 Task: For heading Use Italics Arial with blue  colour, bold & Underline.  font size for heading26,  'Change the font style of data to'Comfortaa and font size to 18,  Change the alignment of both headline & data to Align right In the sheet  DashboardFinRecords
Action: Mouse moved to (49, 132)
Screenshot: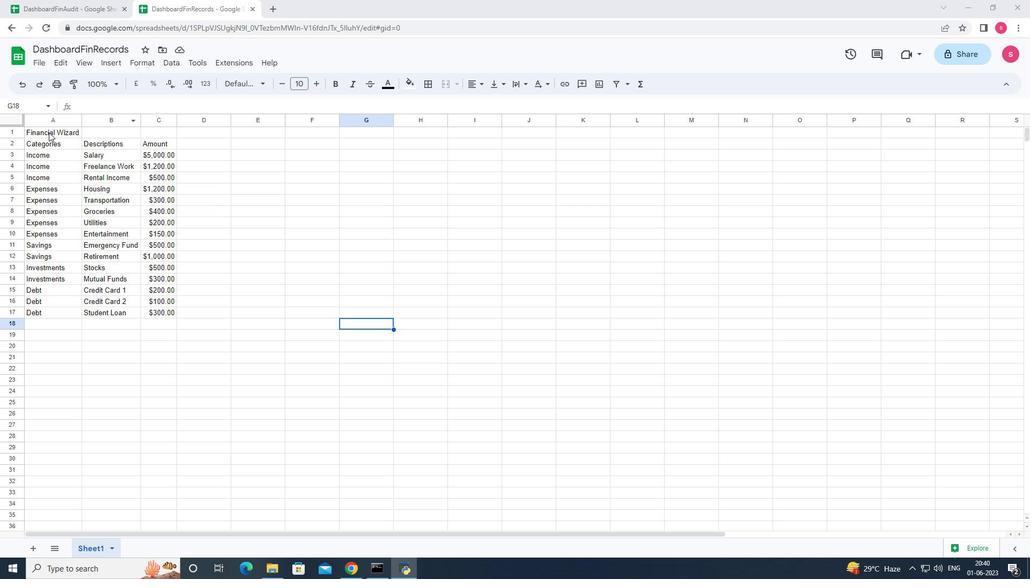 
Action: Mouse pressed left at (49, 132)
Screenshot: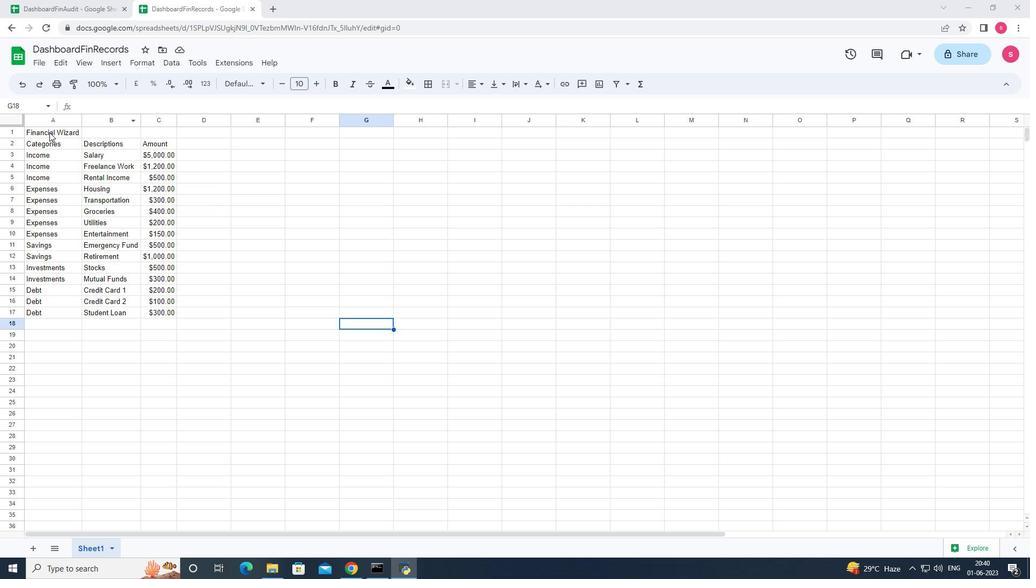 
Action: Mouse moved to (242, 89)
Screenshot: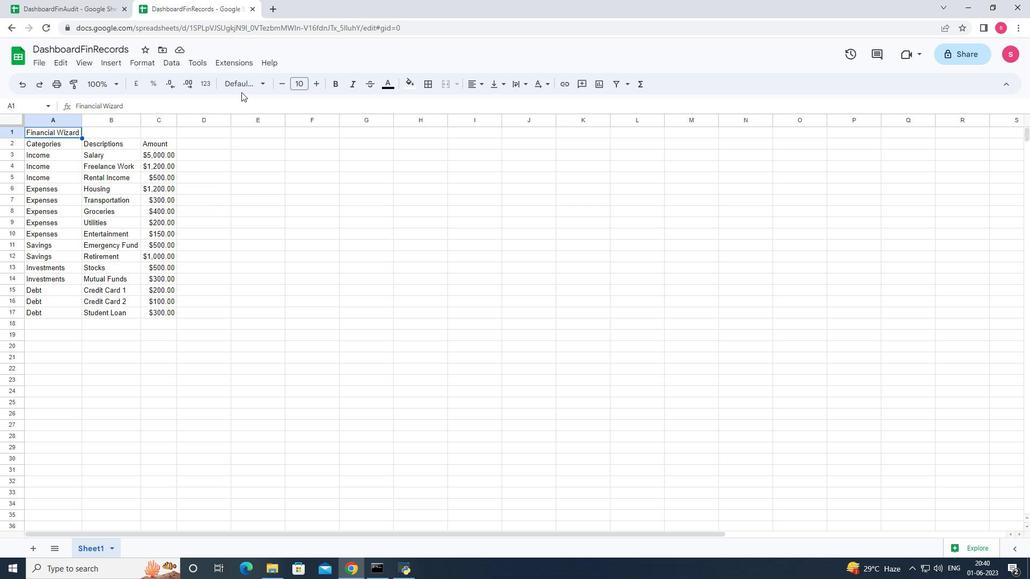 
Action: Mouse pressed left at (242, 89)
Screenshot: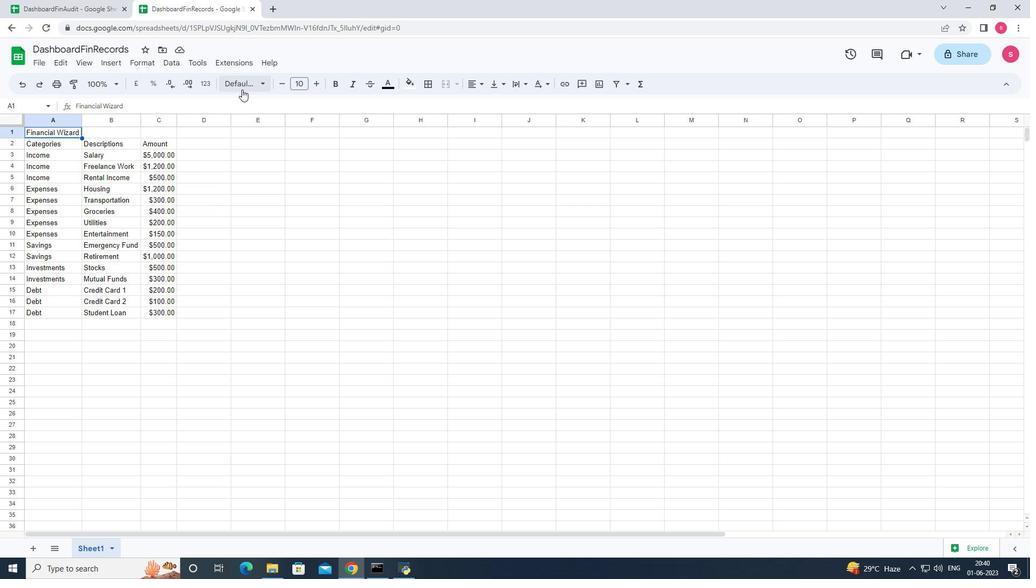 
Action: Mouse moved to (275, 295)
Screenshot: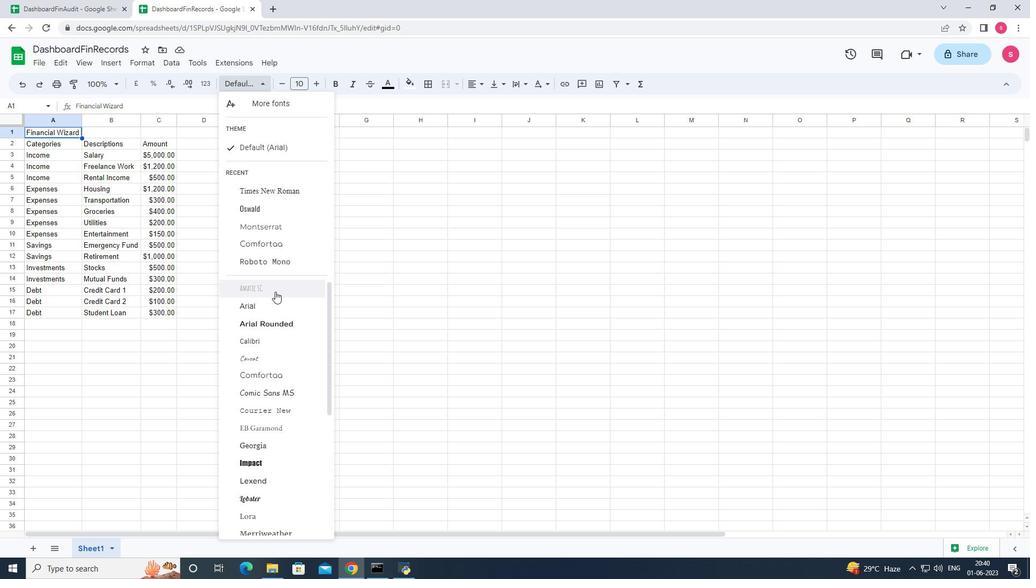 
Action: Mouse scrolled (275, 295) with delta (0, 0)
Screenshot: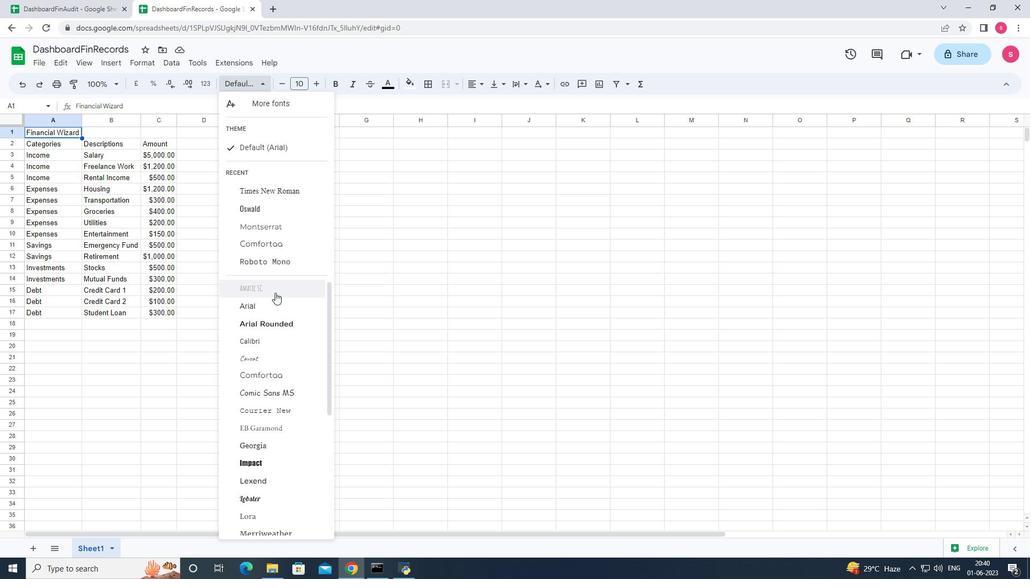 
Action: Mouse moved to (277, 304)
Screenshot: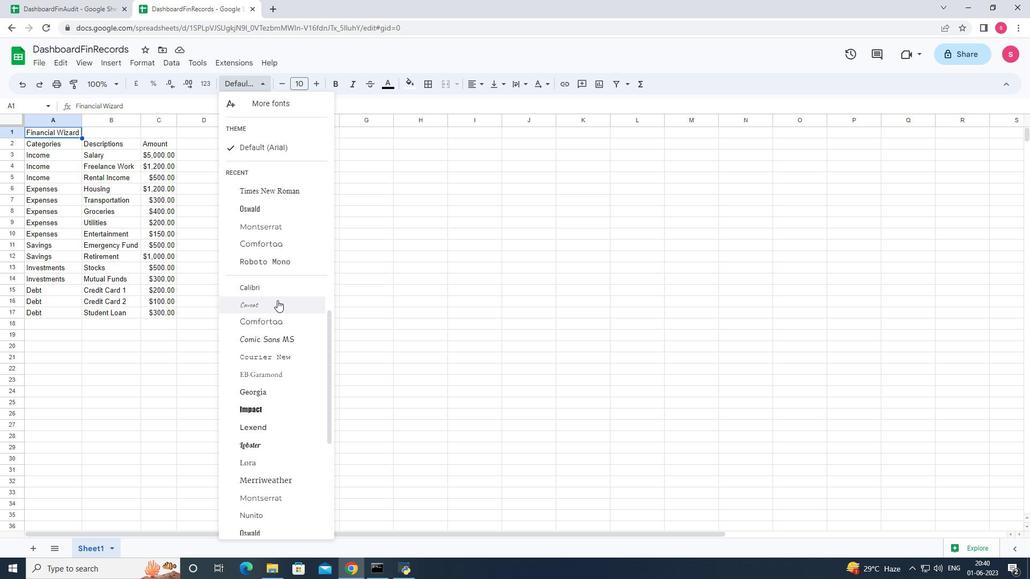 
Action: Mouse scrolled (277, 303) with delta (0, 0)
Screenshot: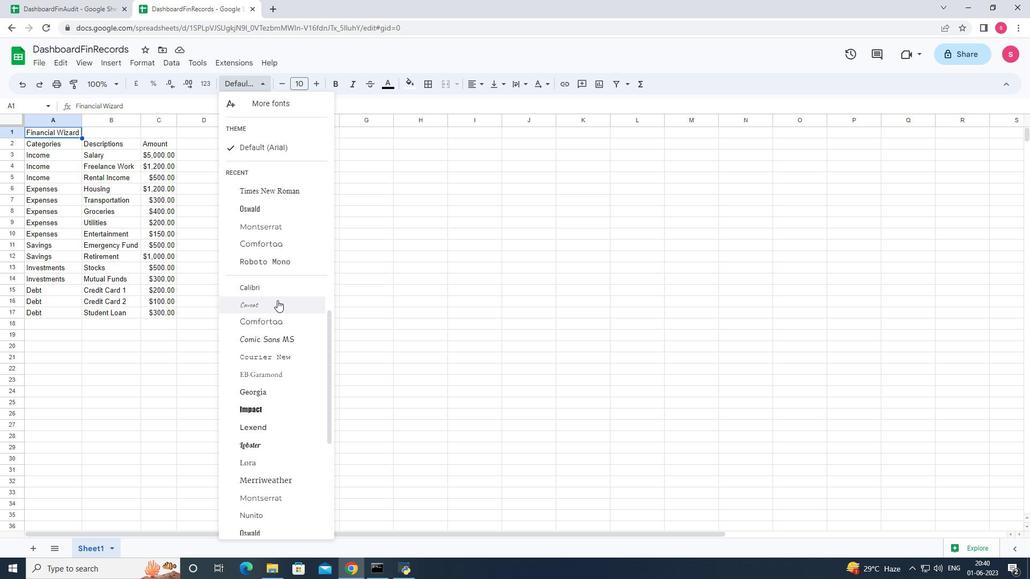 
Action: Mouse moved to (265, 346)
Screenshot: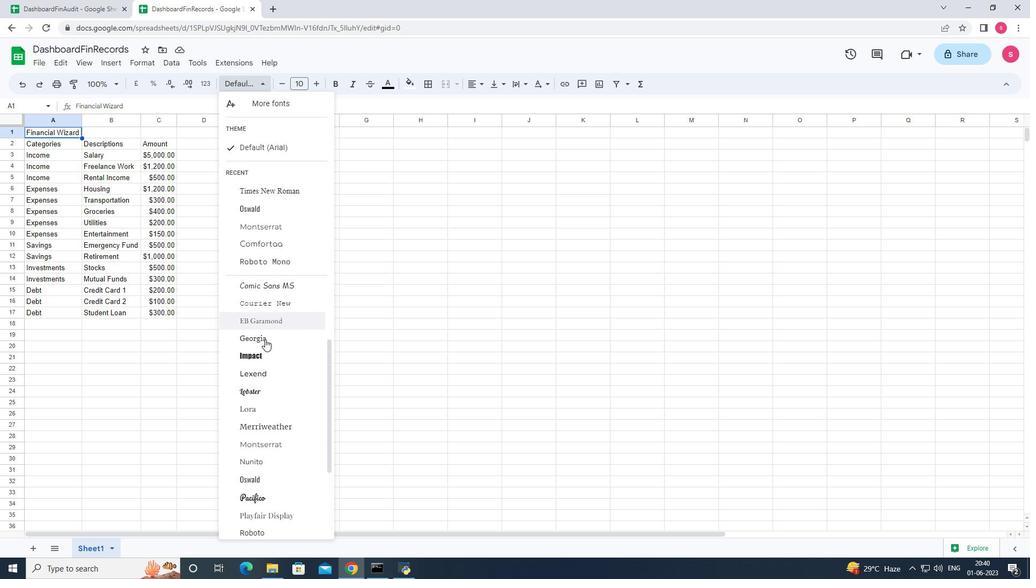 
Action: Mouse scrolled (265, 345) with delta (0, 0)
Screenshot: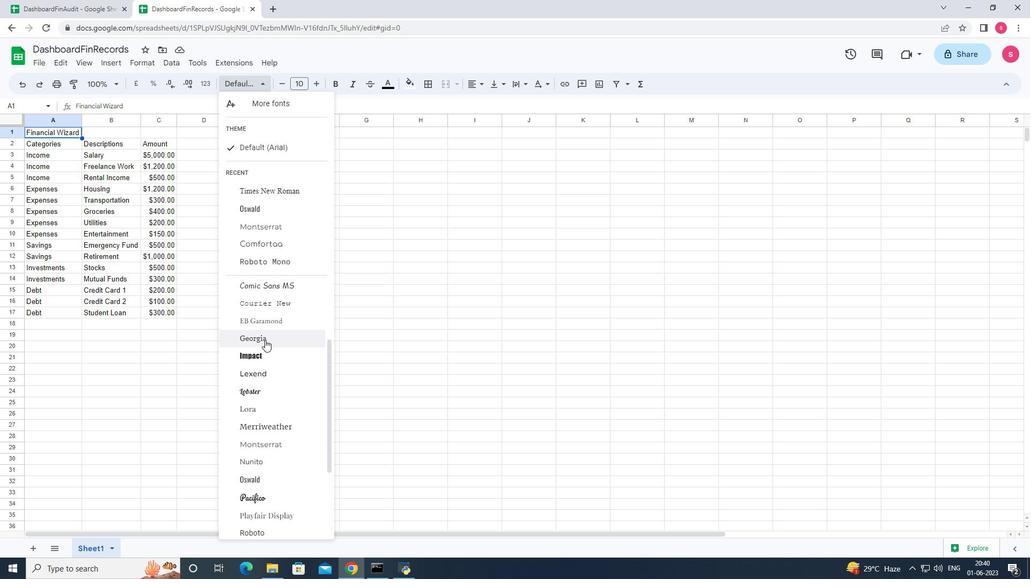 
Action: Mouse moved to (273, 387)
Screenshot: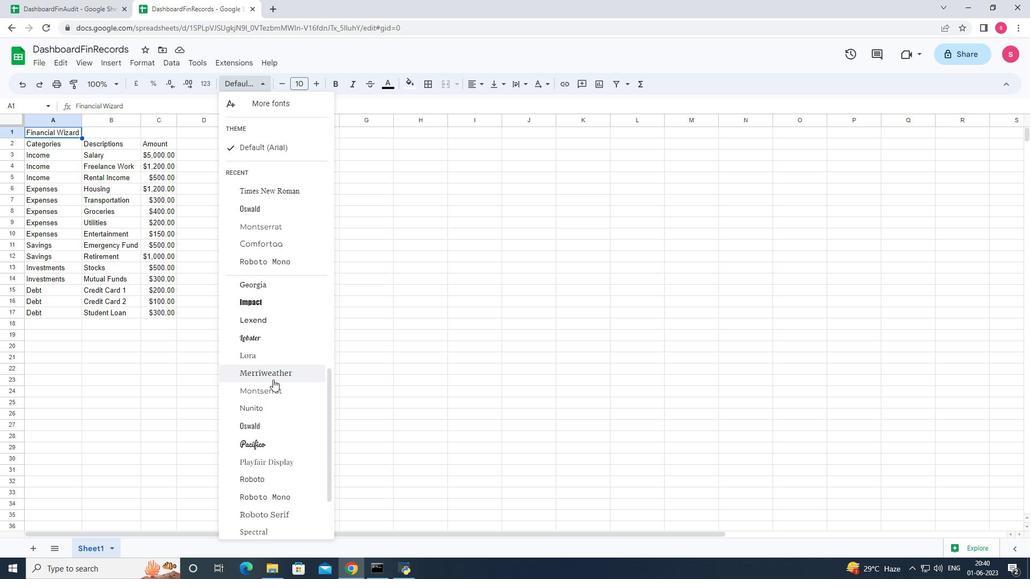 
Action: Mouse scrolled (273, 386) with delta (0, 0)
Screenshot: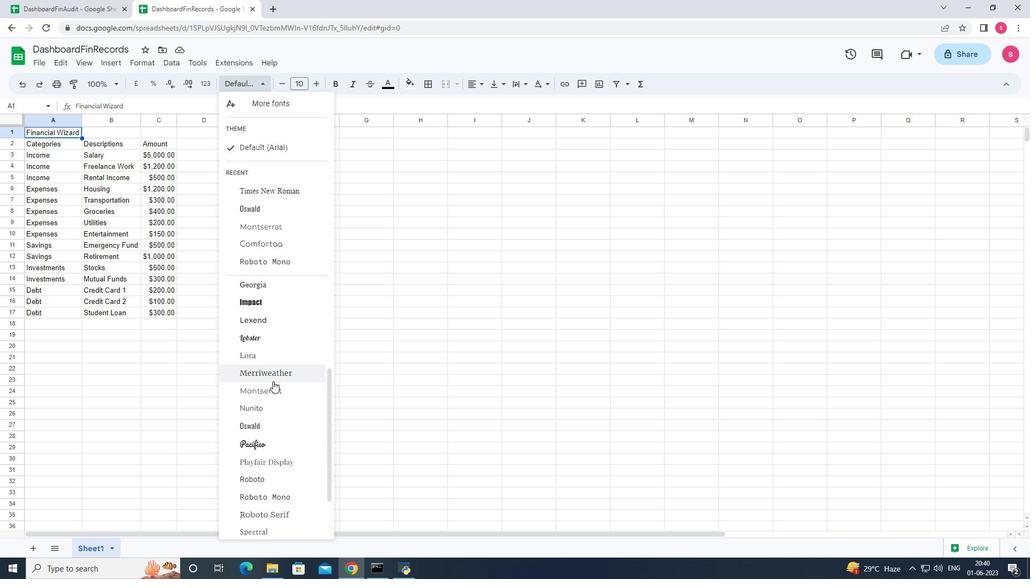 
Action: Mouse moved to (266, 387)
Screenshot: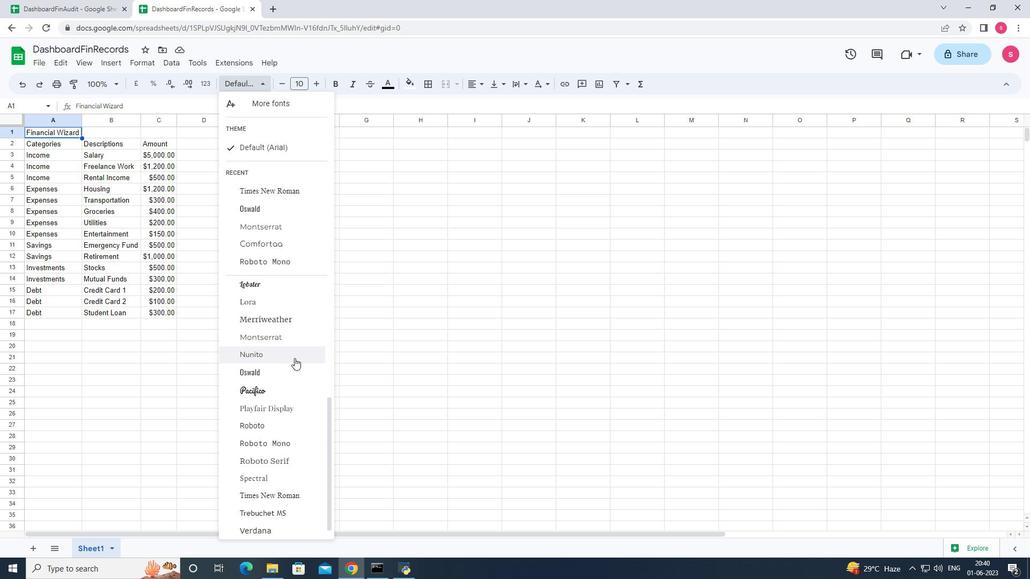 
Action: Mouse scrolled (266, 386) with delta (0, 0)
Screenshot: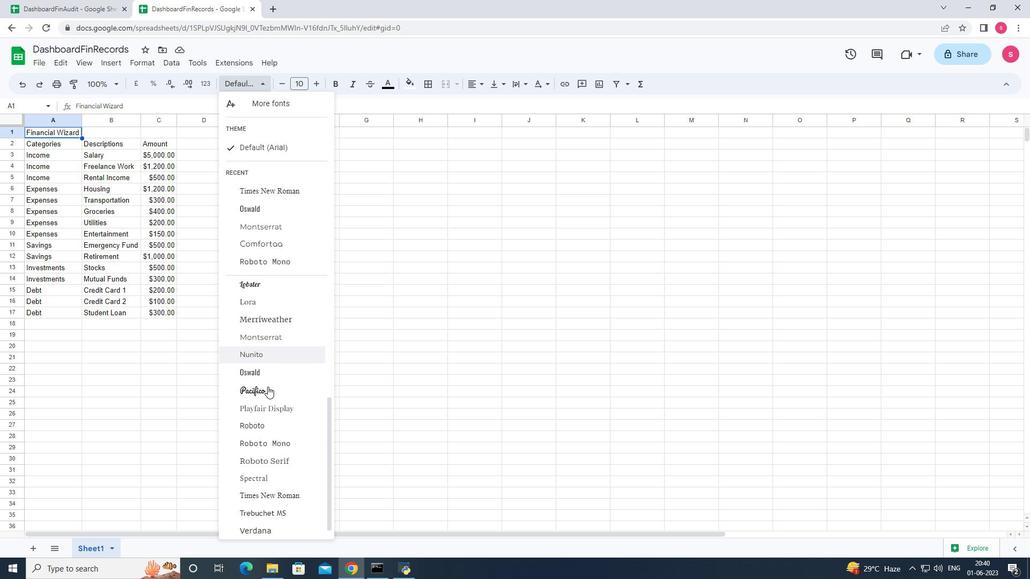 
Action: Mouse moved to (264, 395)
Screenshot: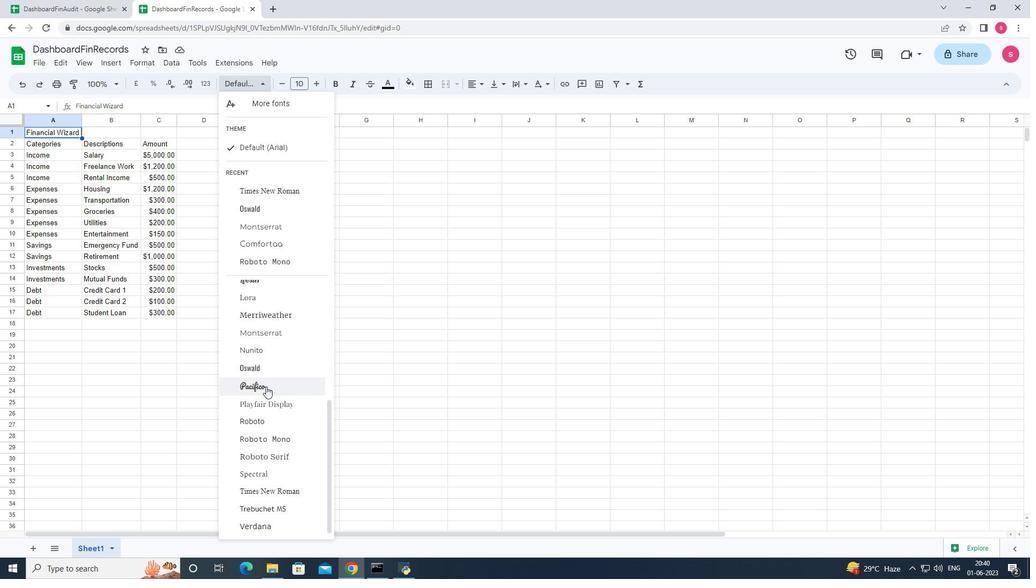 
Action: Mouse scrolled (264, 395) with delta (0, 0)
Screenshot: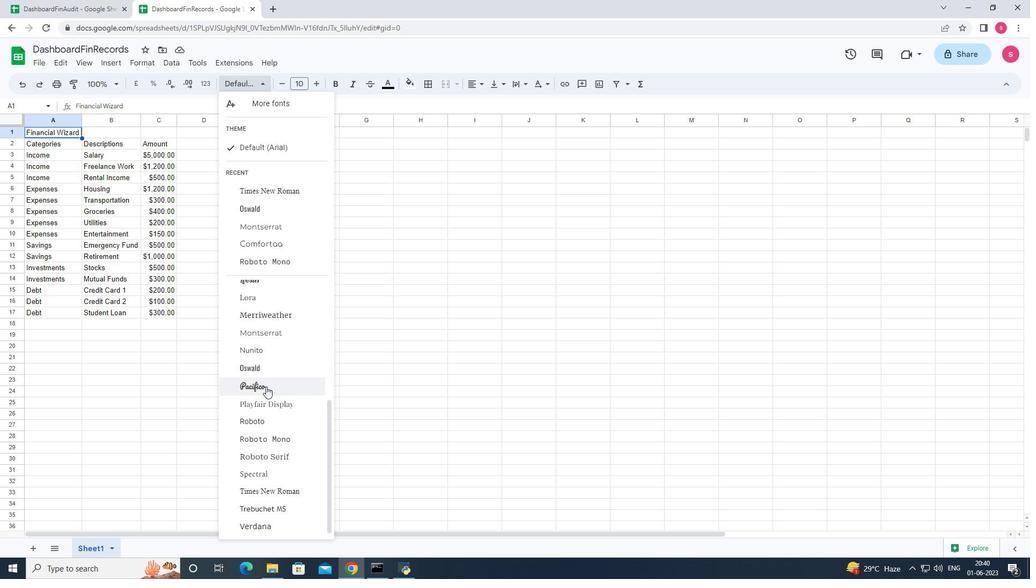 
Action: Mouse moved to (274, 458)
Screenshot: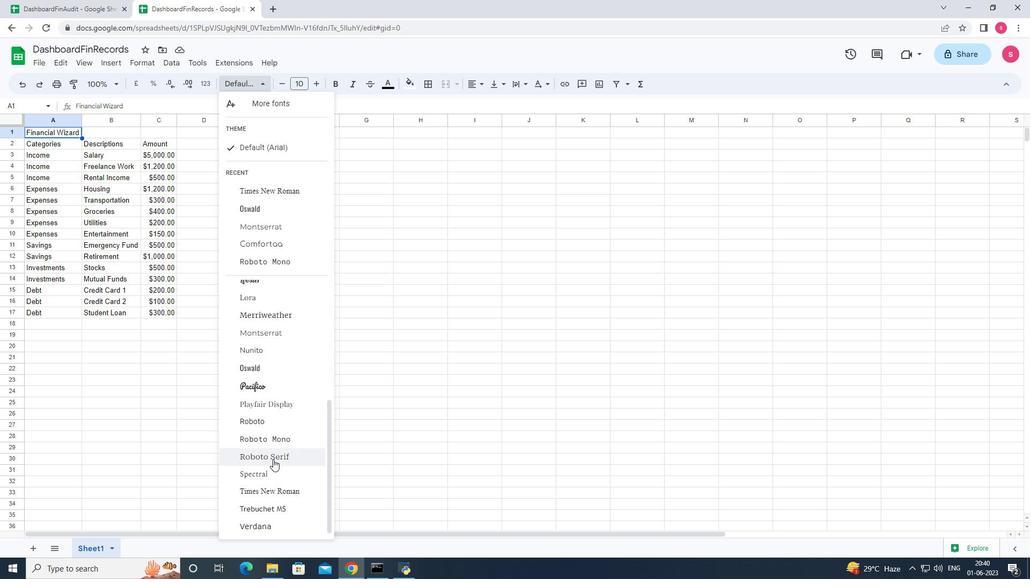 
Action: Mouse scrolled (274, 458) with delta (0, 0)
Screenshot: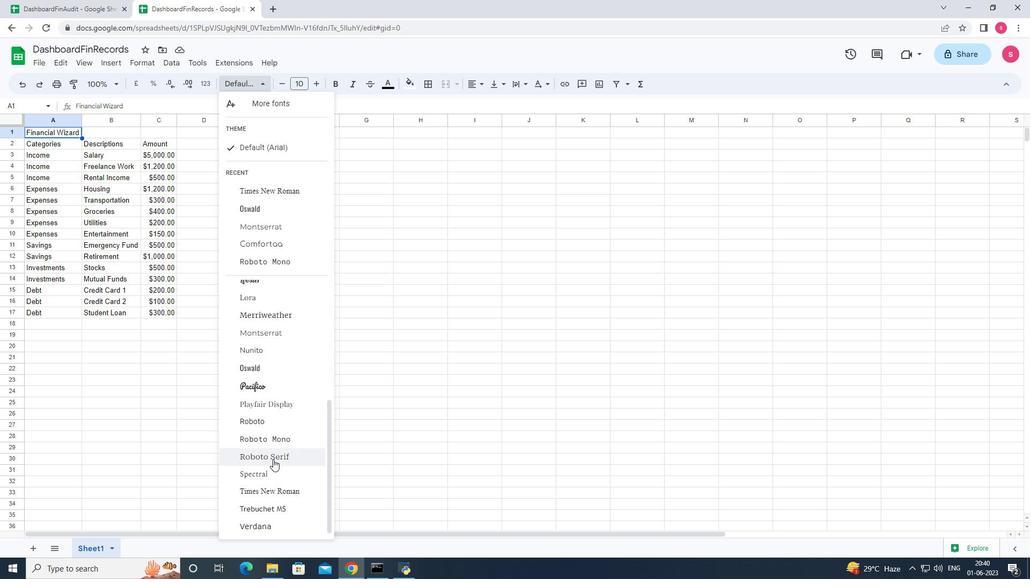
Action: Mouse moved to (278, 455)
Screenshot: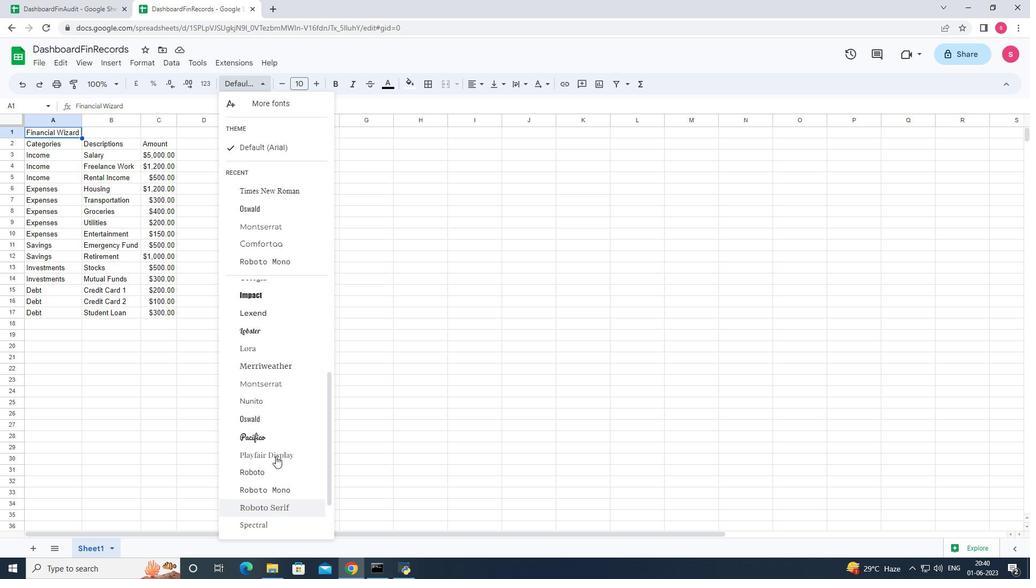 
Action: Mouse scrolled (278, 455) with delta (0, 0)
Screenshot: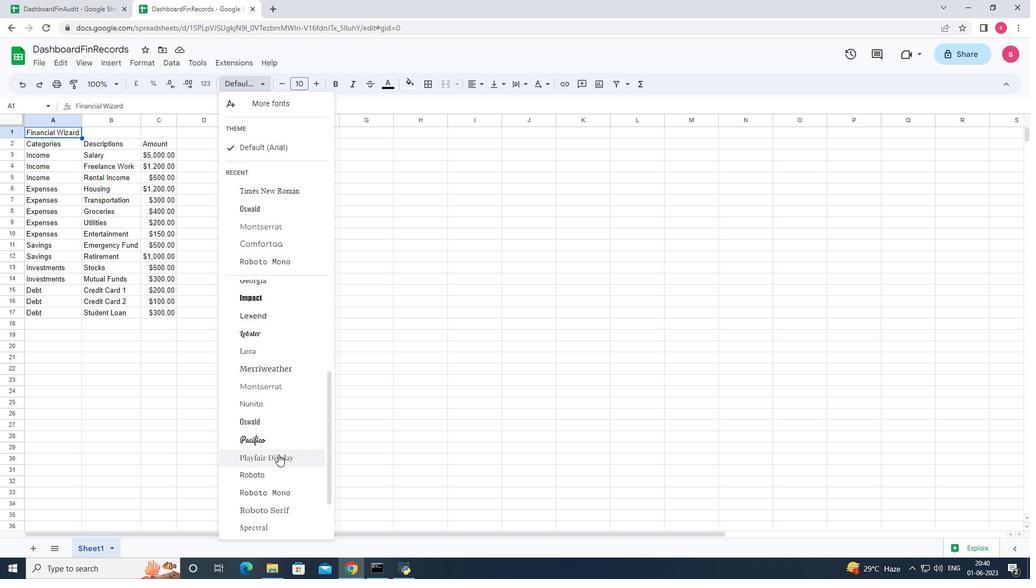 
Action: Mouse scrolled (278, 455) with delta (0, 0)
Screenshot: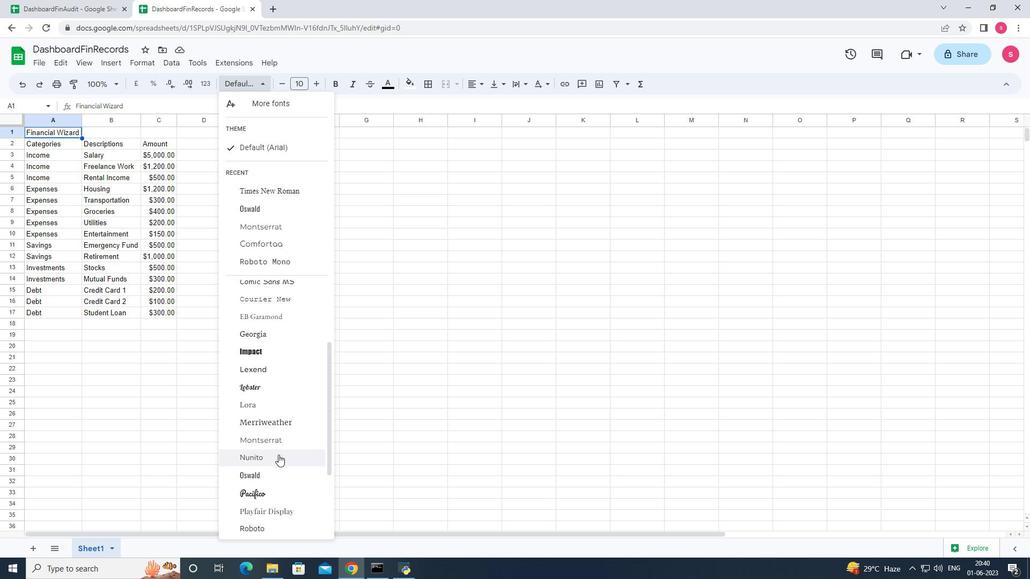
Action: Mouse moved to (272, 336)
Screenshot: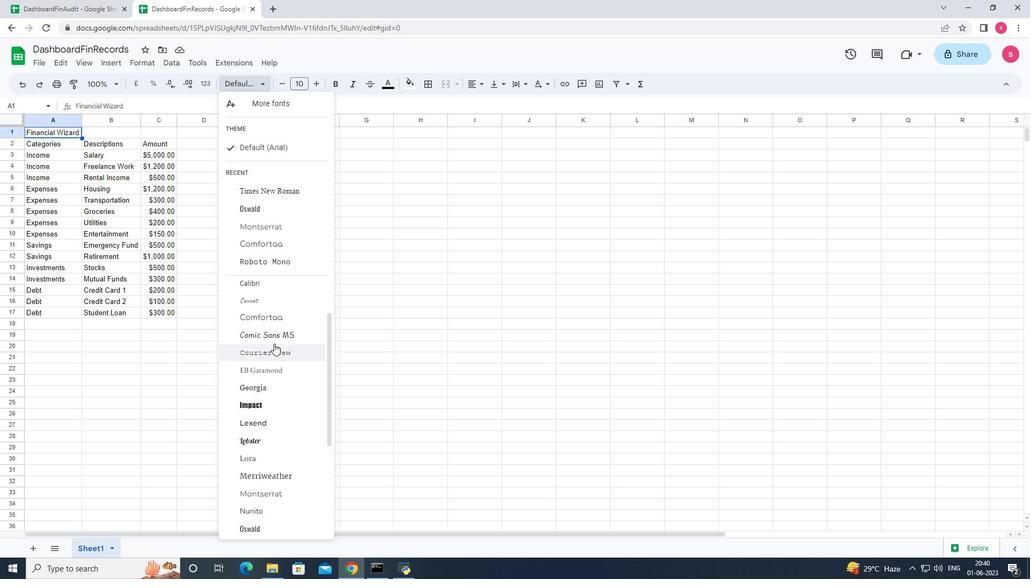 
Action: Mouse scrolled (272, 337) with delta (0, 0)
Screenshot: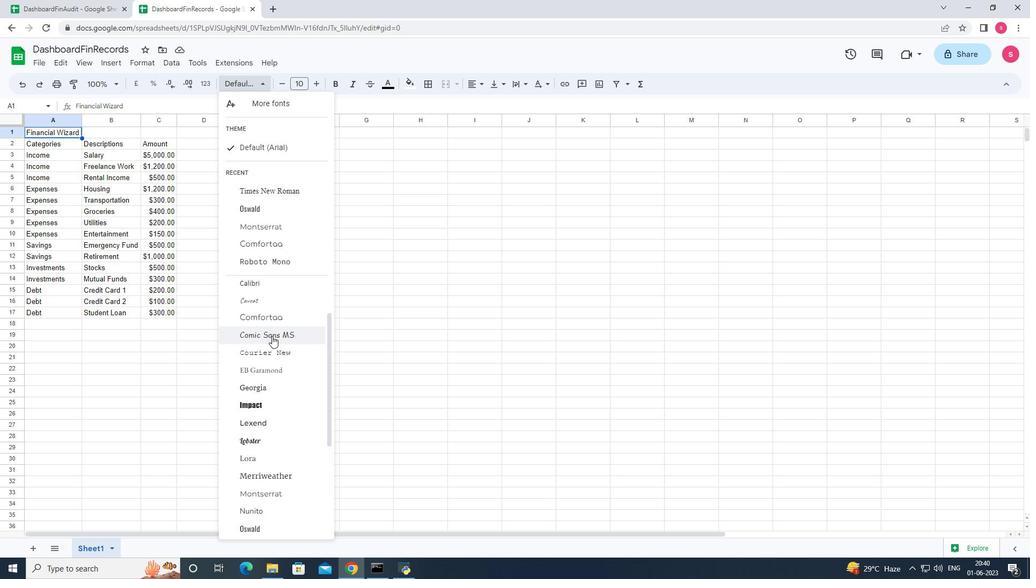 
Action: Mouse scrolled (272, 337) with delta (0, 0)
Screenshot: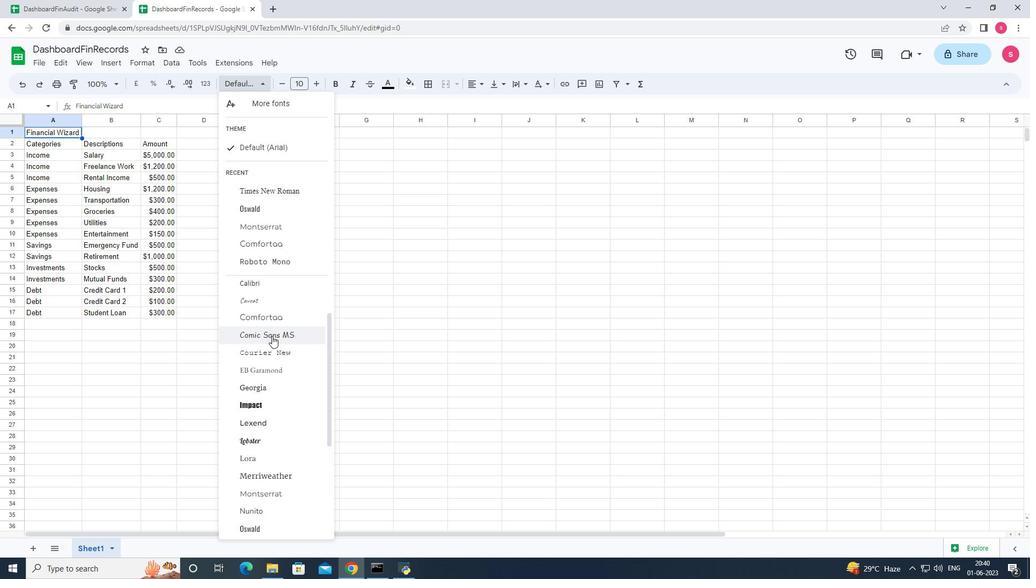 
Action: Mouse scrolled (272, 337) with delta (0, 0)
Screenshot: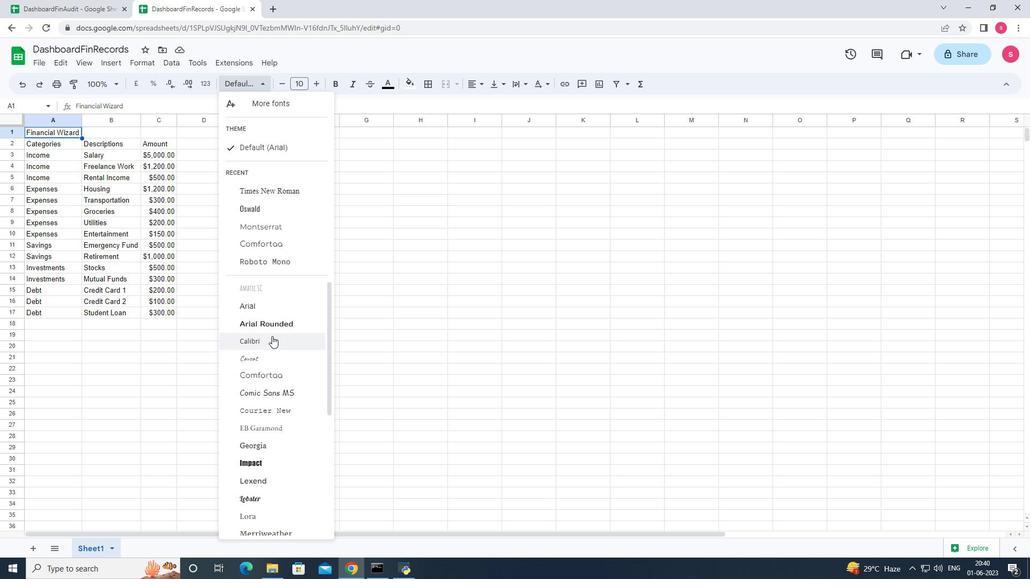 
Action: Mouse moved to (271, 310)
Screenshot: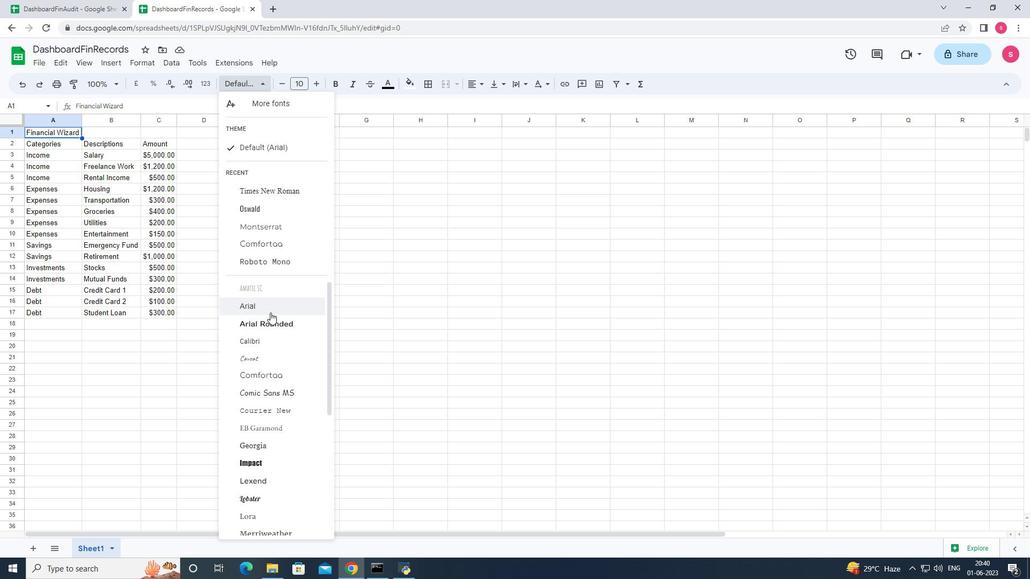 
Action: Mouse pressed left at (271, 310)
Screenshot: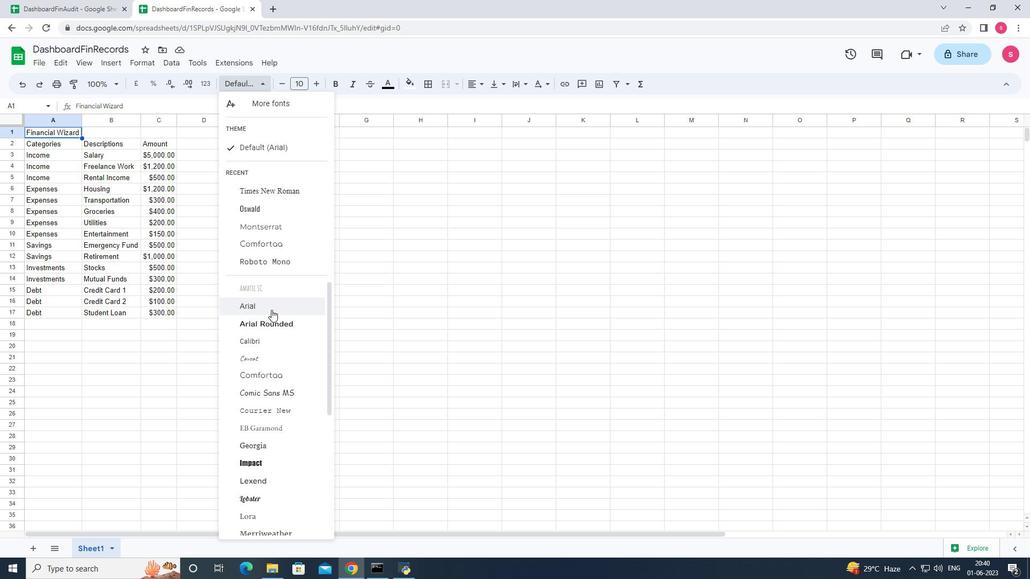 
Action: Mouse moved to (391, 87)
Screenshot: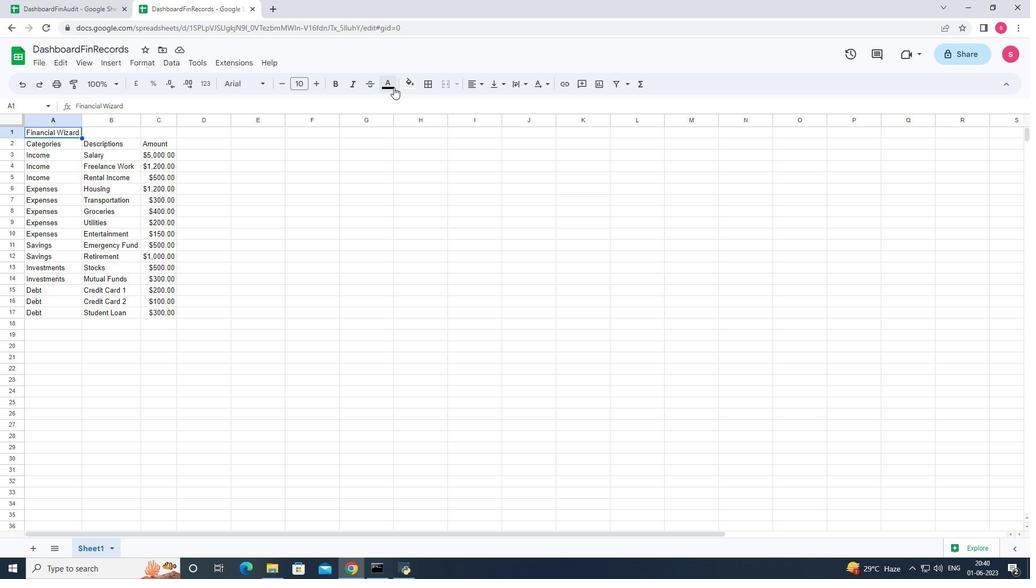 
Action: Mouse pressed left at (391, 87)
Screenshot: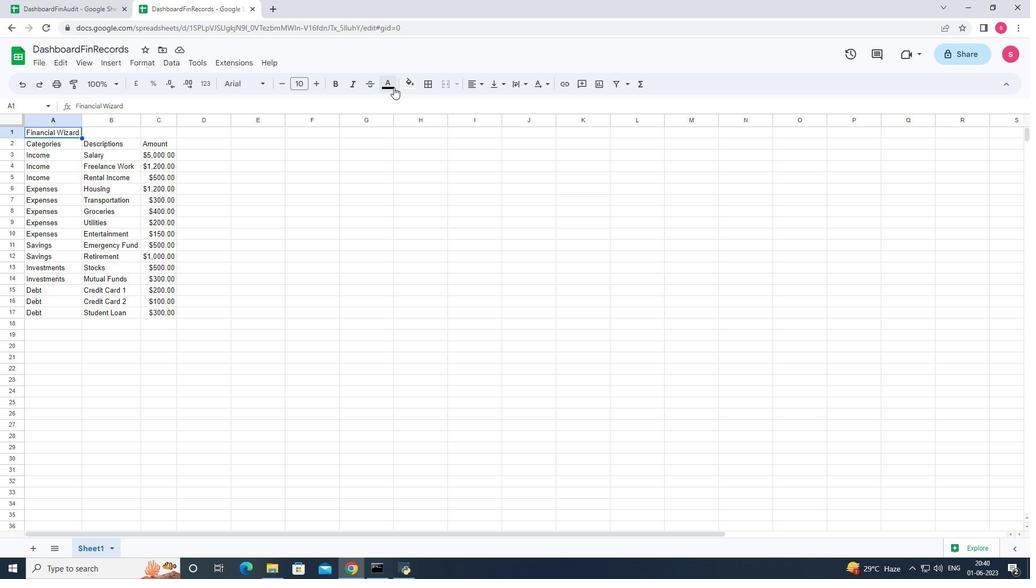 
Action: Mouse moved to (470, 132)
Screenshot: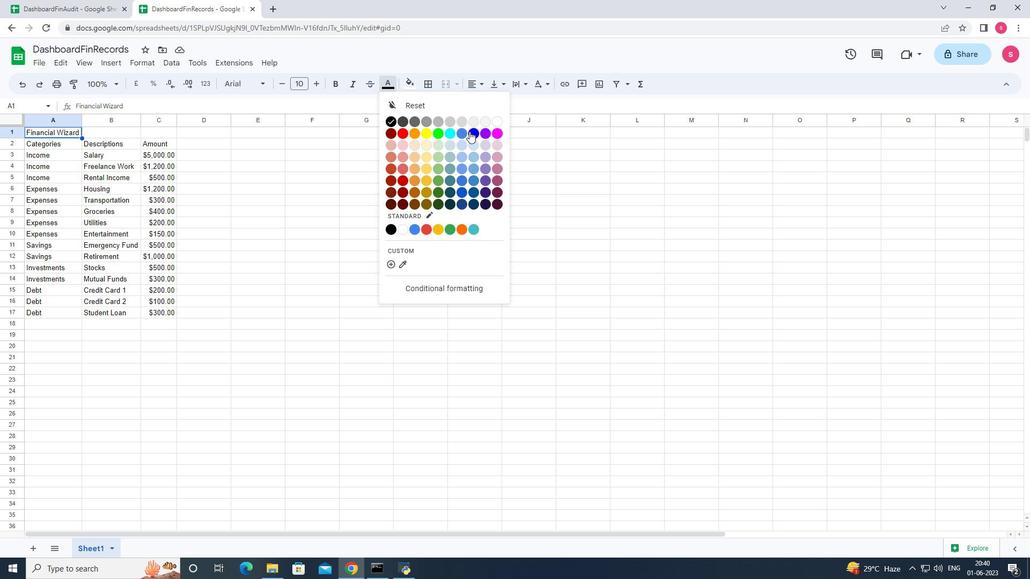 
Action: Mouse pressed left at (470, 132)
Screenshot: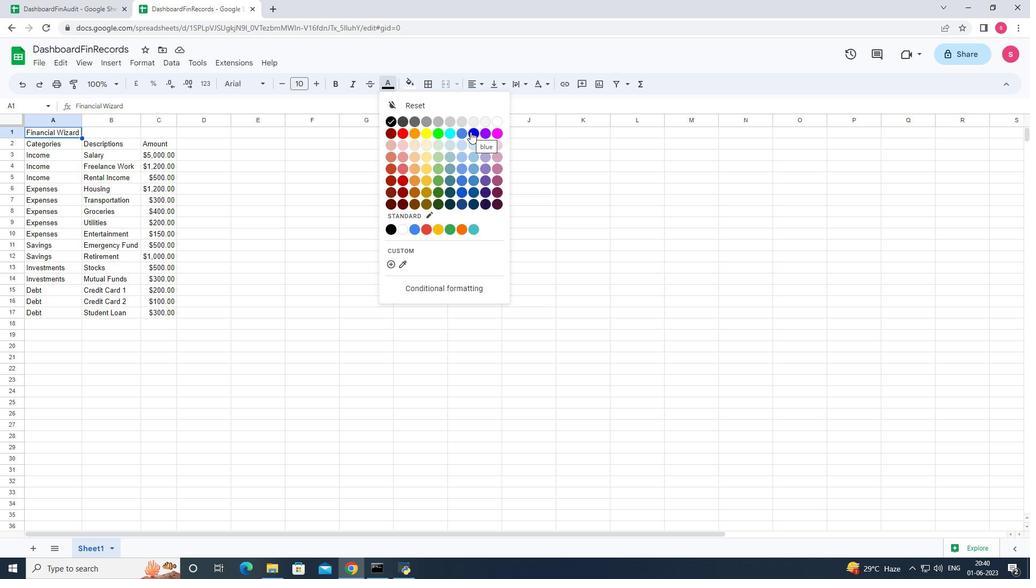 
Action: Mouse moved to (339, 88)
Screenshot: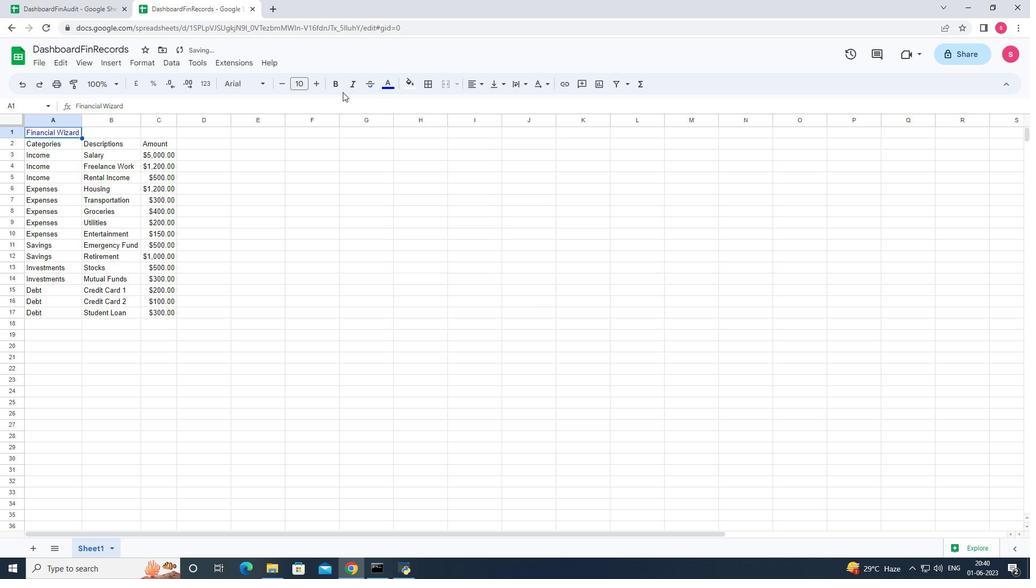 
Action: Mouse pressed left at (339, 88)
Screenshot: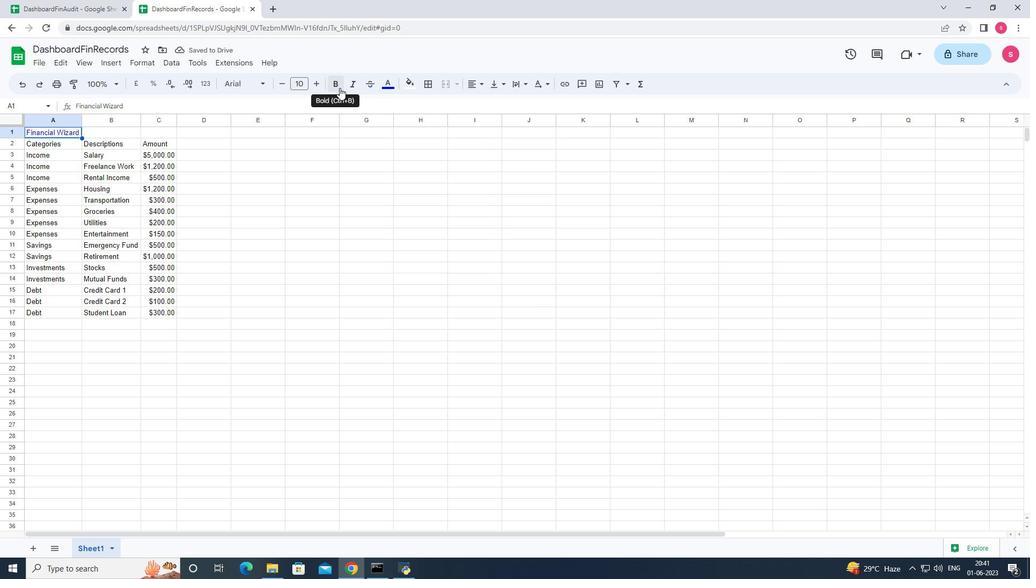 
Action: Mouse moved to (342, 85)
Screenshot: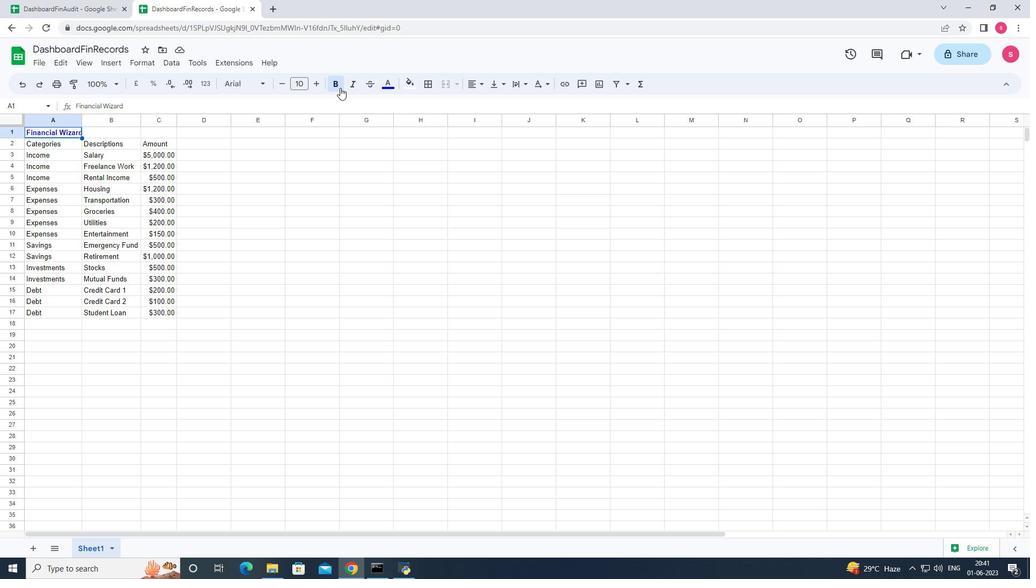 
Action: Mouse pressed left at (342, 85)
Screenshot: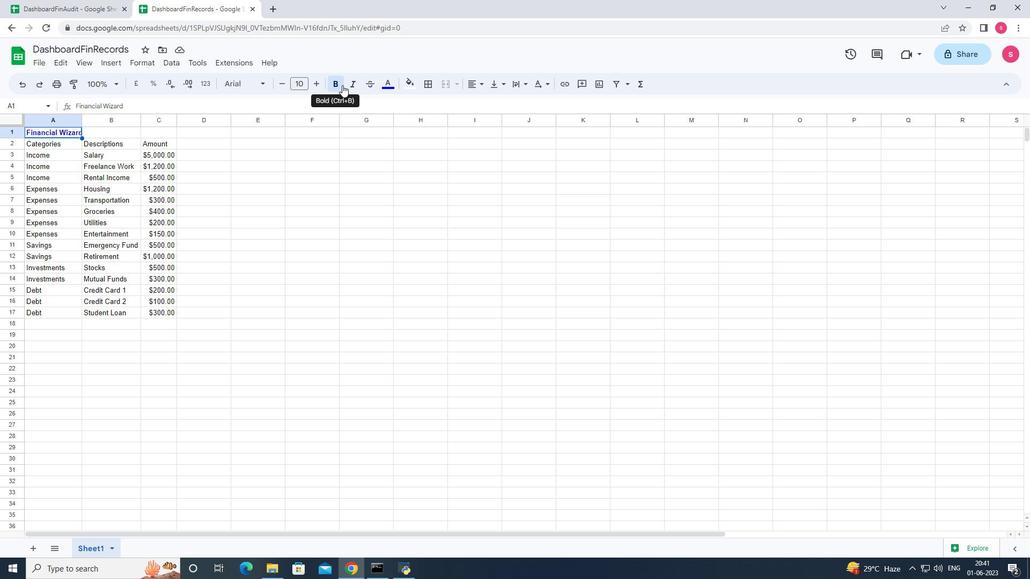 
Action: Mouse moved to (330, 90)
Screenshot: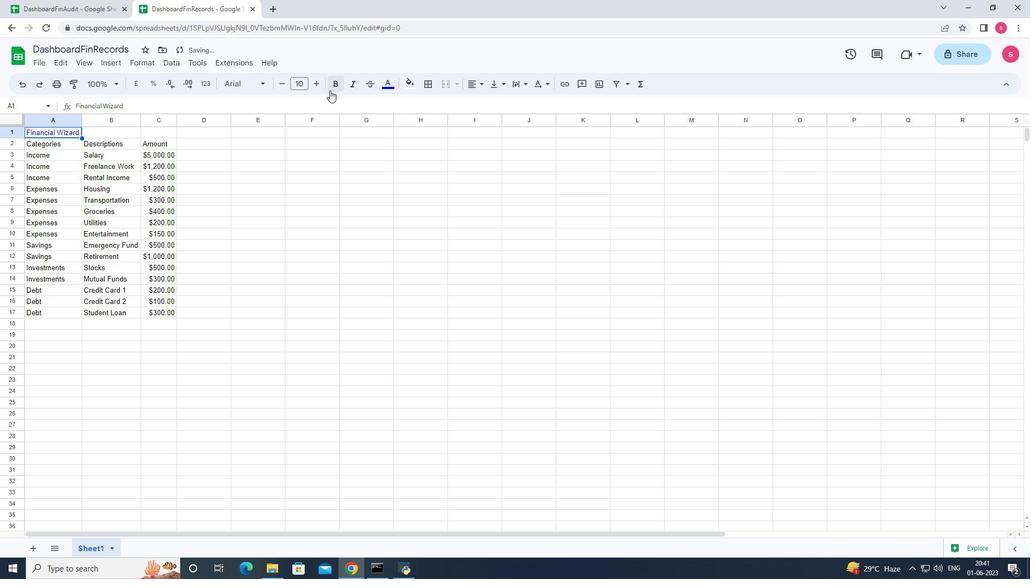 
Action: Mouse pressed left at (330, 90)
Screenshot: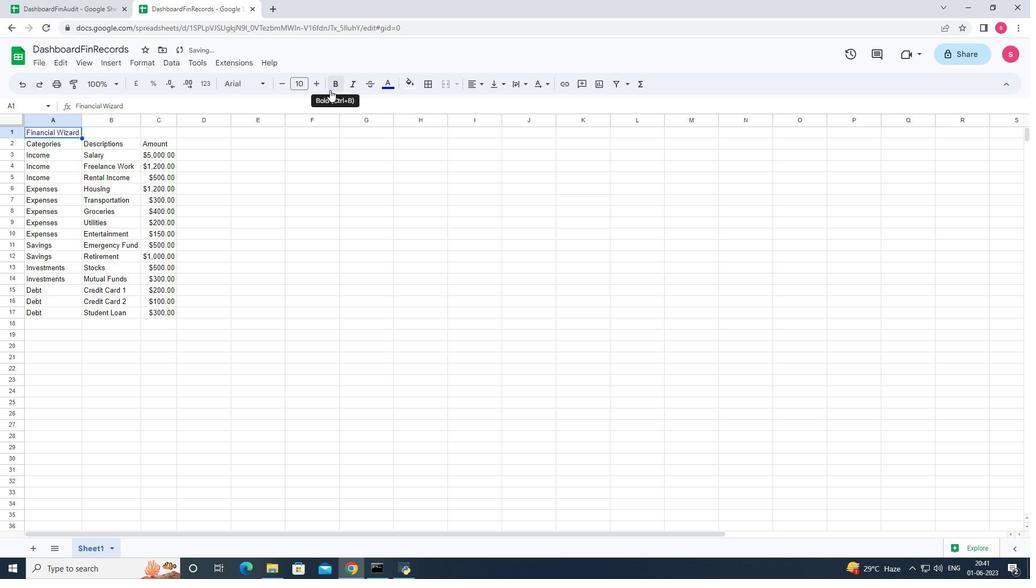 
Action: Mouse moved to (151, 66)
Screenshot: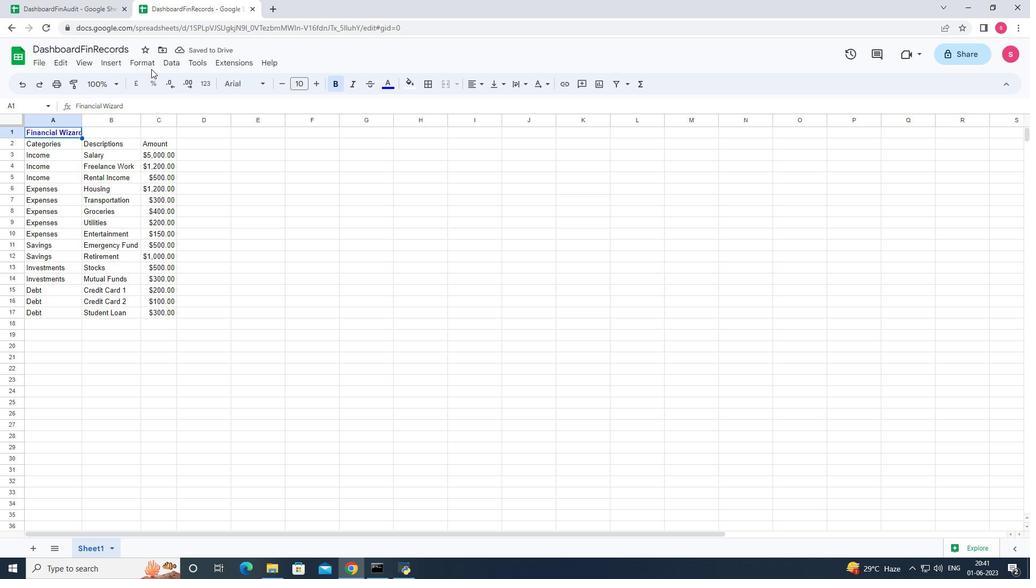 
Action: Mouse pressed left at (151, 66)
Screenshot: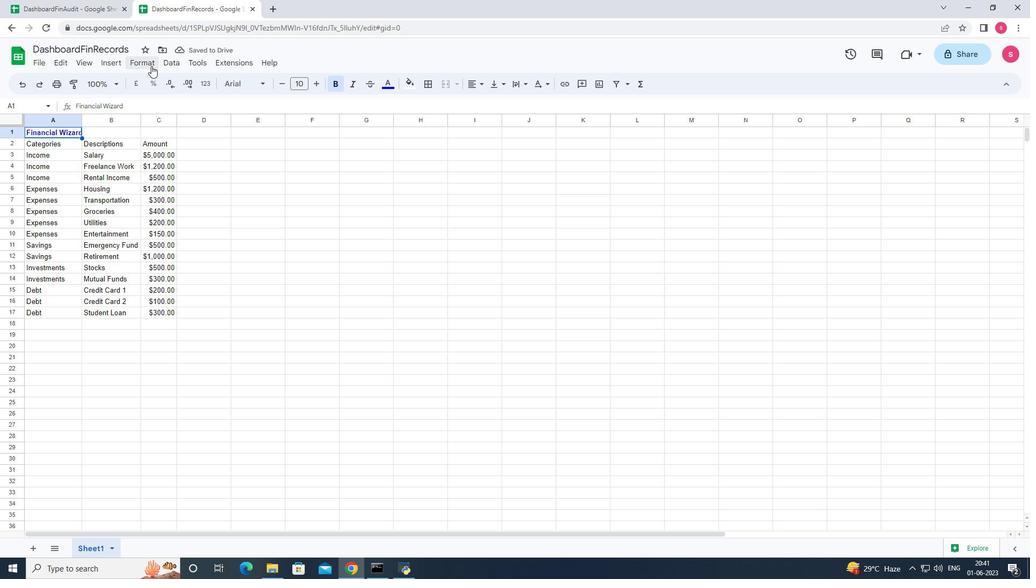 
Action: Mouse moved to (172, 125)
Screenshot: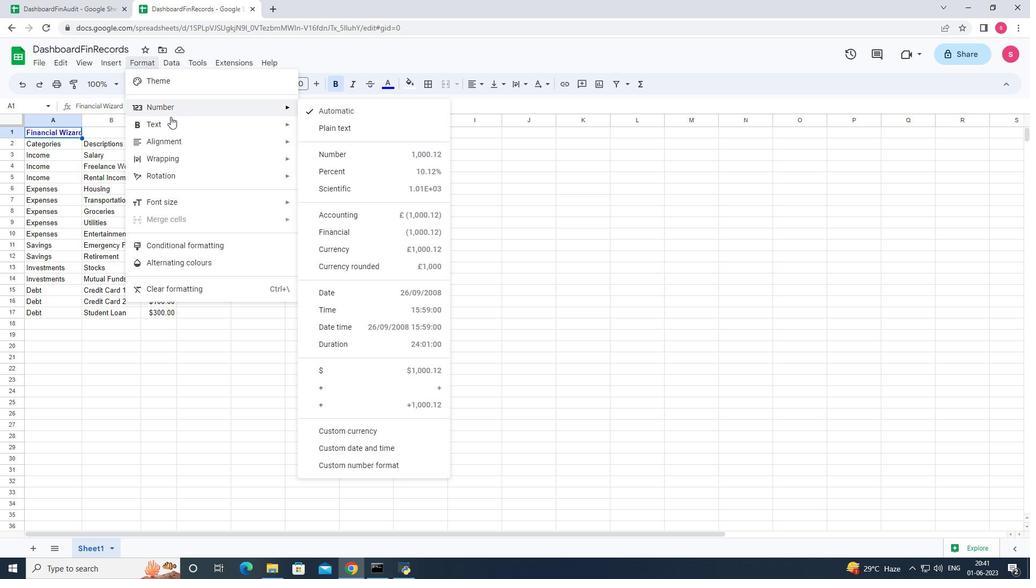 
Action: Mouse pressed left at (172, 125)
Screenshot: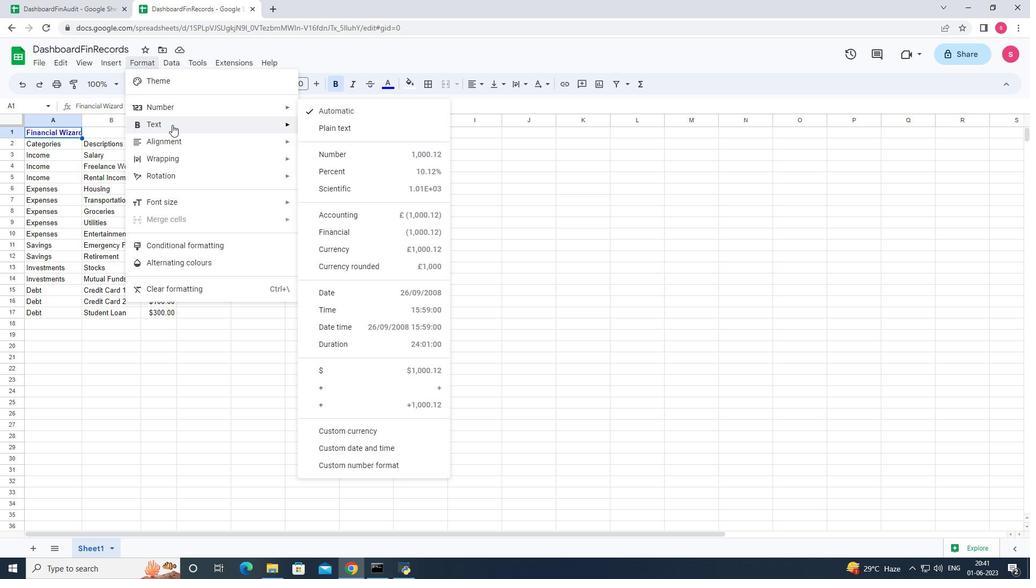 
Action: Mouse moved to (322, 160)
Screenshot: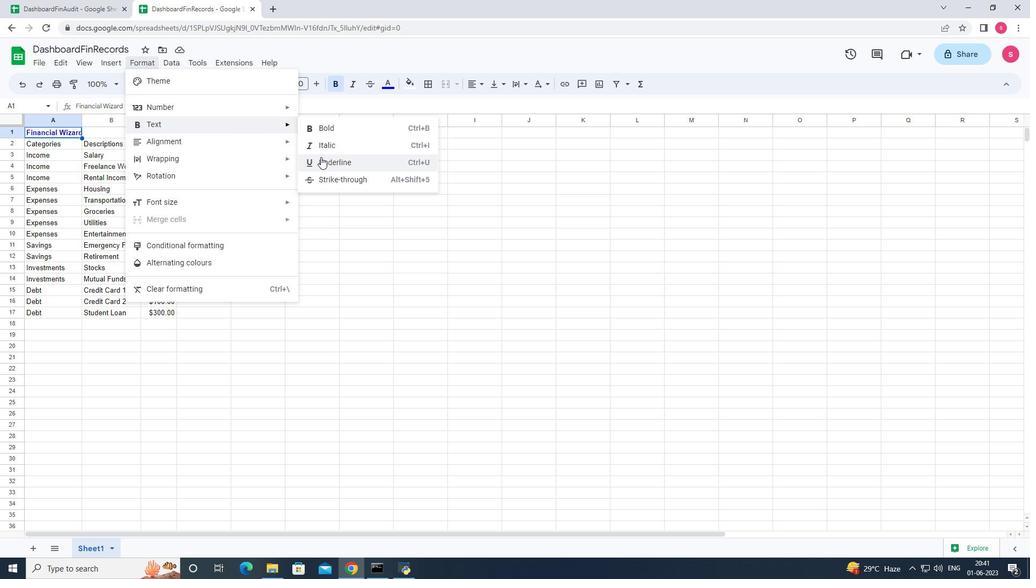 
Action: Mouse pressed left at (322, 160)
Screenshot: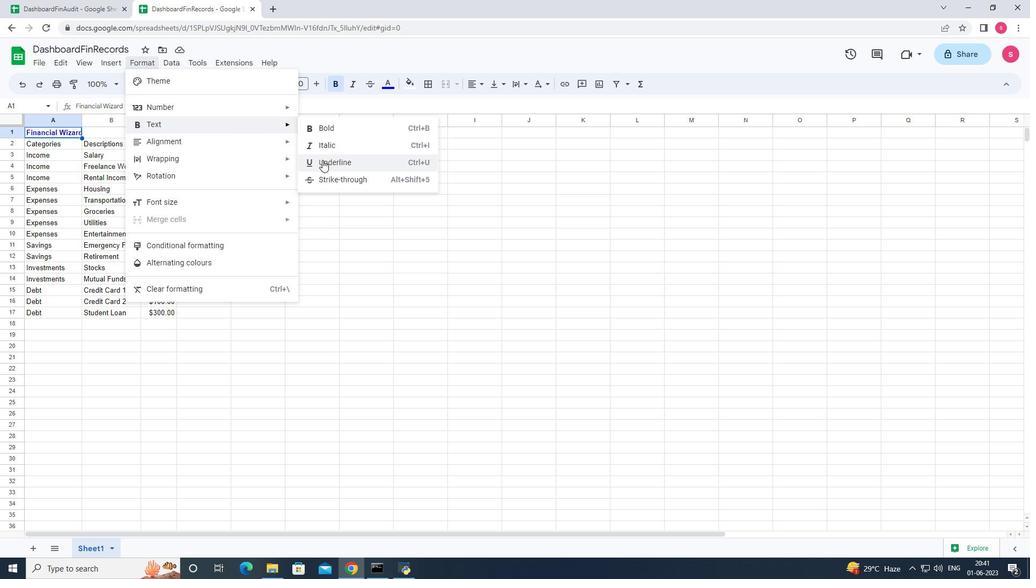 
Action: Mouse moved to (315, 90)
Screenshot: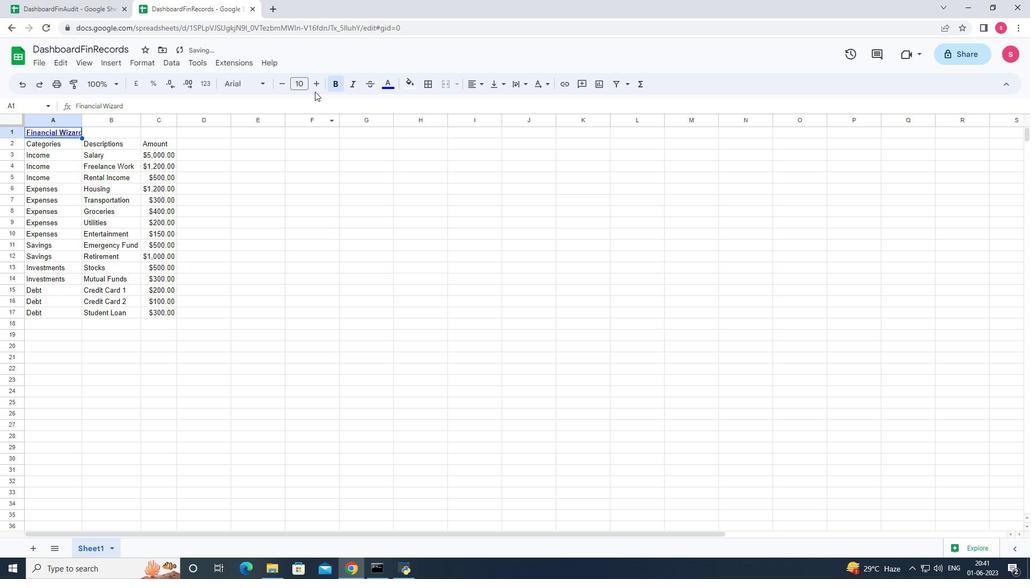 
Action: Mouse pressed left at (315, 90)
Screenshot: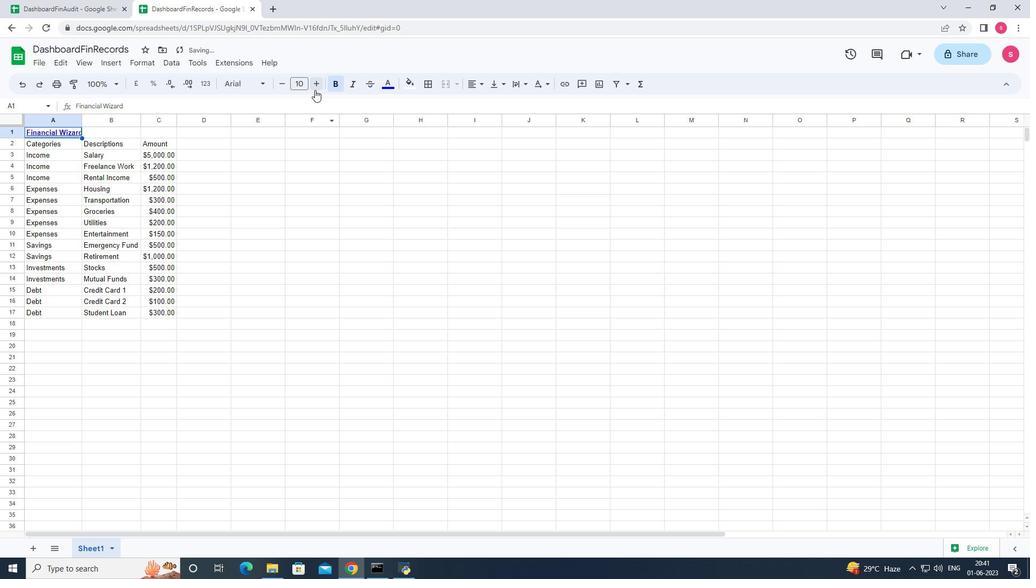 
Action: Mouse pressed left at (315, 90)
Screenshot: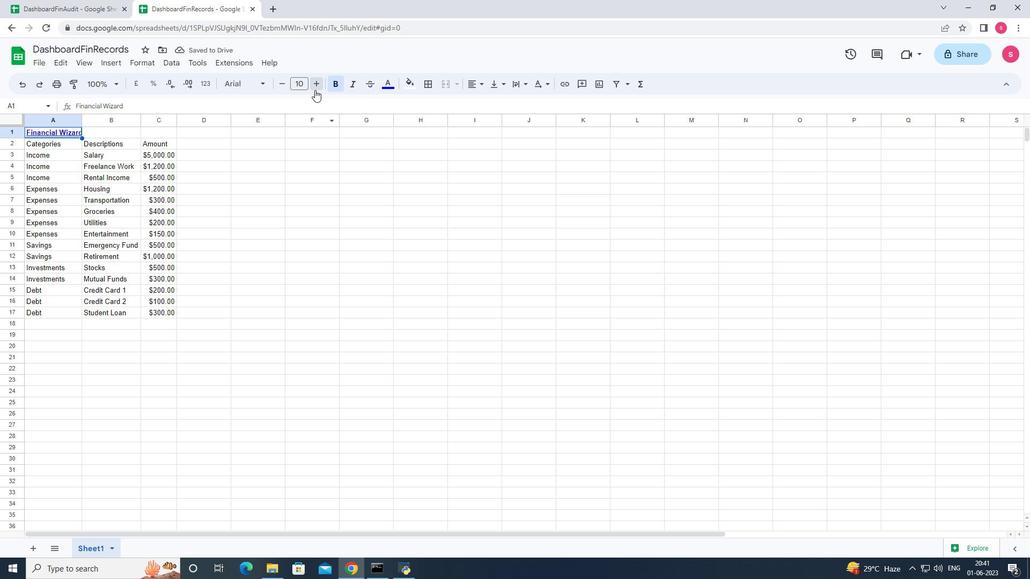 
Action: Mouse pressed left at (315, 90)
Screenshot: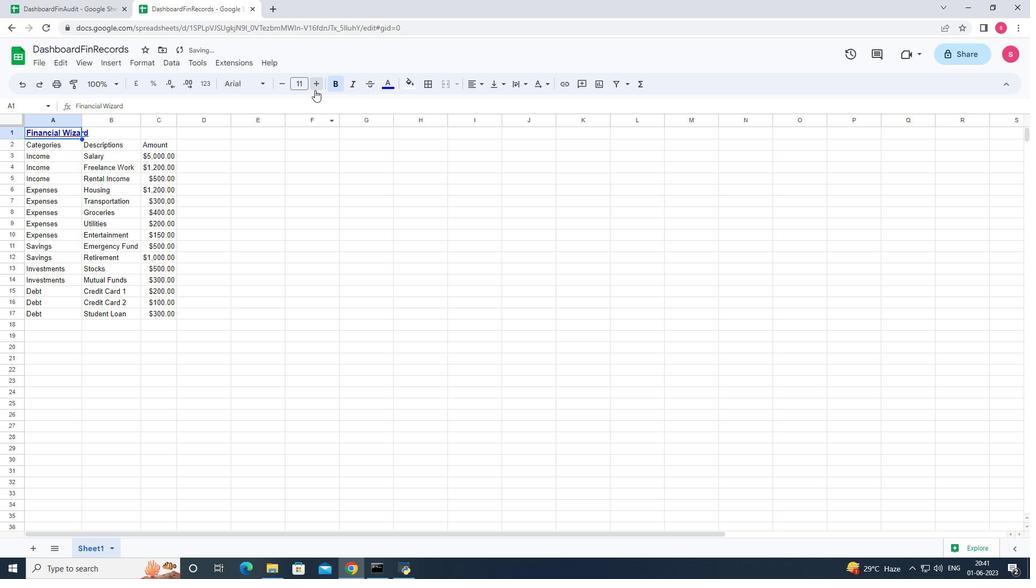 
Action: Mouse pressed left at (315, 90)
Screenshot: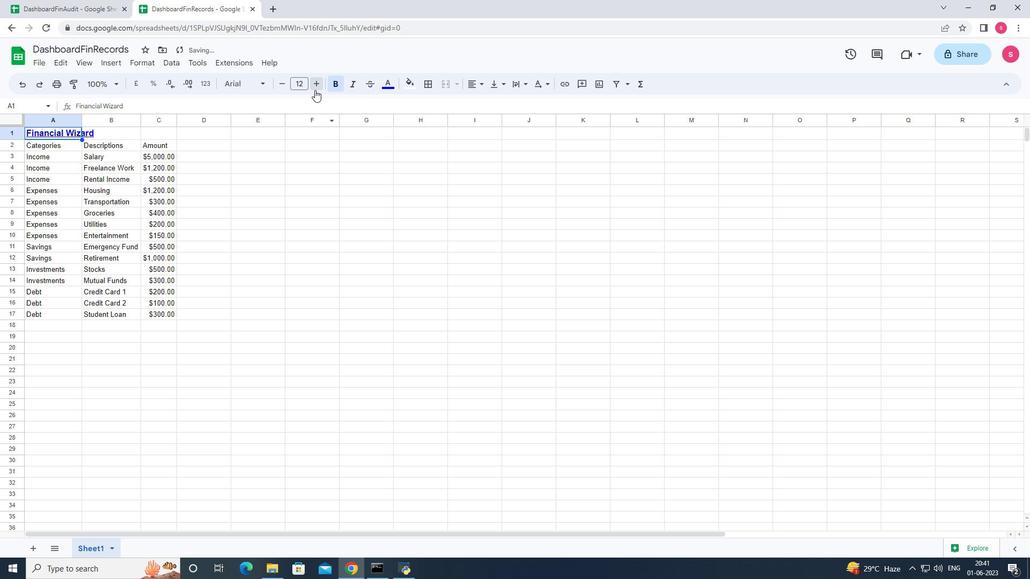 
Action: Mouse pressed left at (315, 90)
Screenshot: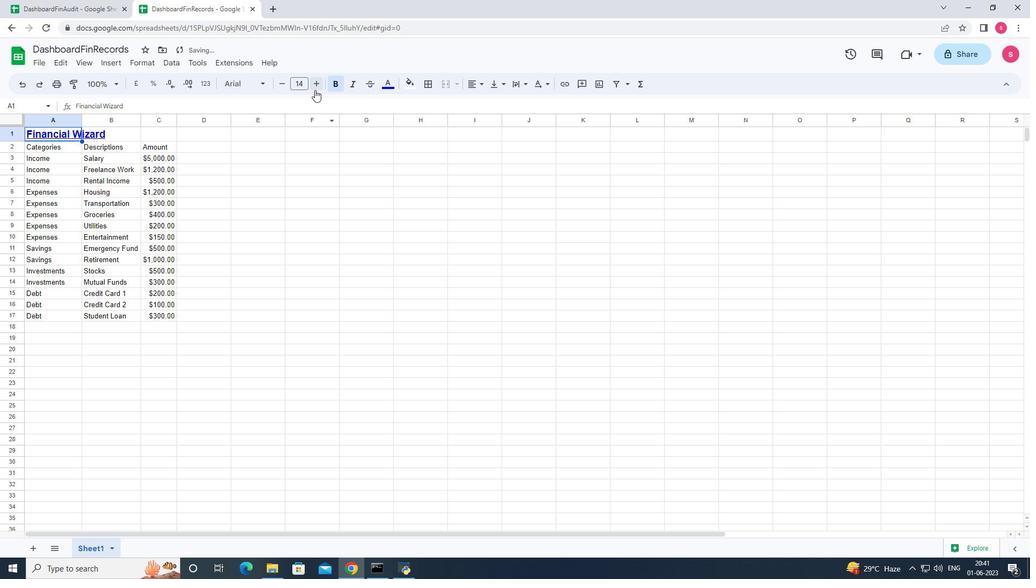 
Action: Mouse pressed left at (315, 90)
Screenshot: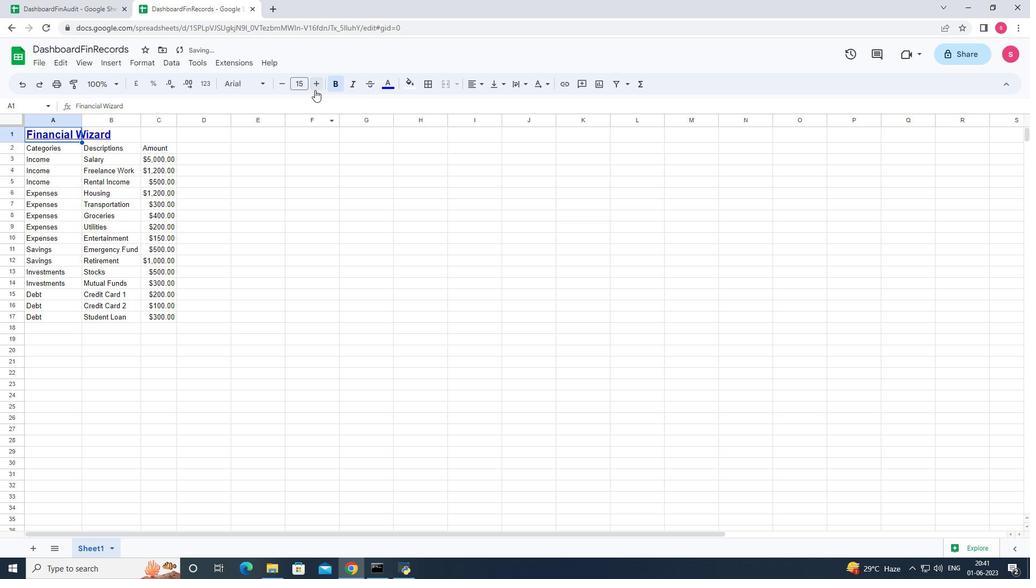 
Action: Mouse pressed left at (315, 90)
Screenshot: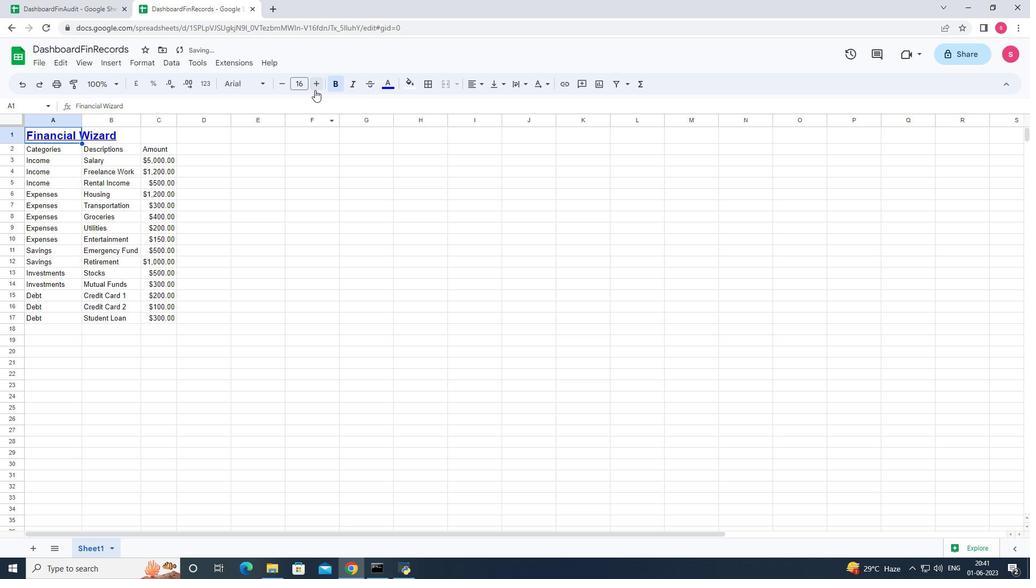 
Action: Mouse pressed left at (315, 90)
Screenshot: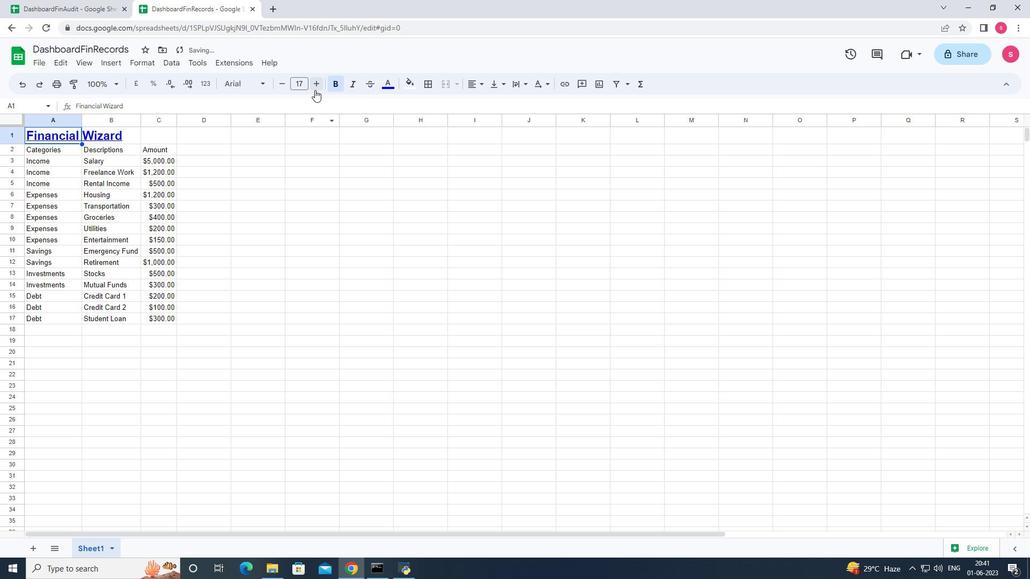 
Action: Mouse pressed left at (315, 90)
Screenshot: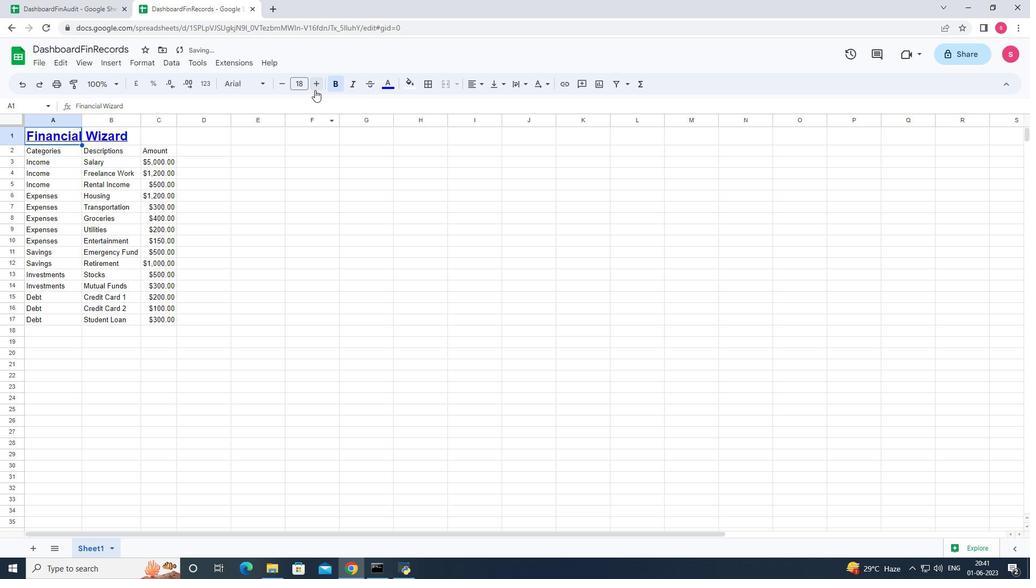 
Action: Mouse pressed left at (315, 90)
Screenshot: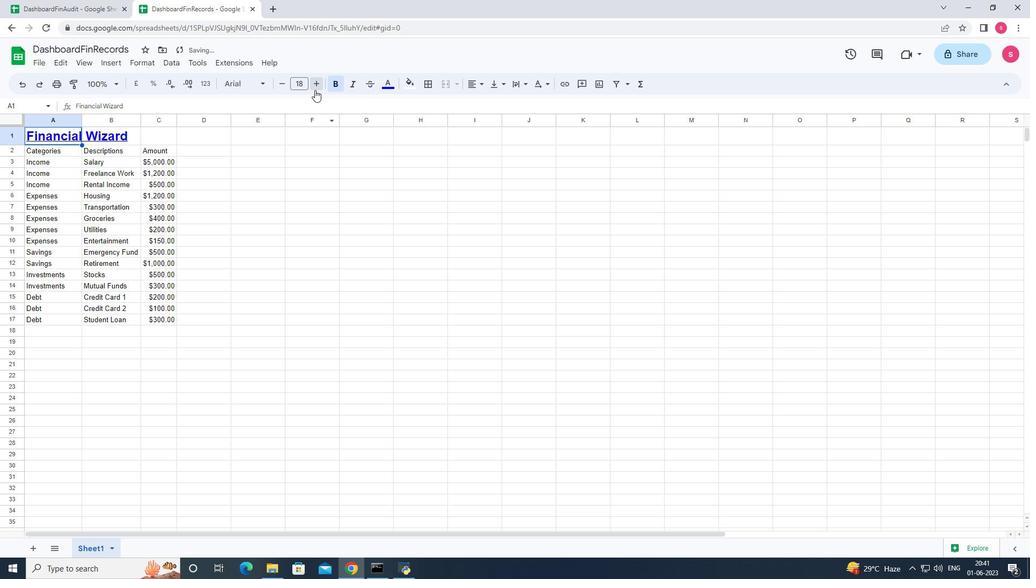 
Action: Mouse pressed left at (315, 90)
Screenshot: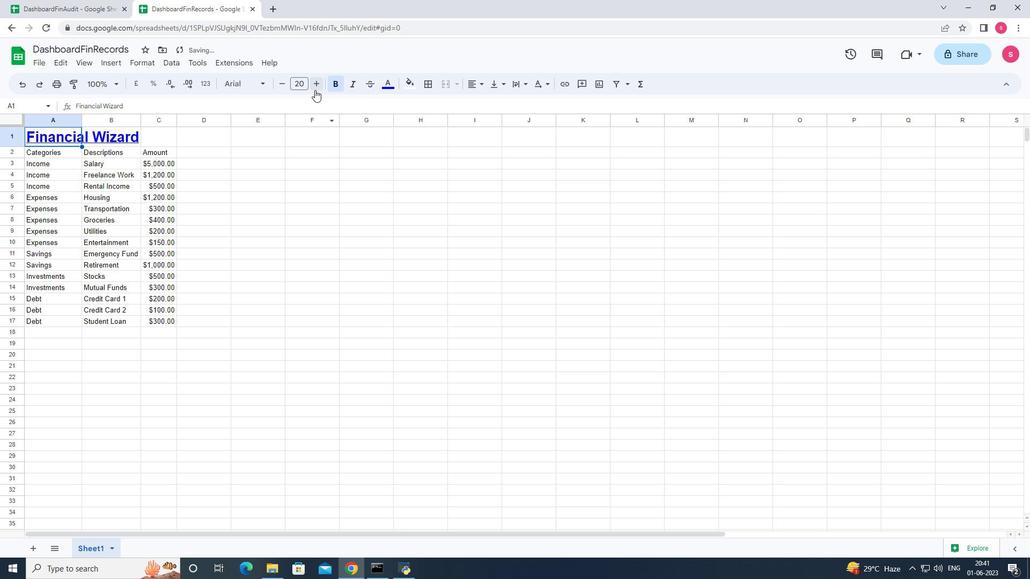 
Action: Mouse pressed left at (315, 90)
Screenshot: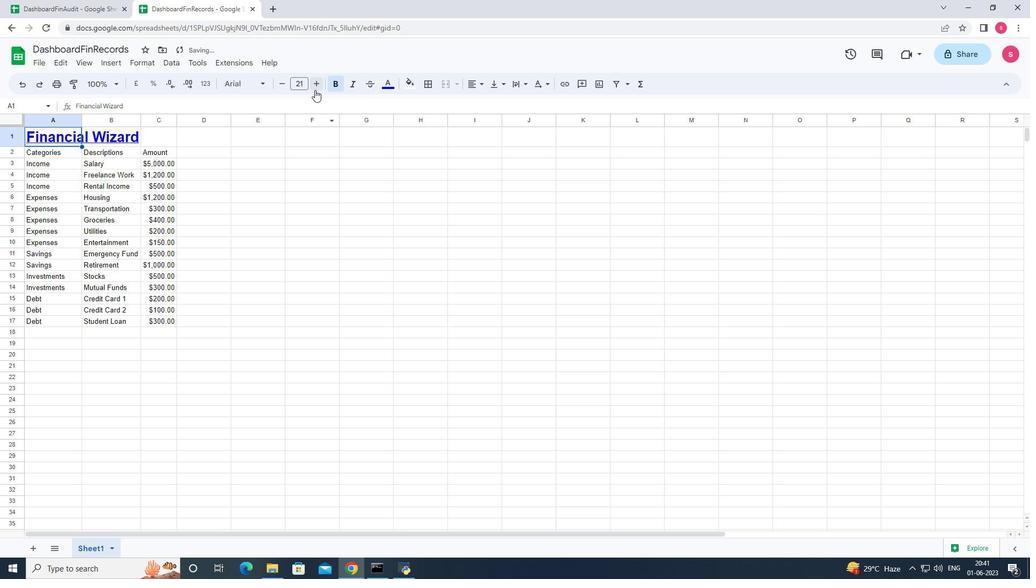 
Action: Mouse pressed left at (315, 90)
Screenshot: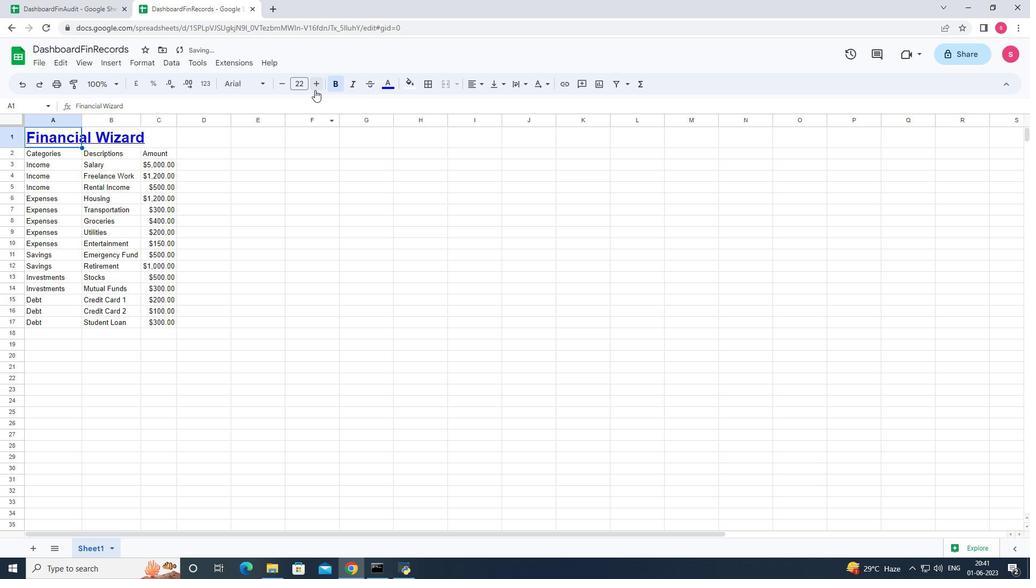 
Action: Mouse pressed left at (315, 90)
Screenshot: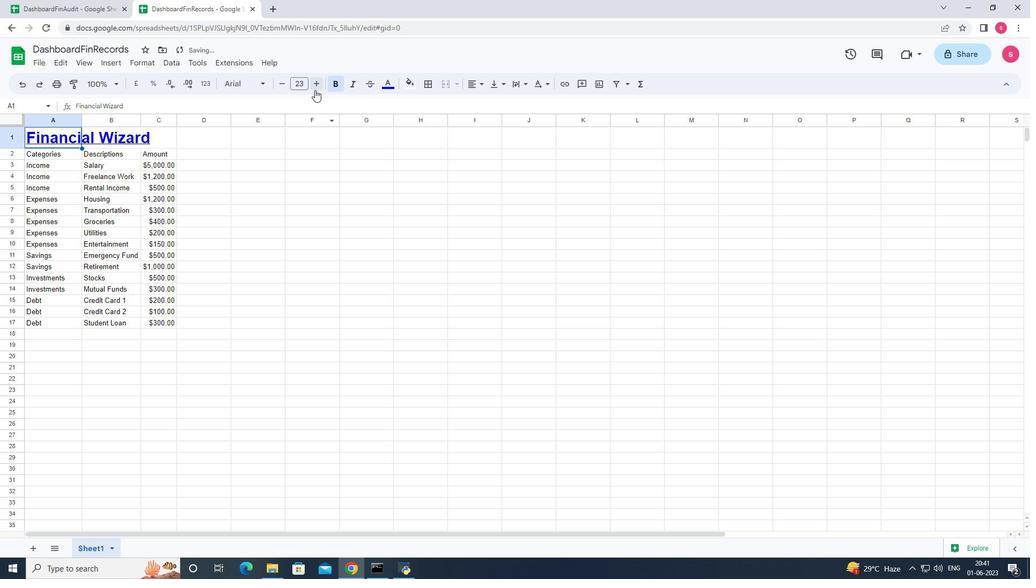 
Action: Mouse pressed left at (315, 90)
Screenshot: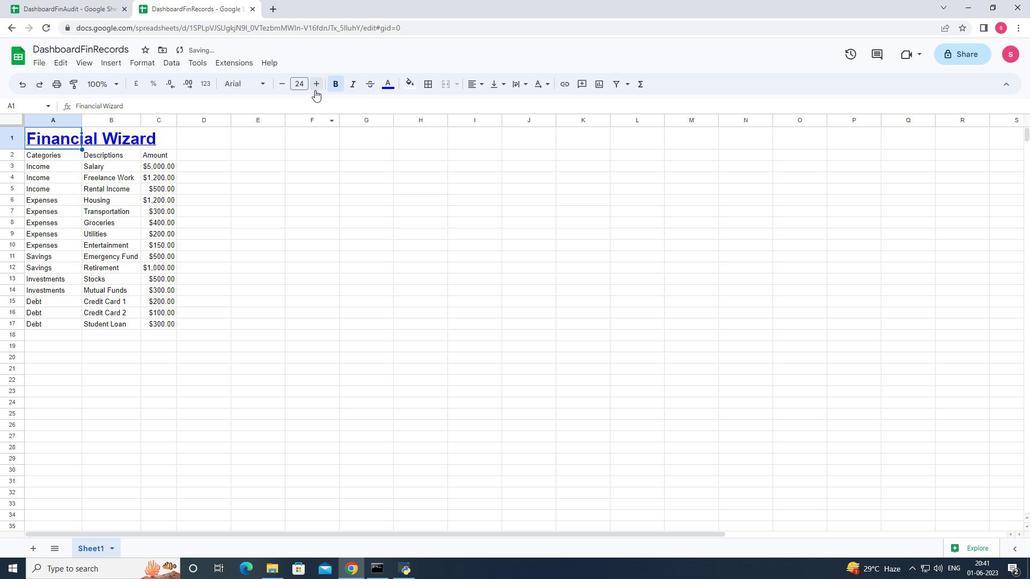 
Action: Mouse pressed left at (315, 90)
Screenshot: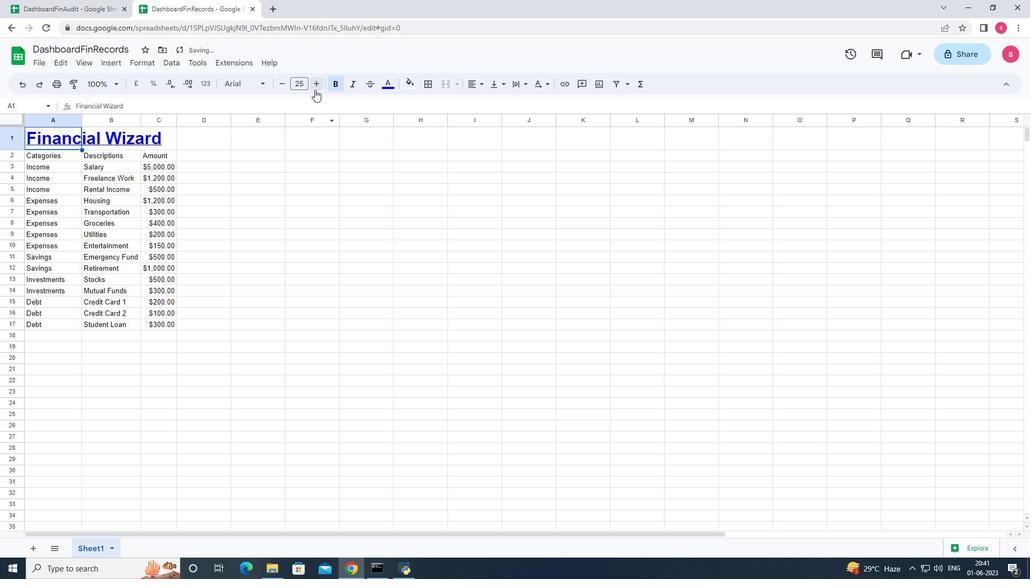 
Action: Mouse moved to (369, 228)
Screenshot: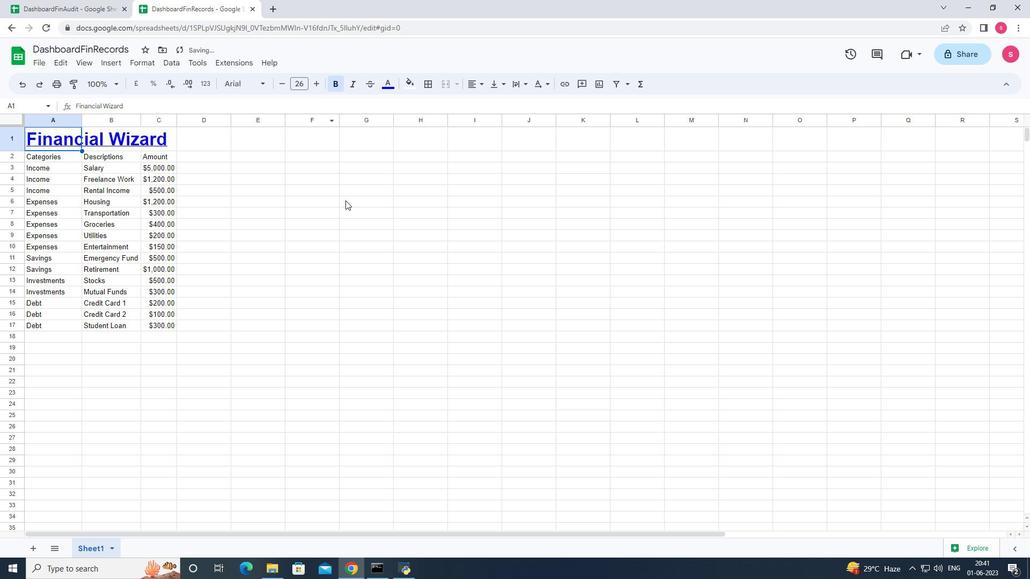 
Action: Mouse pressed left at (369, 228)
Screenshot: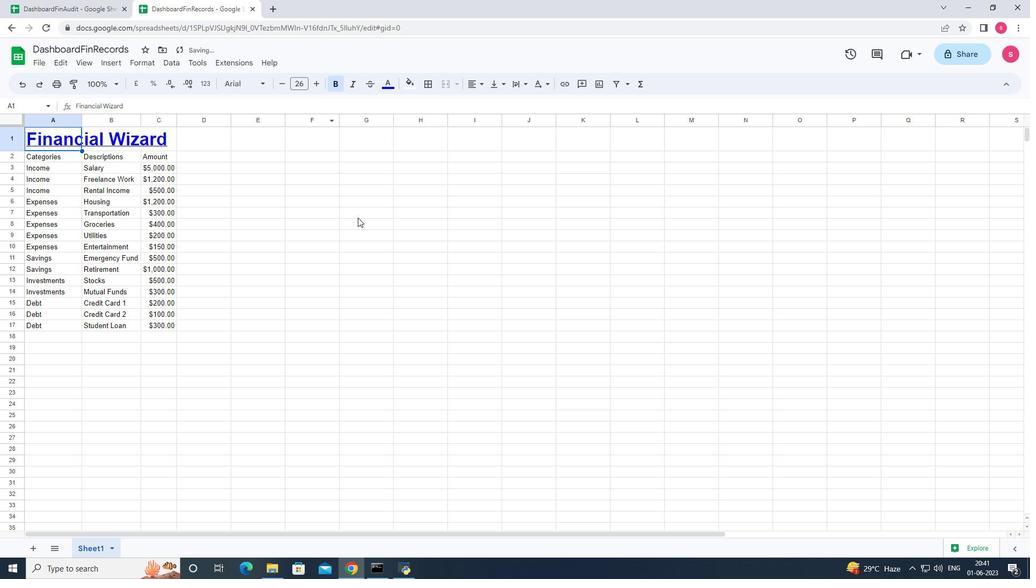 
Action: Mouse moved to (45, 136)
Screenshot: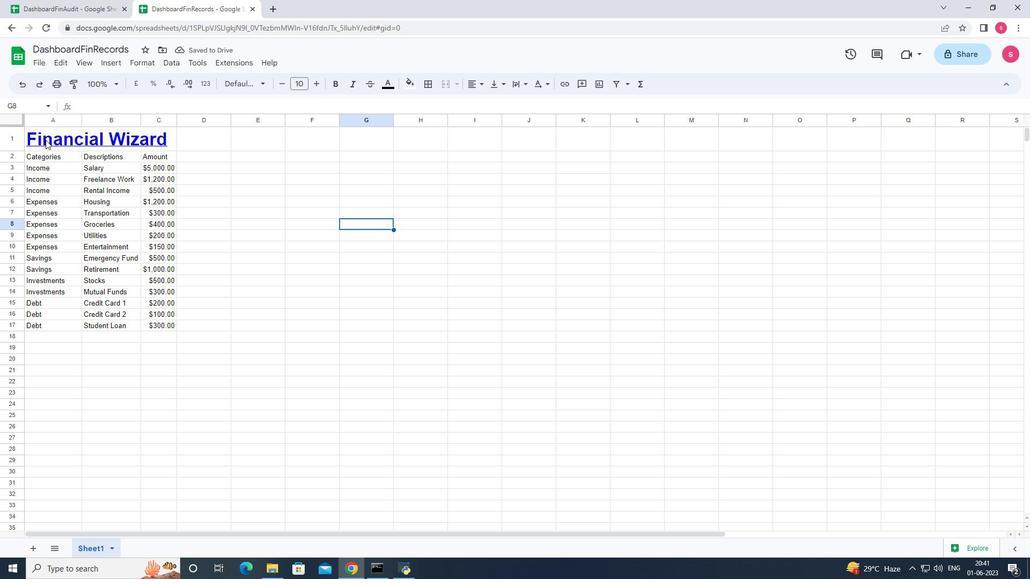 
Action: Mouse pressed left at (45, 136)
Screenshot: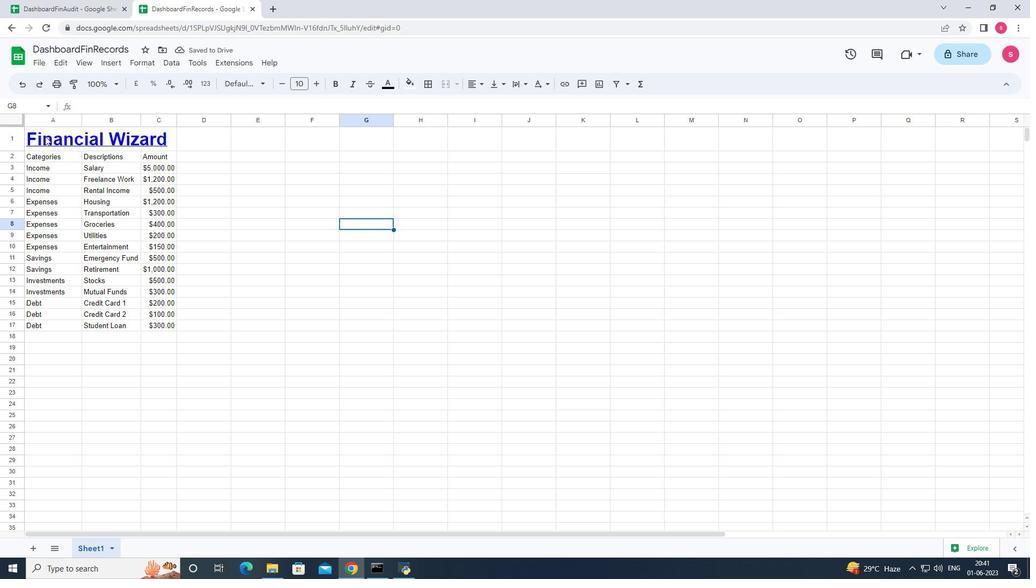 
Action: Mouse moved to (250, 85)
Screenshot: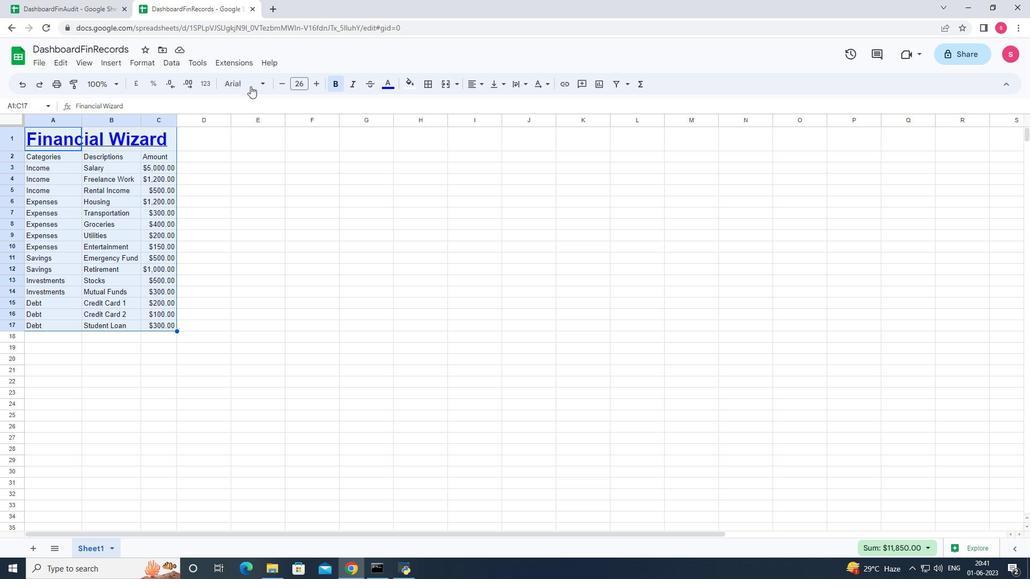 
Action: Mouse pressed left at (250, 85)
Screenshot: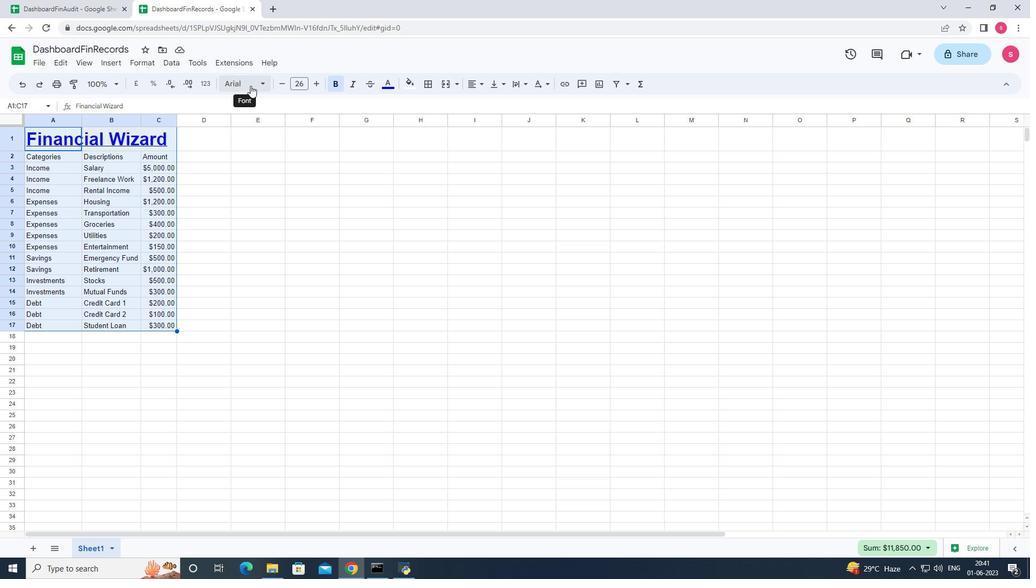 
Action: Mouse moved to (262, 262)
Screenshot: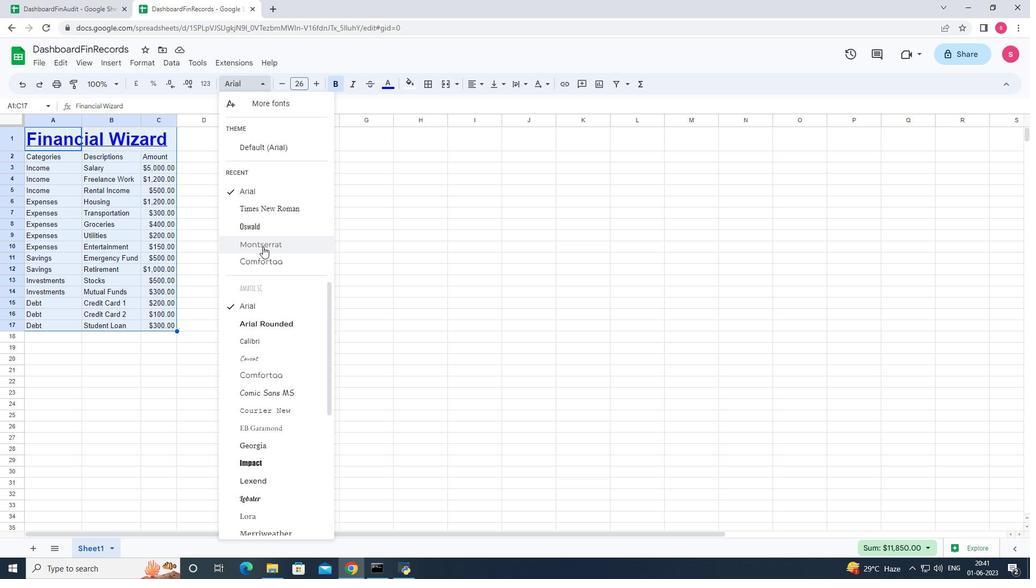 
Action: Mouse pressed left at (262, 262)
Screenshot: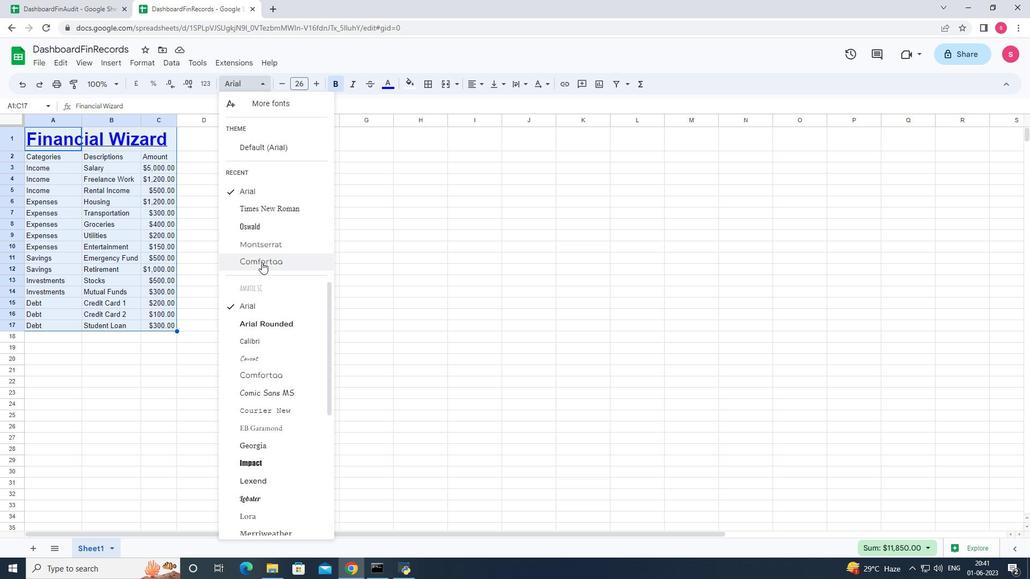 
Action: Mouse moved to (285, 85)
Screenshot: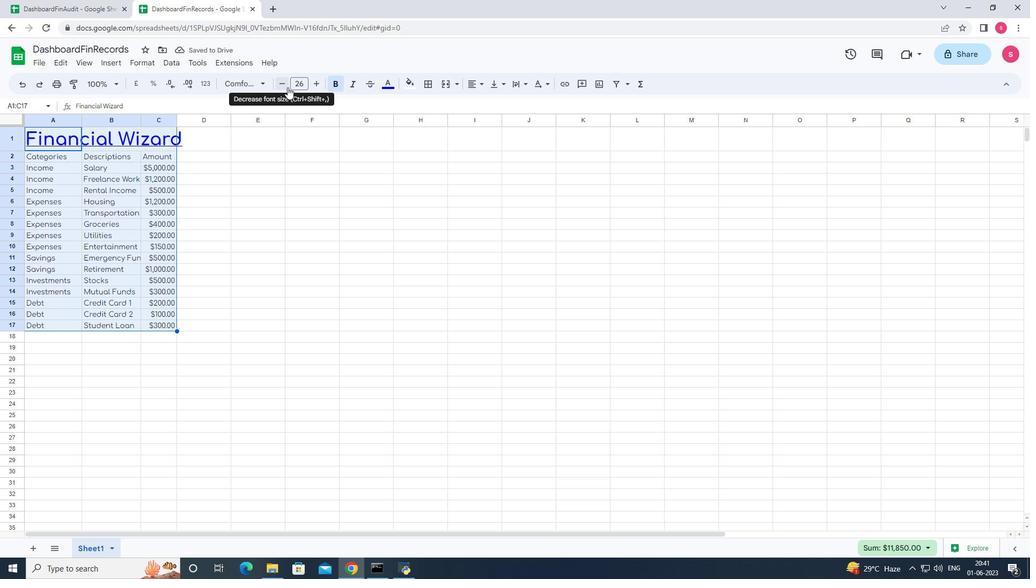 
Action: Mouse pressed left at (285, 85)
Screenshot: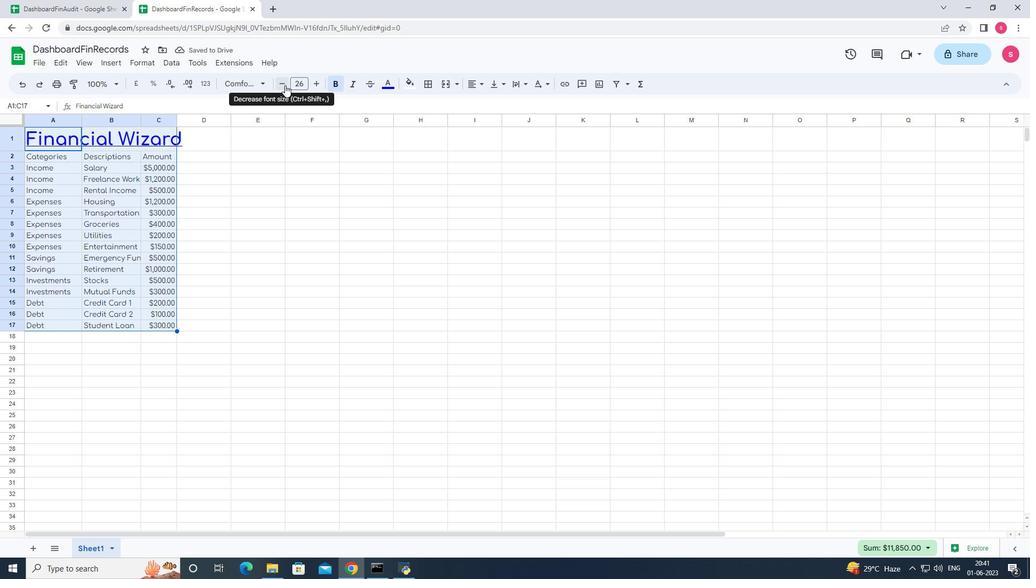 
Action: Mouse pressed left at (285, 85)
Screenshot: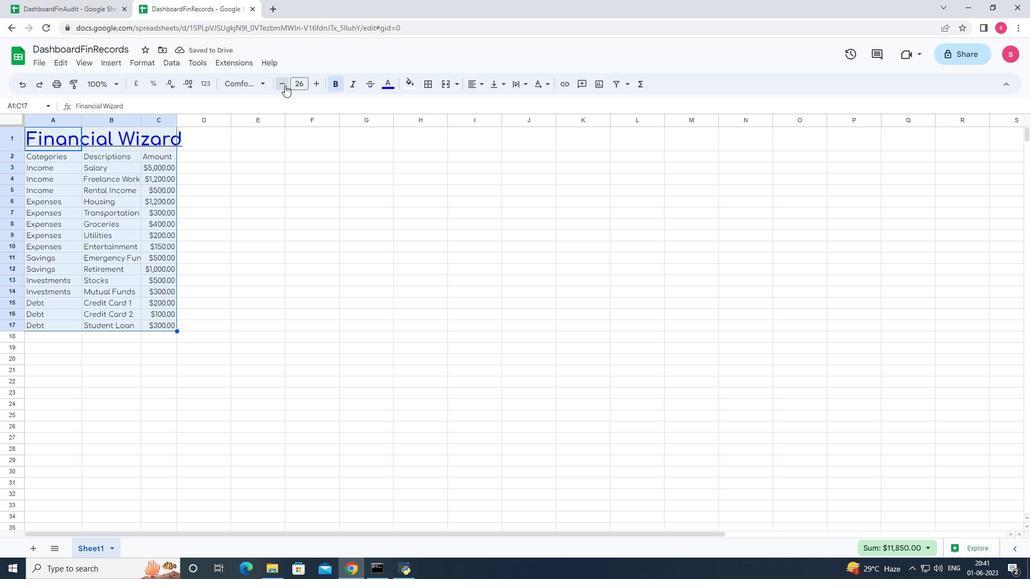 
Action: Mouse pressed left at (285, 85)
Screenshot: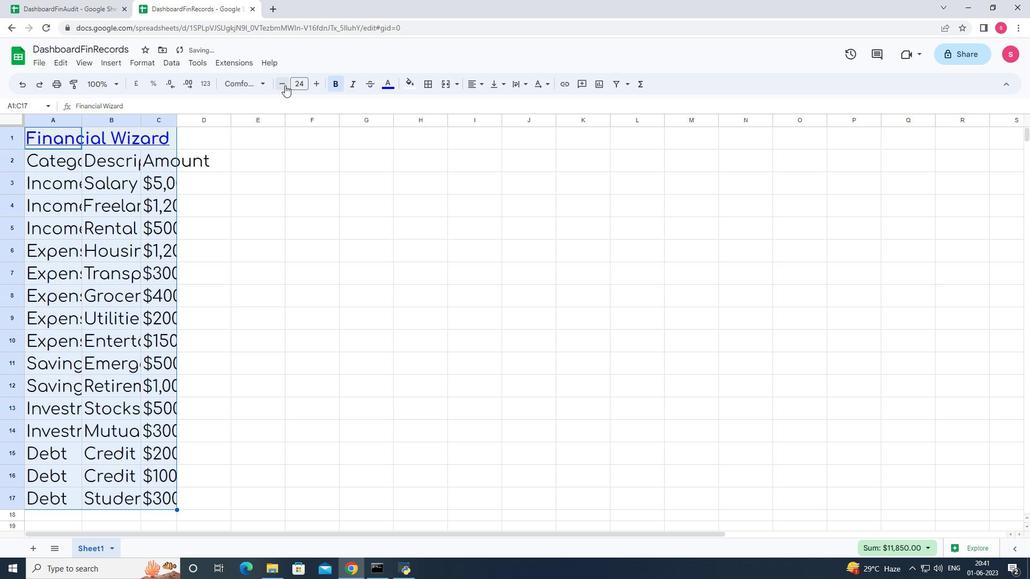 
Action: Mouse pressed left at (285, 85)
Screenshot: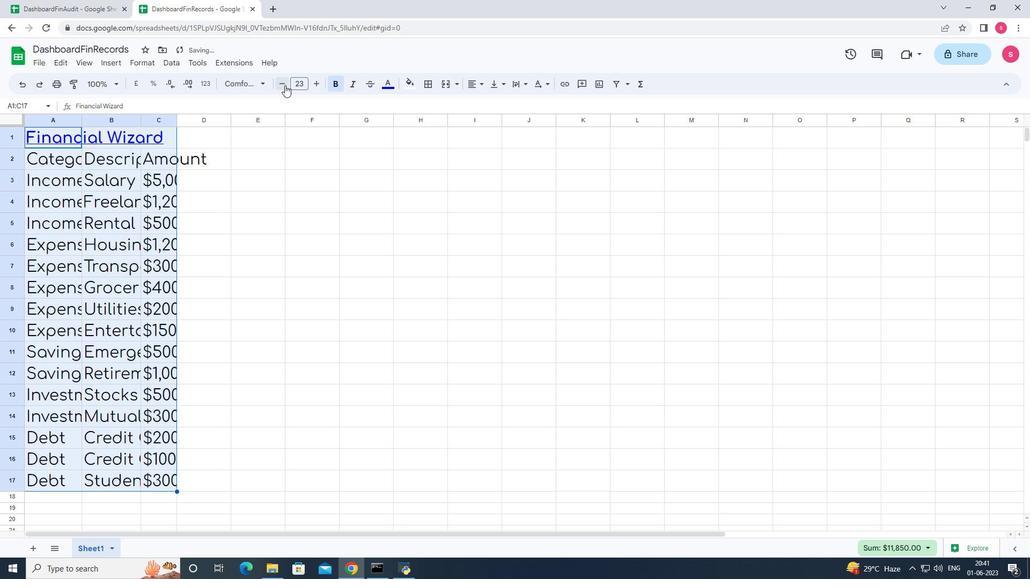 
Action: Mouse pressed left at (285, 85)
Screenshot: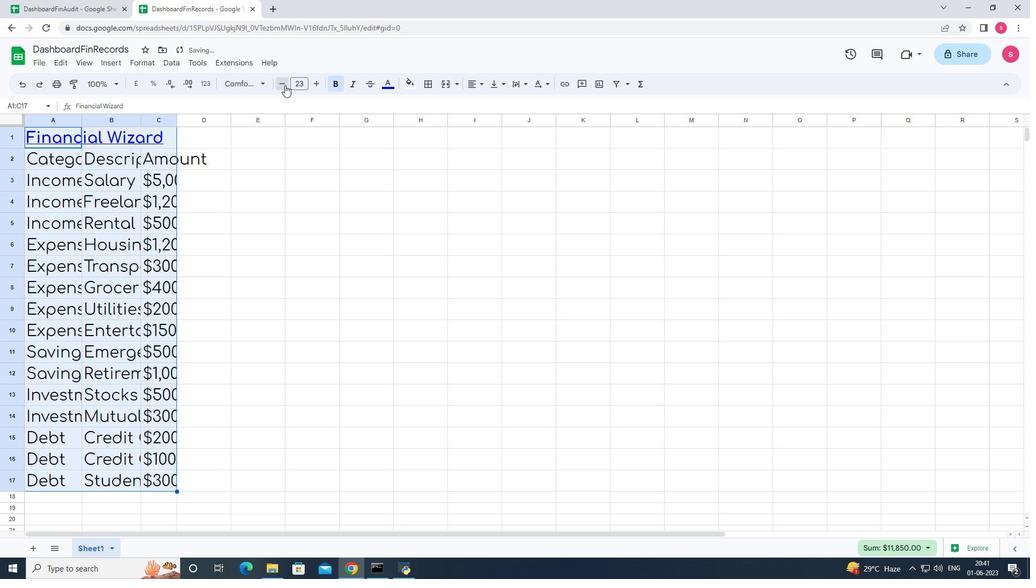 
Action: Mouse pressed left at (285, 85)
Screenshot: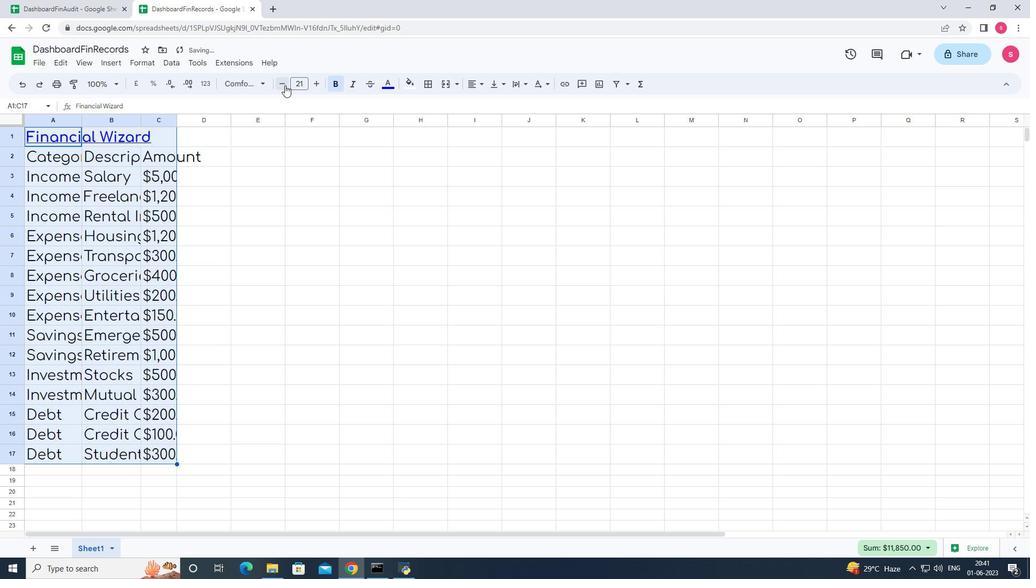 
Action: Mouse pressed left at (285, 85)
Screenshot: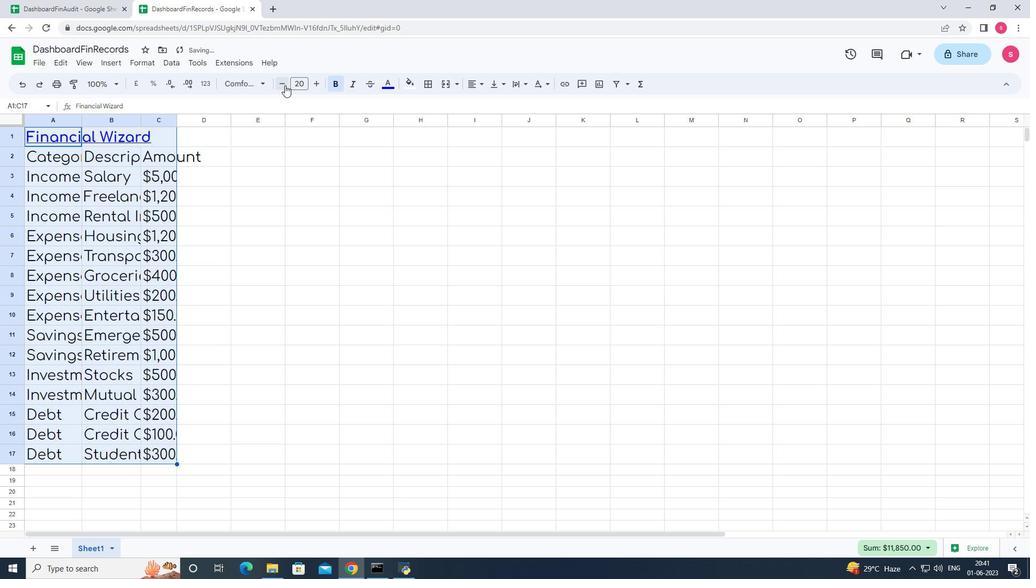 
Action: Mouse pressed left at (285, 85)
Screenshot: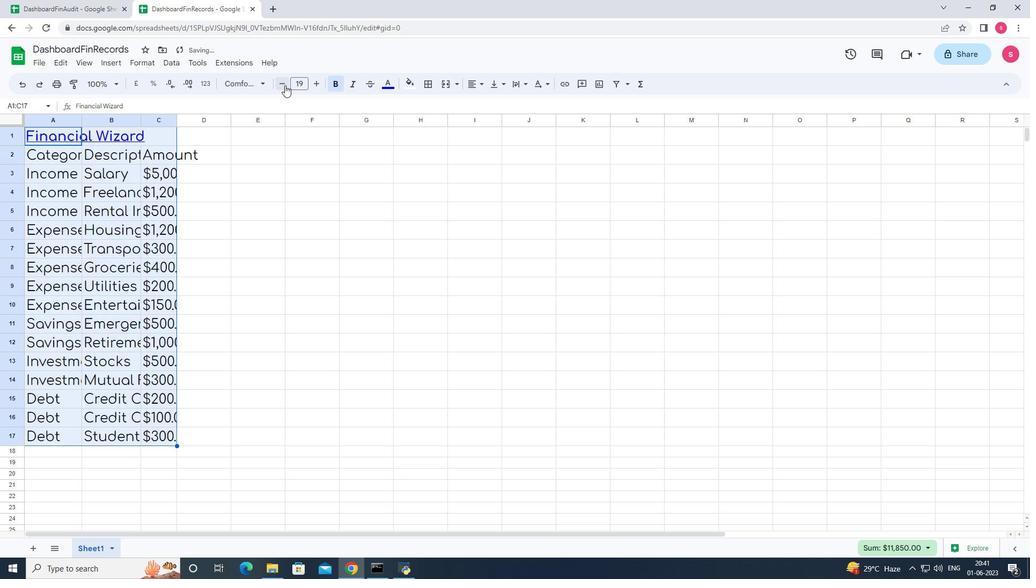 
Action: Mouse pressed left at (285, 85)
Screenshot: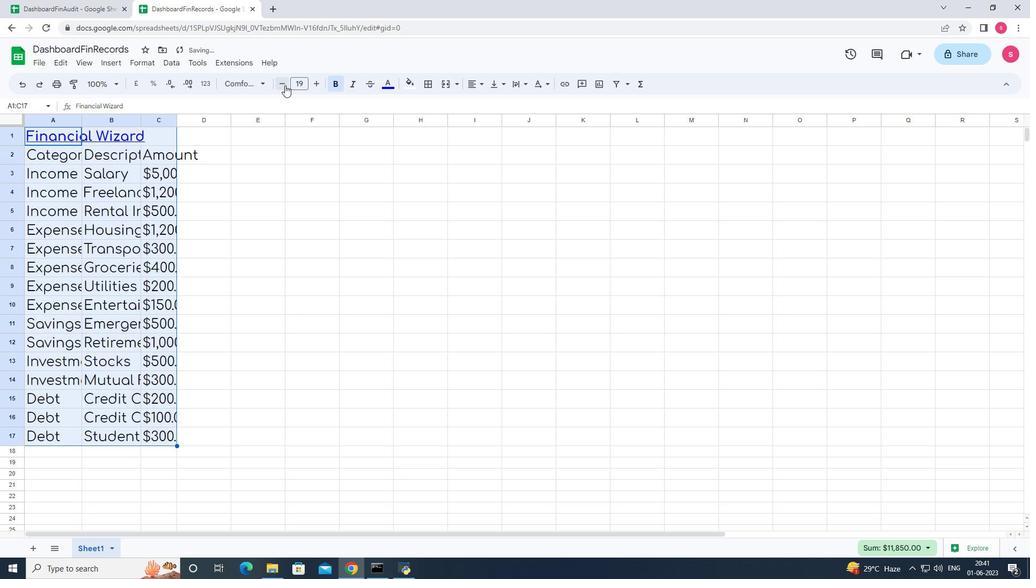 
Action: Mouse moved to (315, 85)
Screenshot: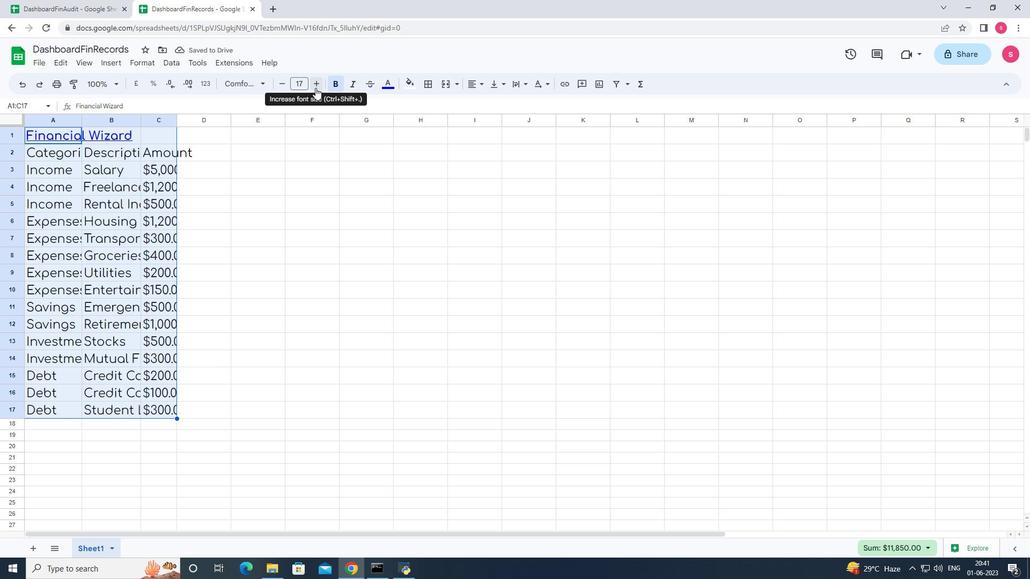 
Action: Mouse pressed left at (315, 85)
Screenshot: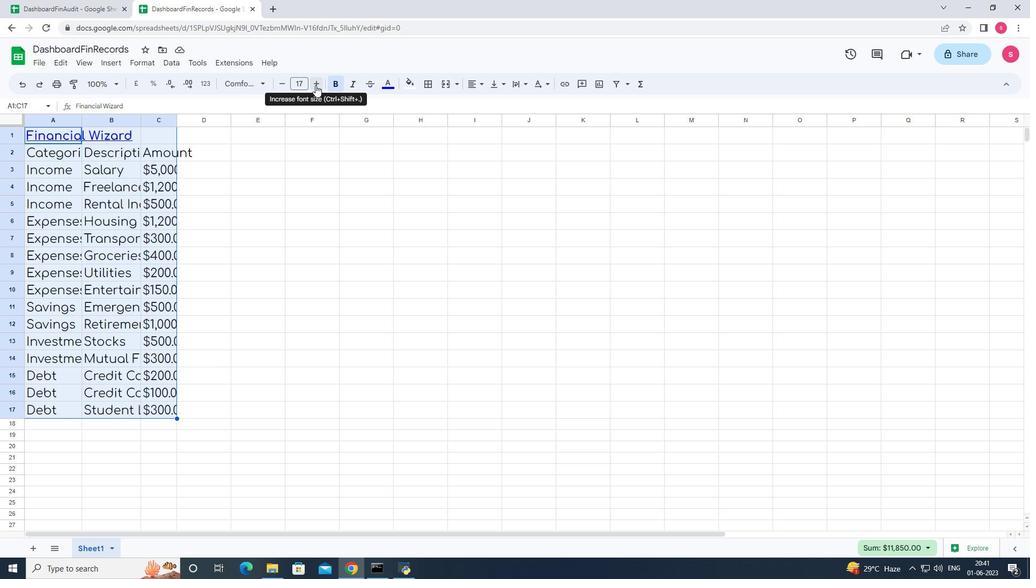 
Action: Mouse moved to (241, 189)
Screenshot: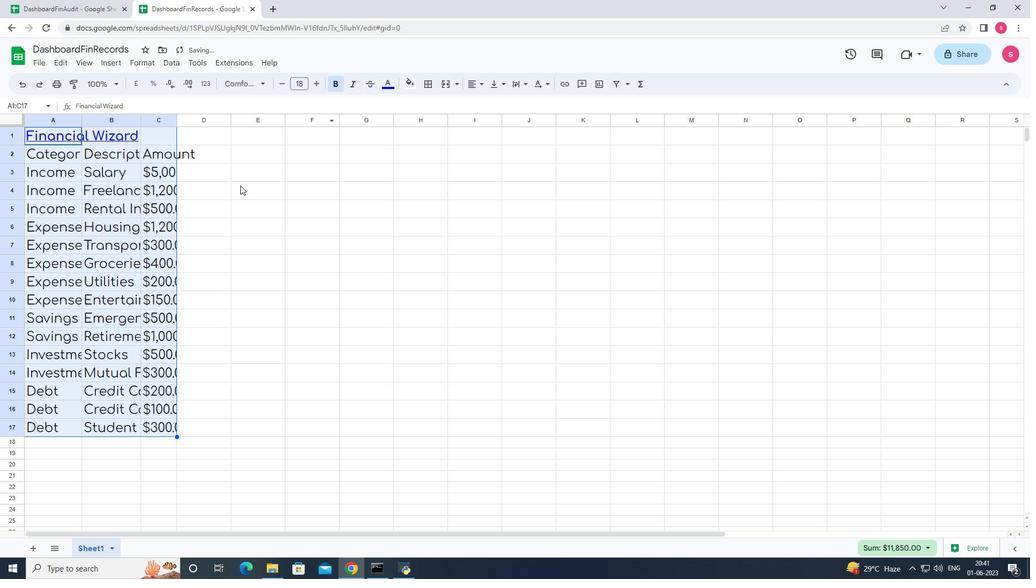 
Action: Mouse pressed left at (241, 189)
Screenshot: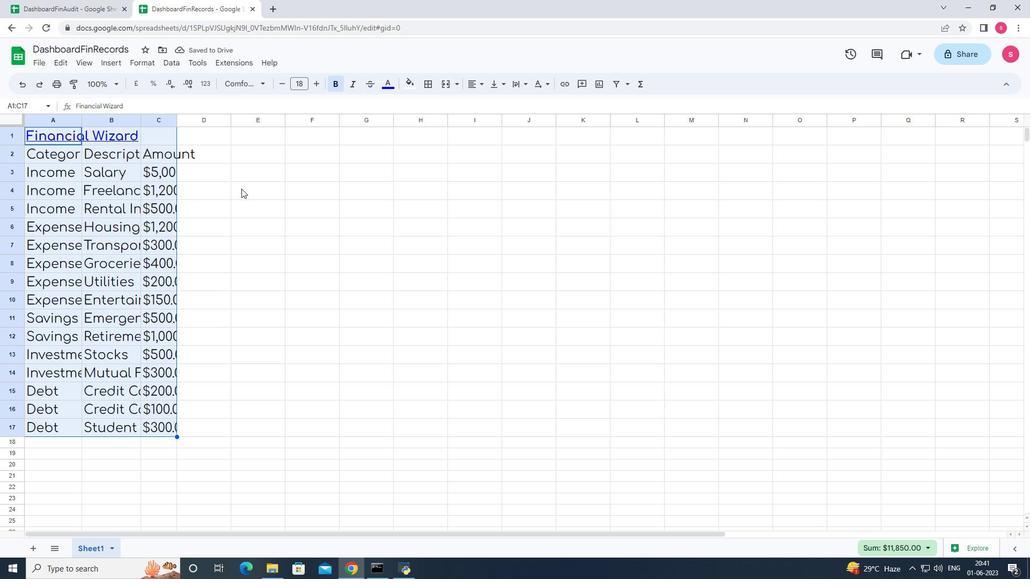 
Action: Mouse moved to (119, 136)
Screenshot: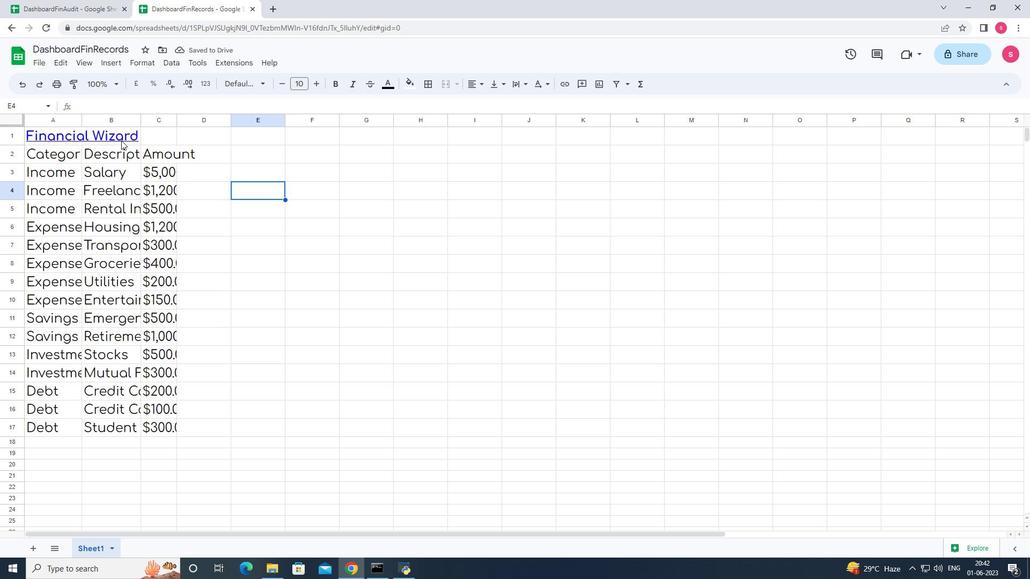 
Action: Mouse pressed left at (119, 136)
Screenshot: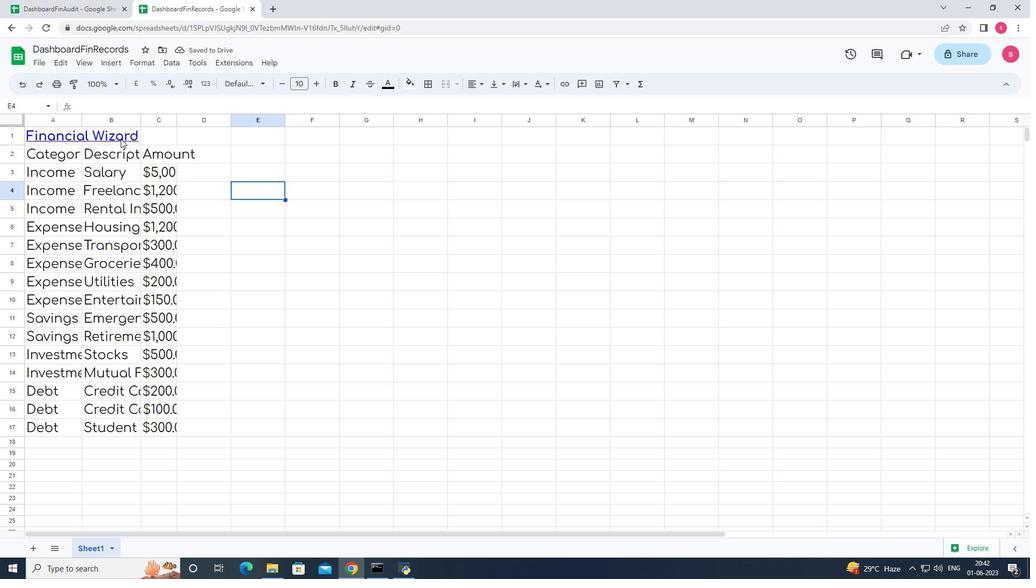 
Action: Mouse moved to (62, 134)
Screenshot: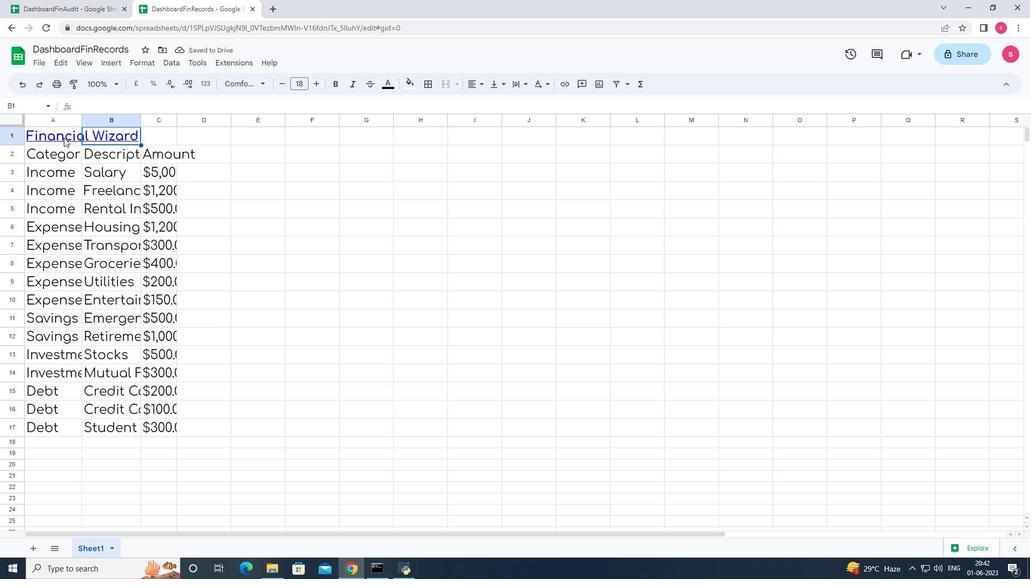 
Action: Mouse pressed left at (62, 134)
Screenshot: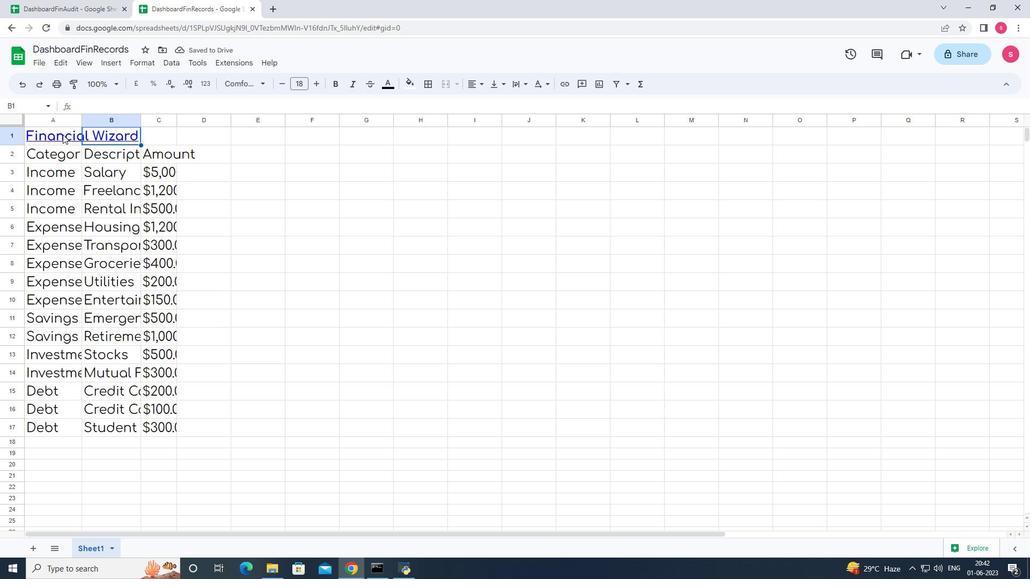 
Action: Mouse moved to (78, 134)
Screenshot: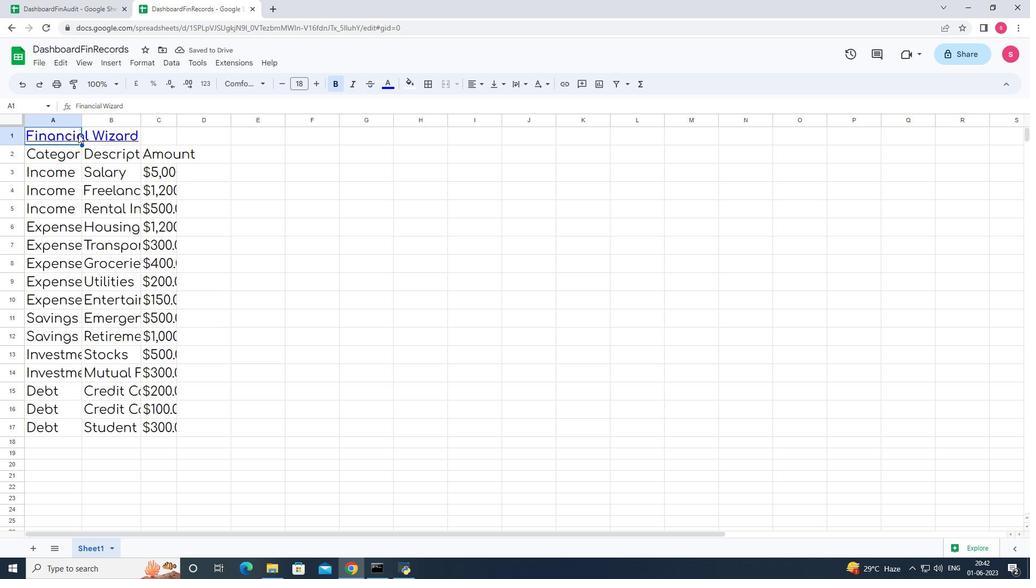 
Action: Mouse pressed left at (78, 134)
Screenshot: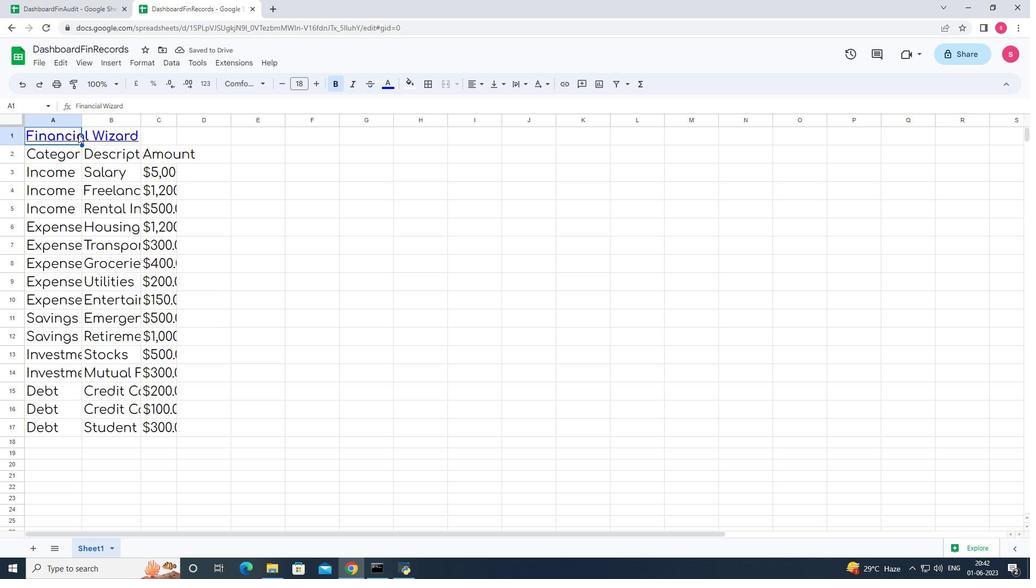 
Action: Mouse moved to (315, 85)
Screenshot: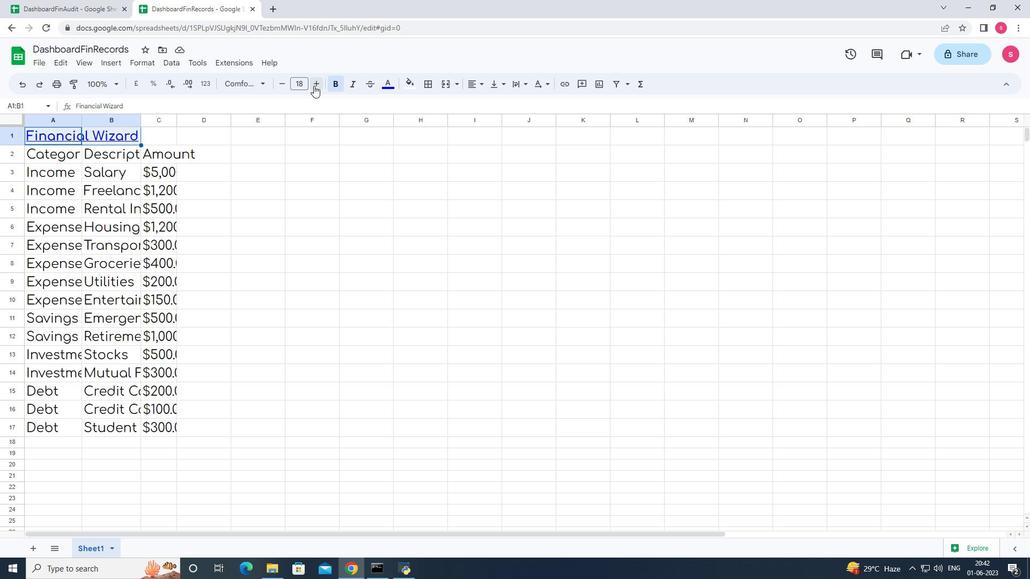 
Action: Mouse pressed left at (315, 85)
Screenshot: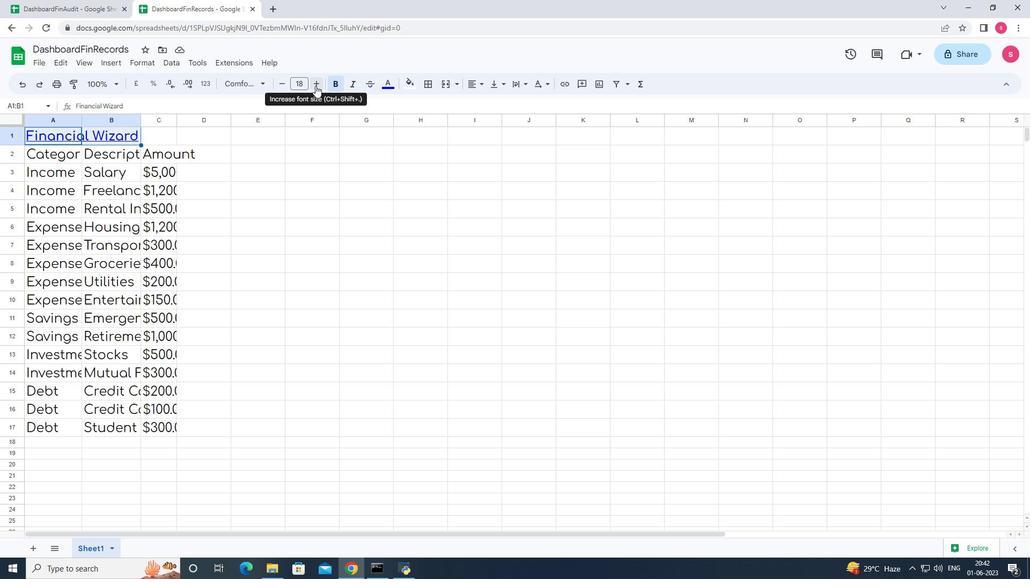 
Action: Mouse pressed left at (315, 85)
Screenshot: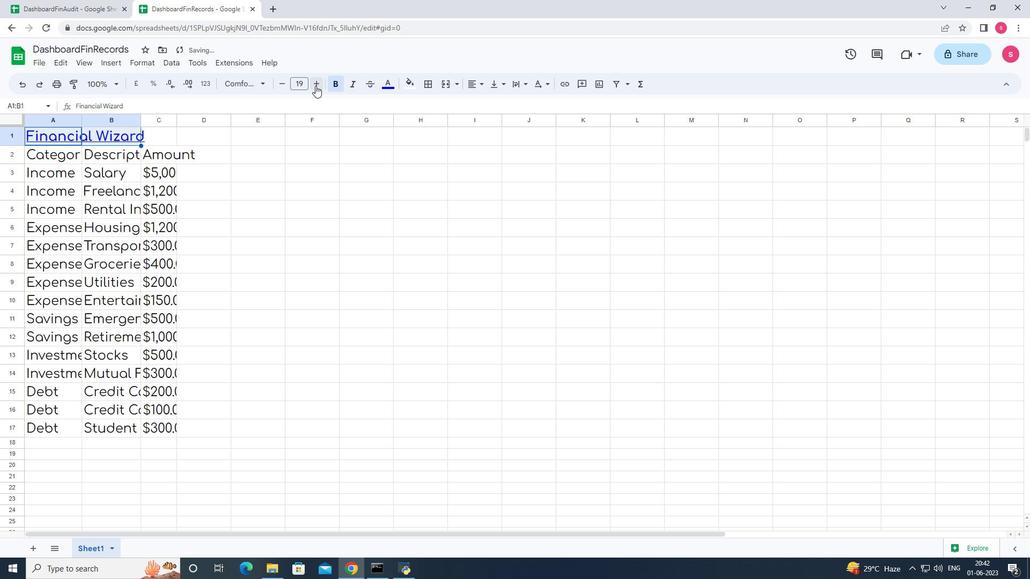 
Action: Mouse pressed left at (315, 85)
Screenshot: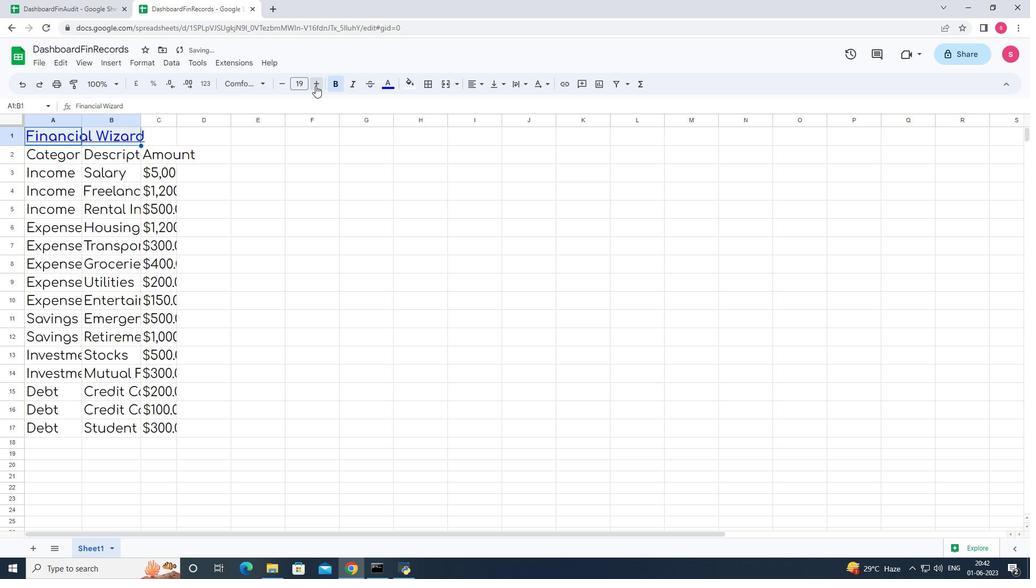 
Action: Mouse pressed left at (315, 85)
Screenshot: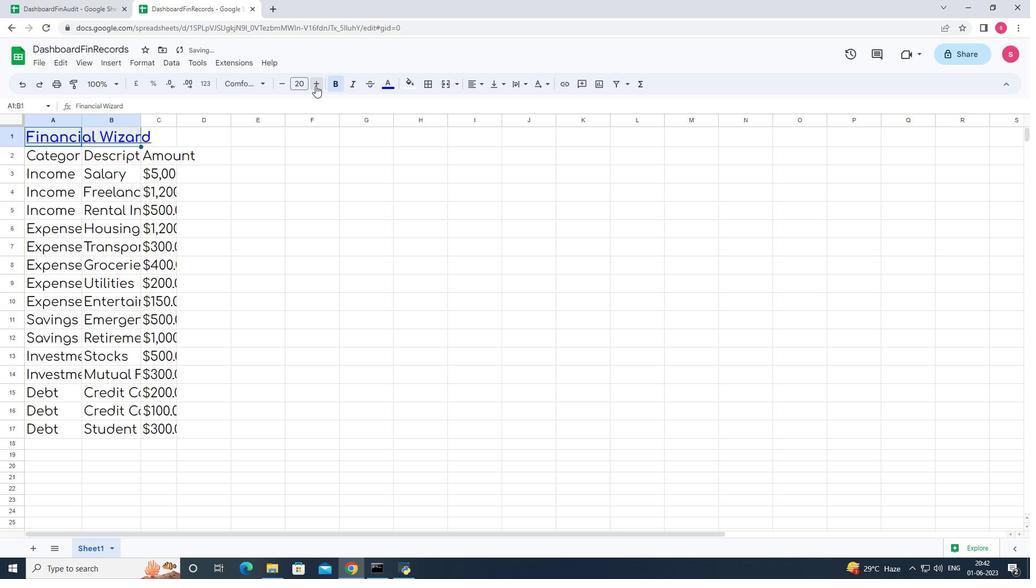 
Action: Mouse pressed left at (315, 85)
Screenshot: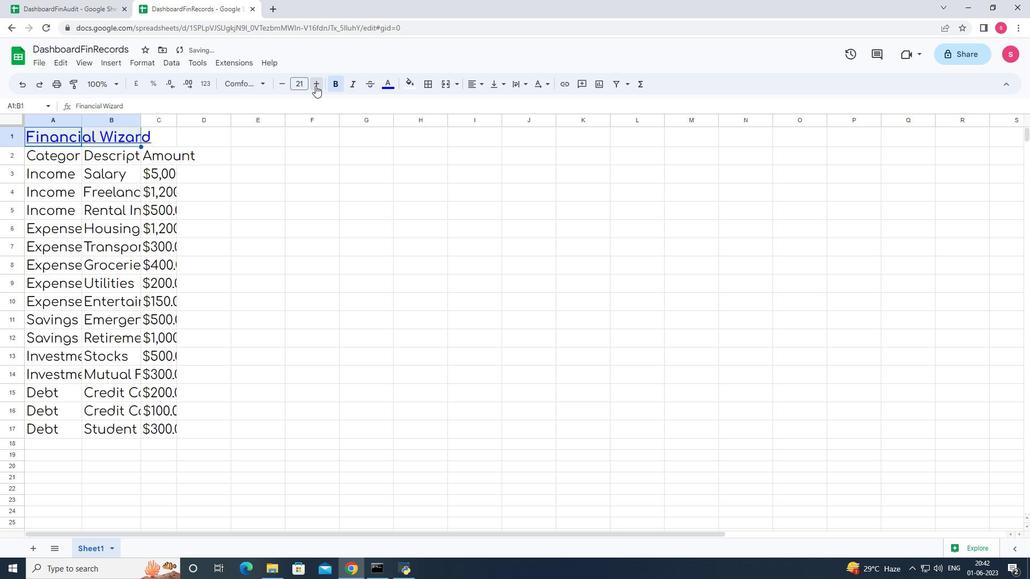
Action: Mouse pressed left at (315, 85)
Screenshot: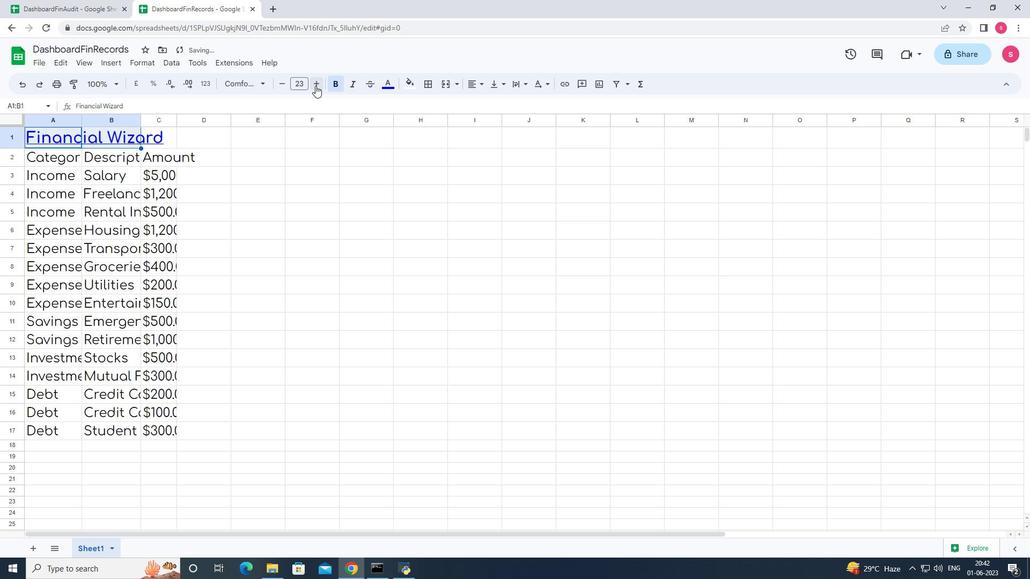 
Action: Mouse pressed left at (315, 85)
Screenshot: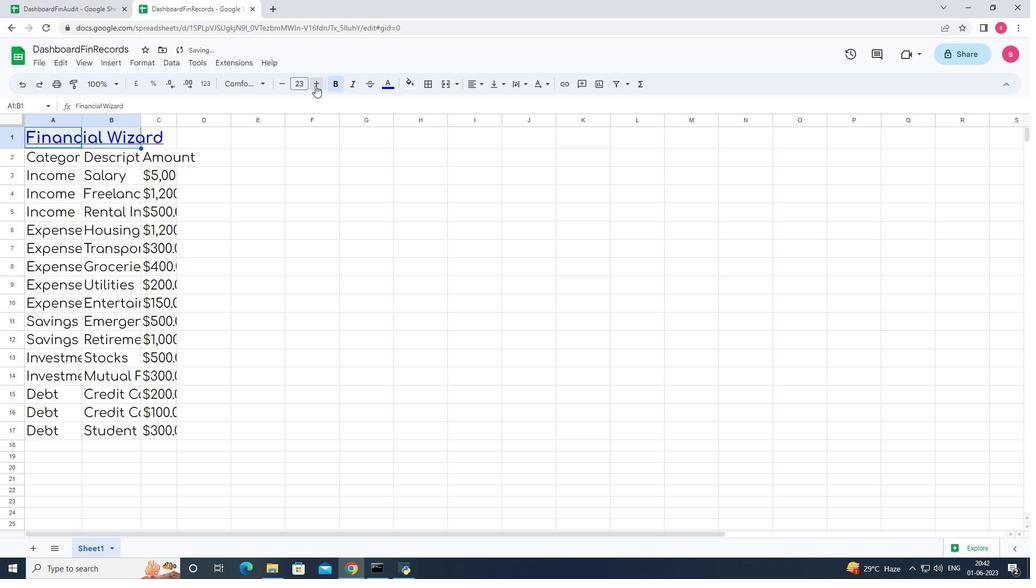 
Action: Mouse pressed left at (315, 85)
Screenshot: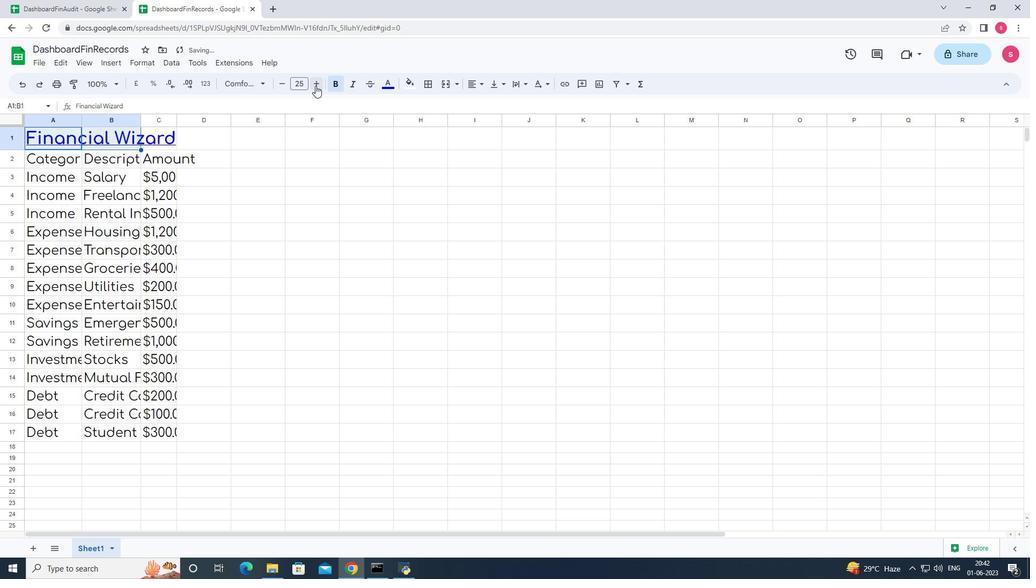 
Action: Mouse pressed left at (315, 85)
Screenshot: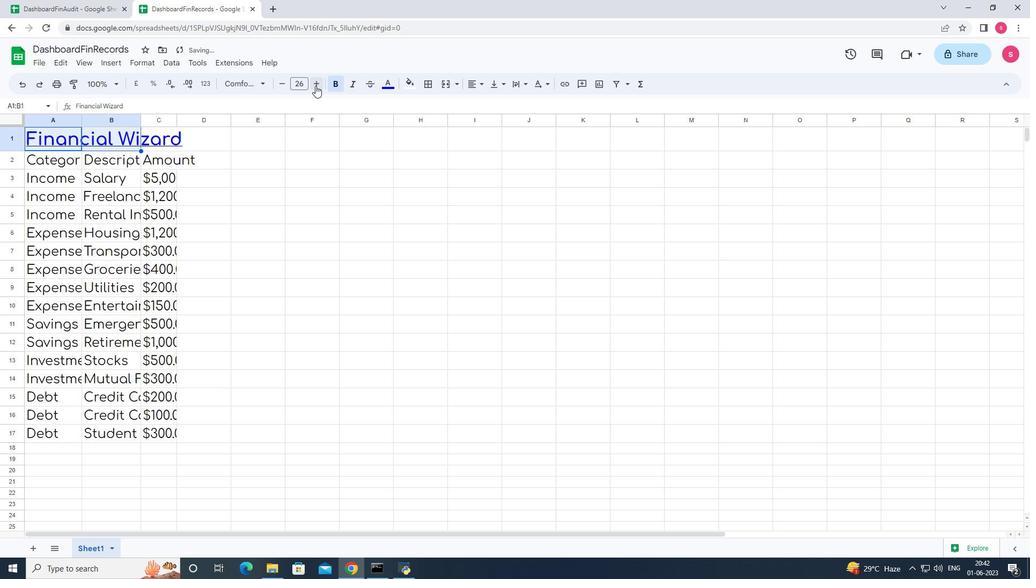 
Action: Mouse moved to (282, 85)
Screenshot: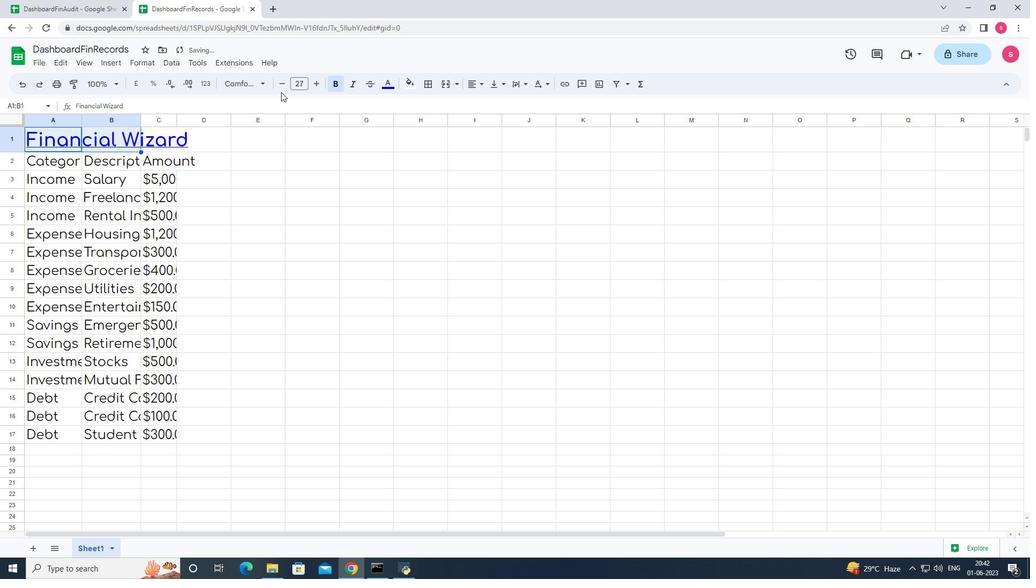 
Action: Mouse pressed left at (282, 85)
Screenshot: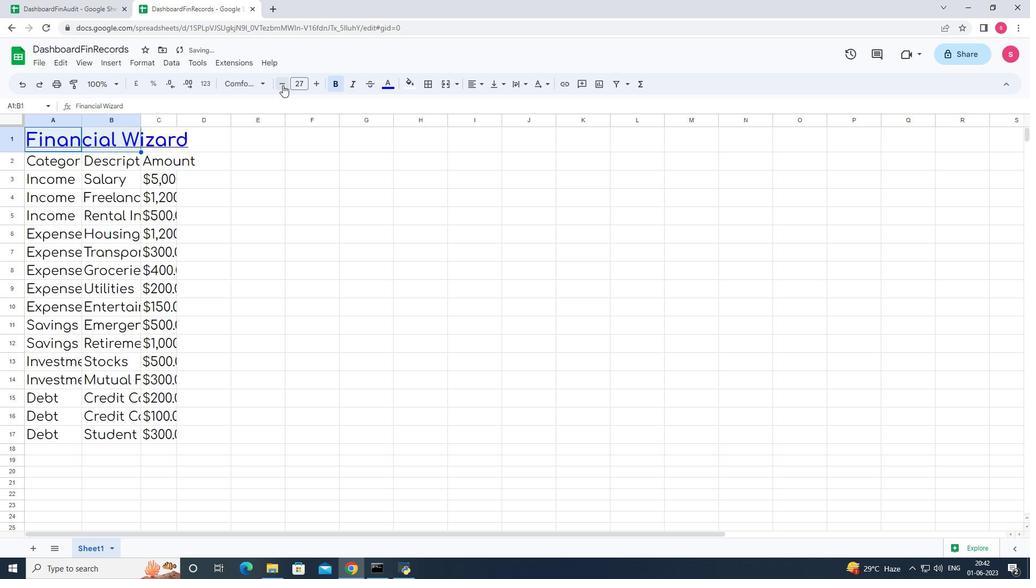 
Action: Mouse moved to (306, 183)
Screenshot: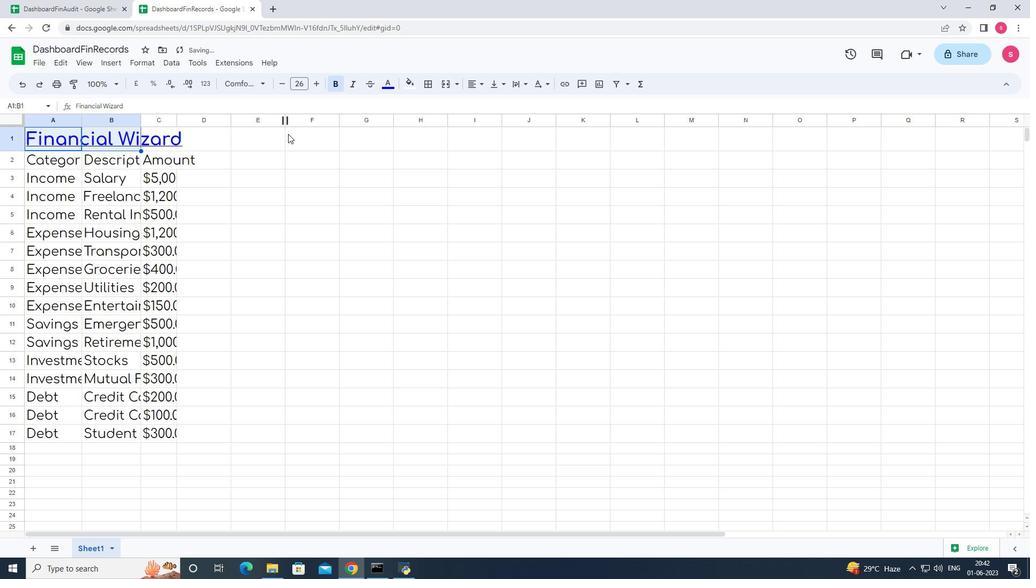 
Action: Mouse pressed left at (306, 183)
Screenshot: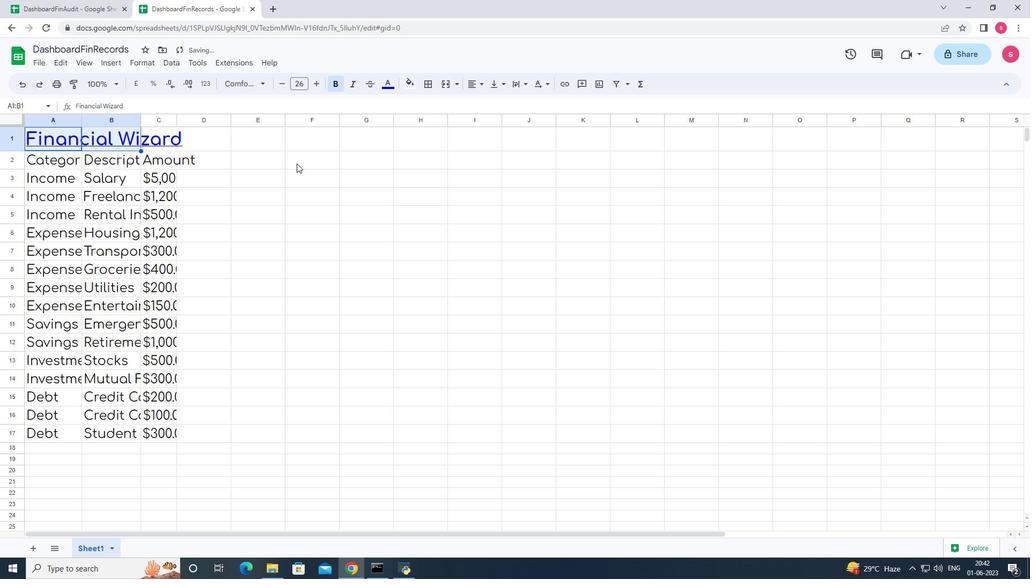
Action: Mouse moved to (90, 198)
Screenshot: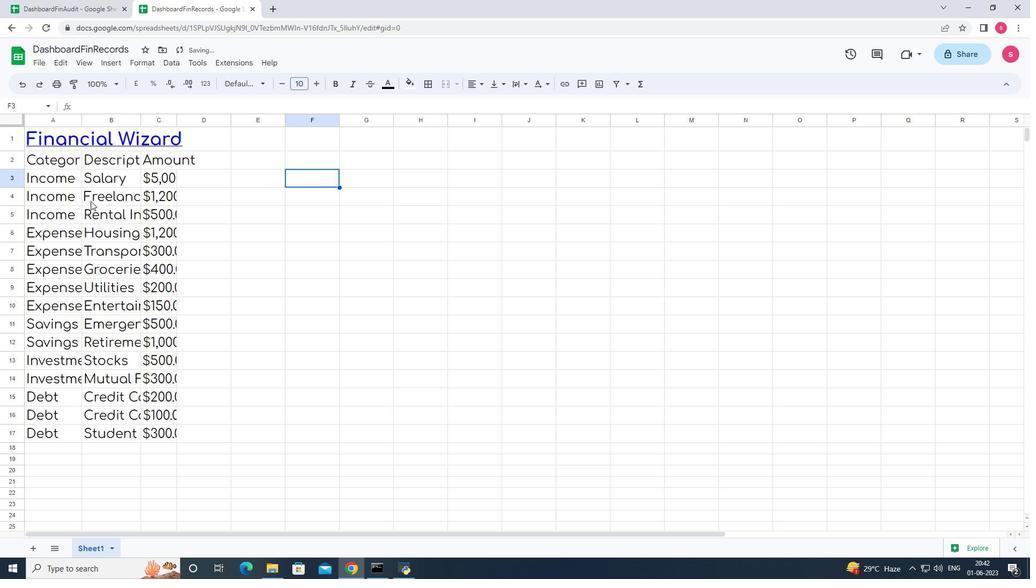 
Action: Mouse pressed left at (90, 198)
Screenshot: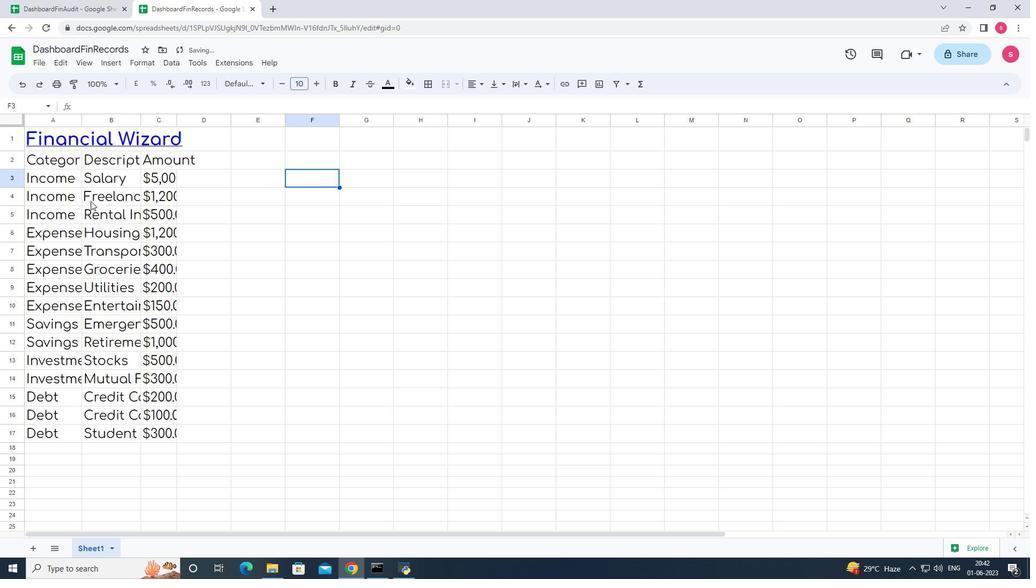 
Action: Mouse moved to (375, 239)
Screenshot: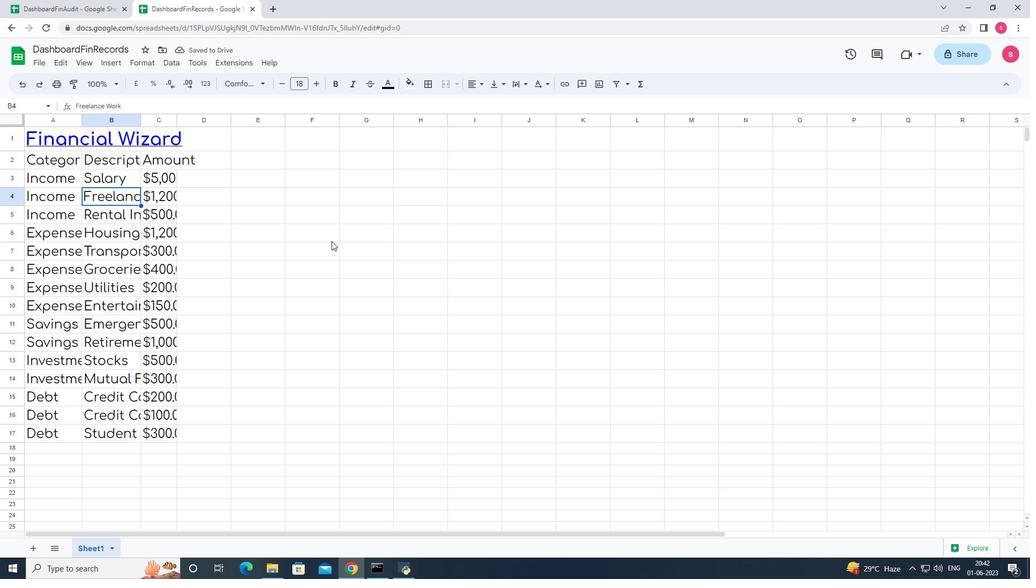 
Action: Mouse pressed left at (375, 239)
Screenshot: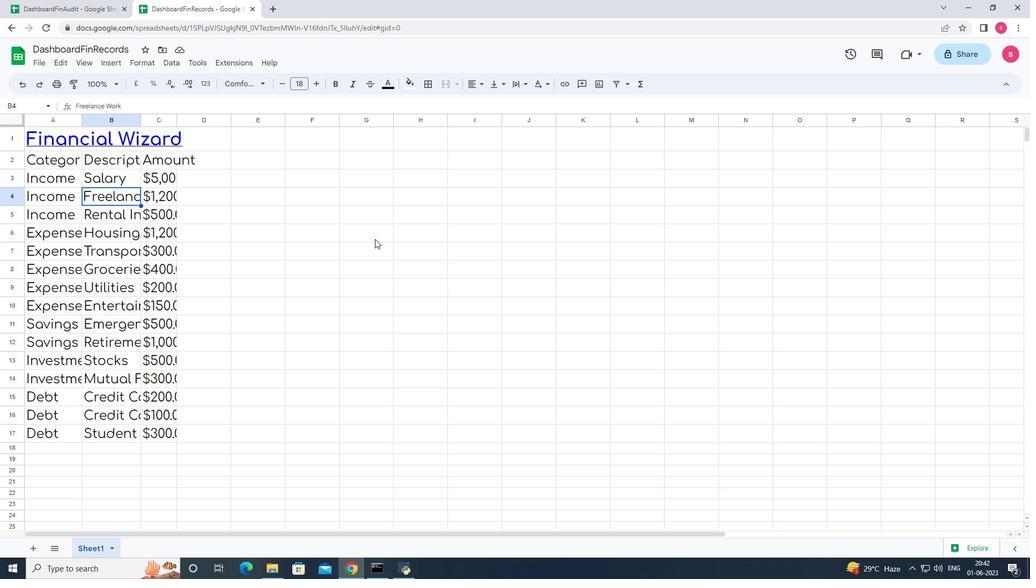 
Action: Mouse moved to (36, 129)
Screenshot: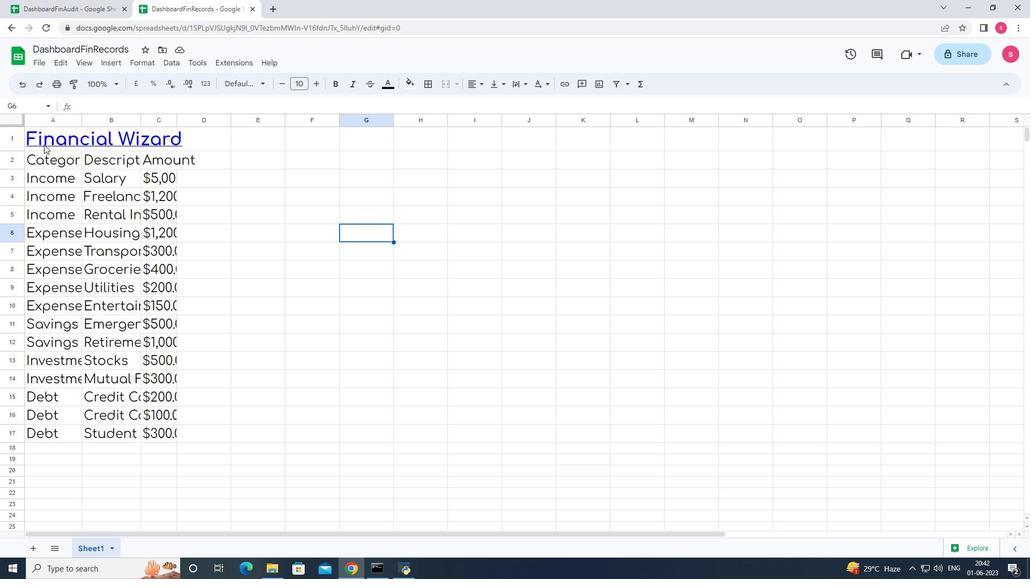 
Action: Mouse pressed left at (36, 129)
Screenshot: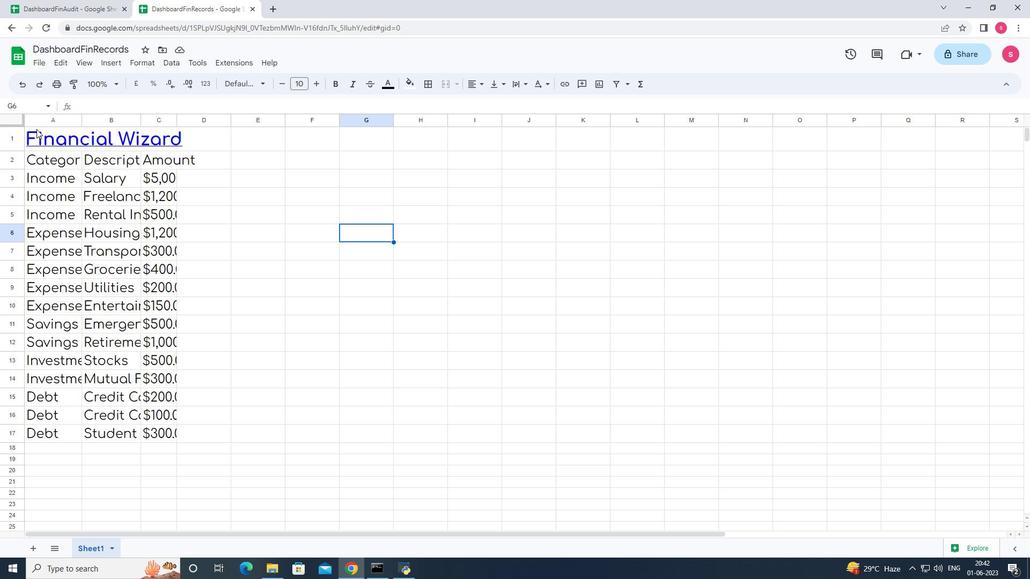 
Action: Mouse moved to (470, 86)
Screenshot: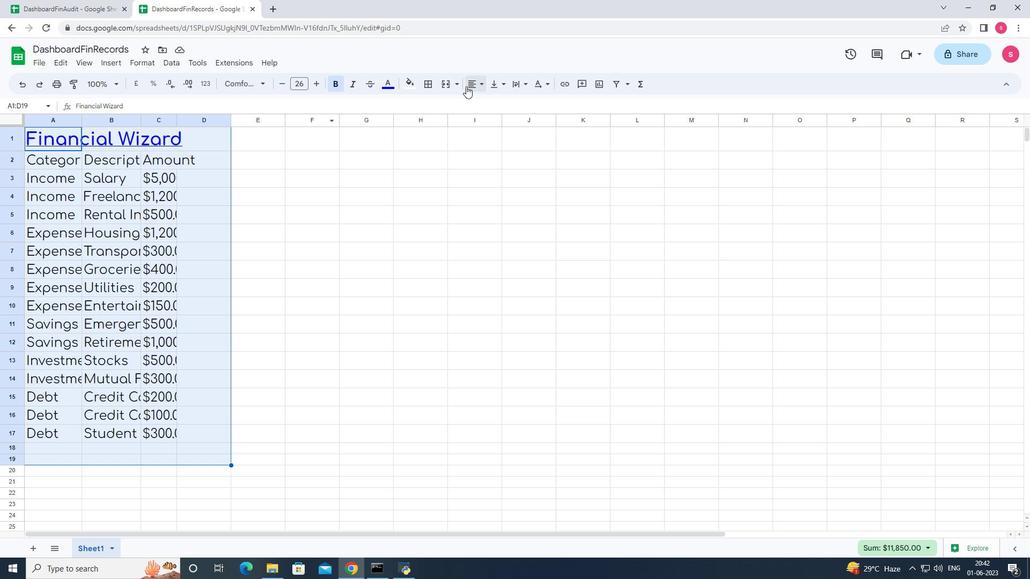 
Action: Mouse pressed left at (470, 86)
Screenshot: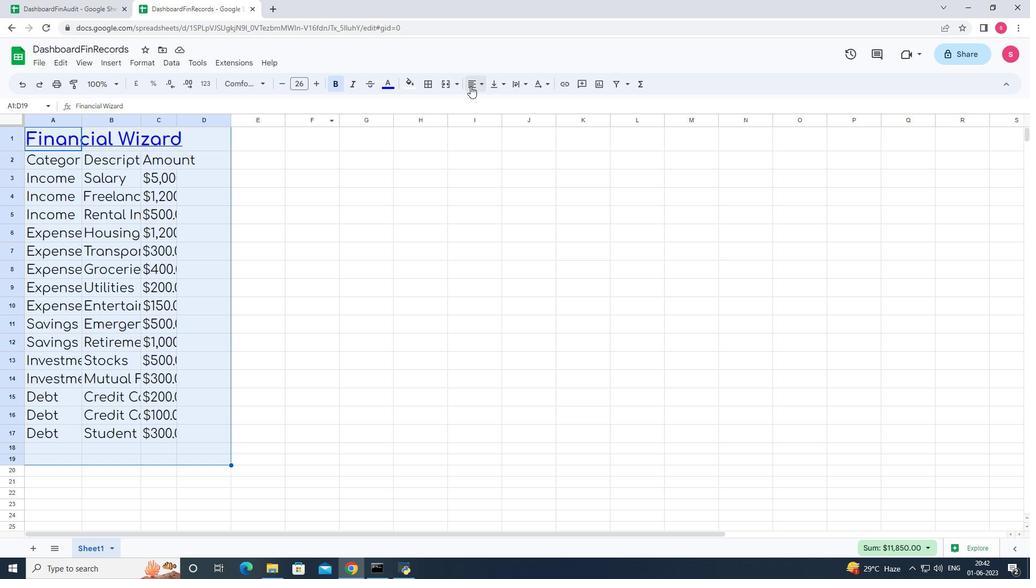 
Action: Mouse moved to (513, 106)
Screenshot: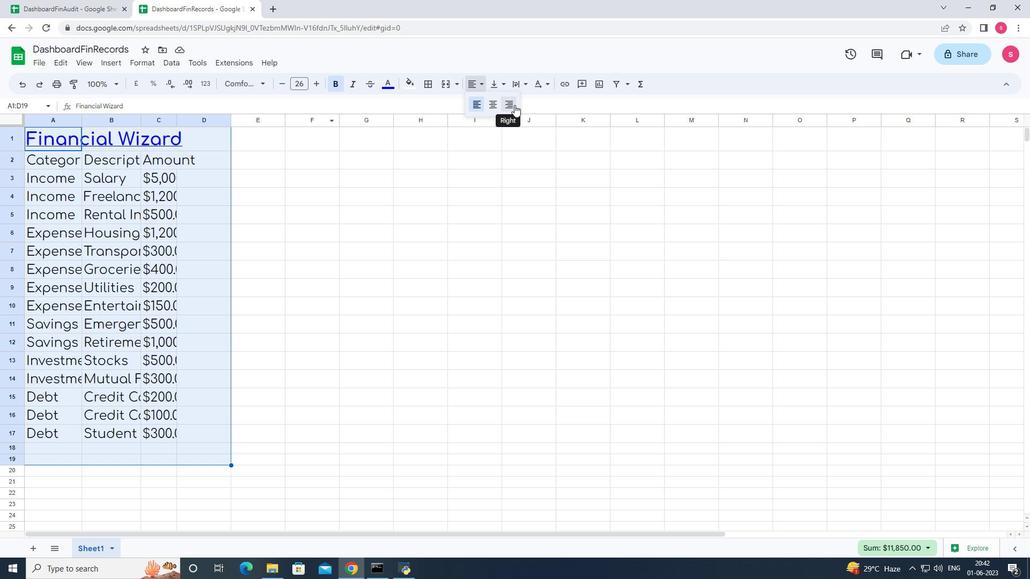 
Action: Mouse pressed left at (513, 106)
Screenshot: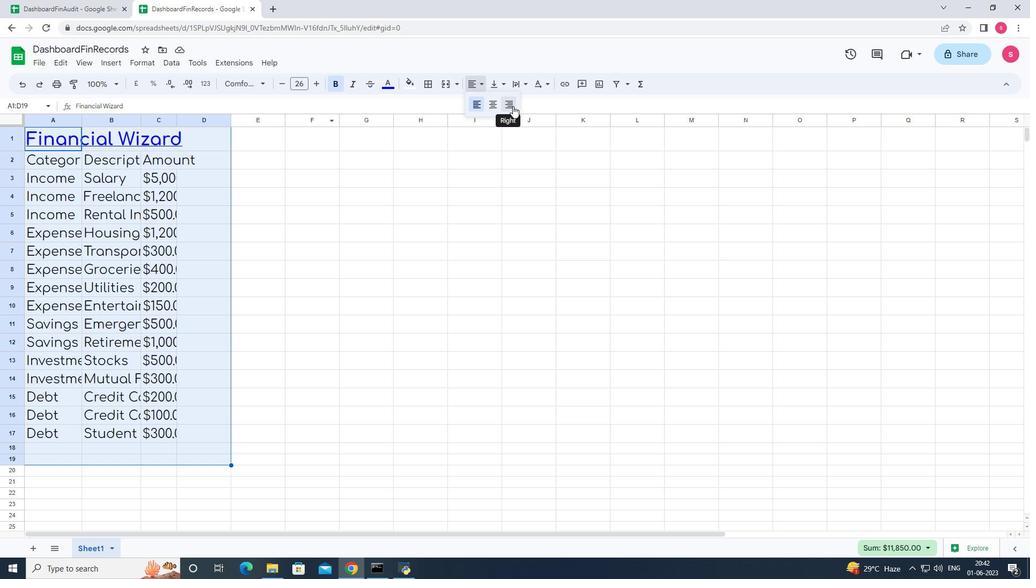 
Action: Mouse moved to (477, 279)
Screenshot: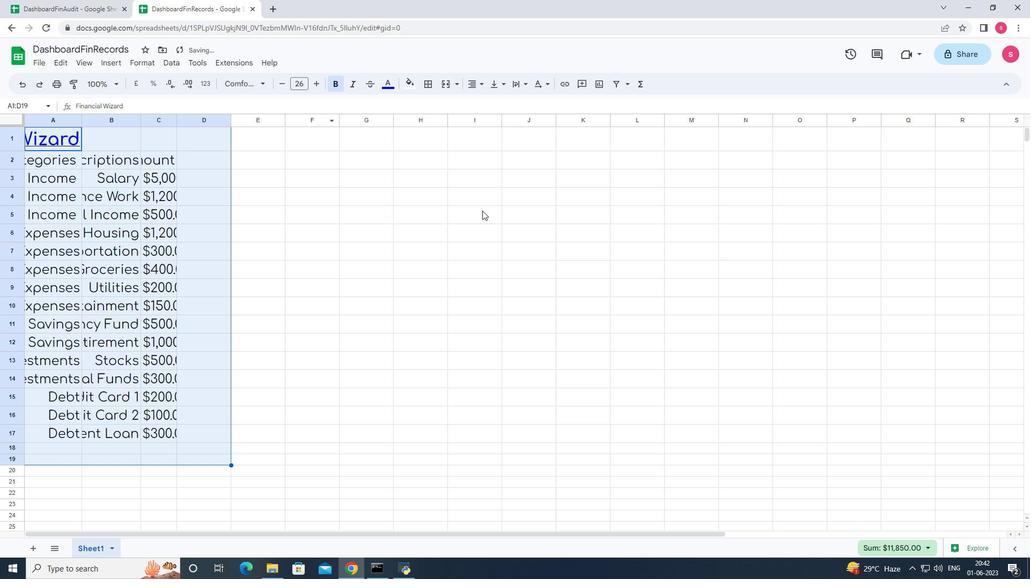 
Action: Mouse pressed left at (477, 279)
Screenshot: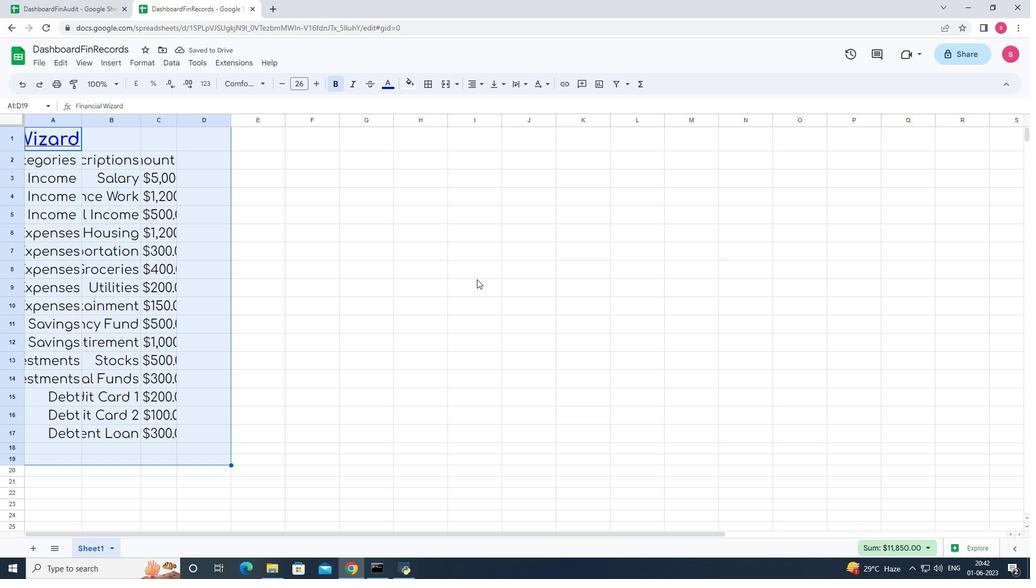
Action: Mouse moved to (81, 122)
Screenshot: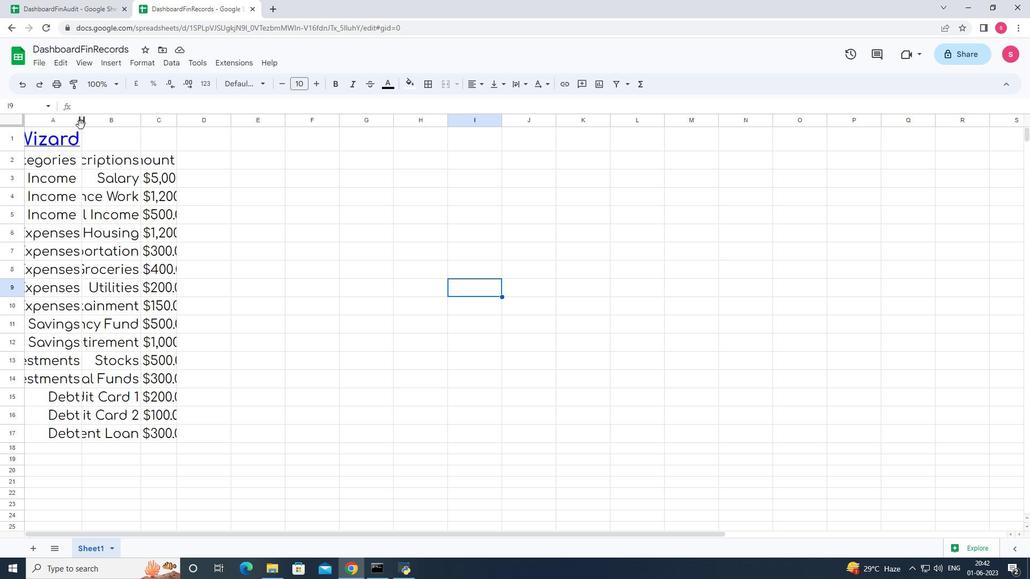 
Action: Mouse pressed left at (81, 122)
Screenshot: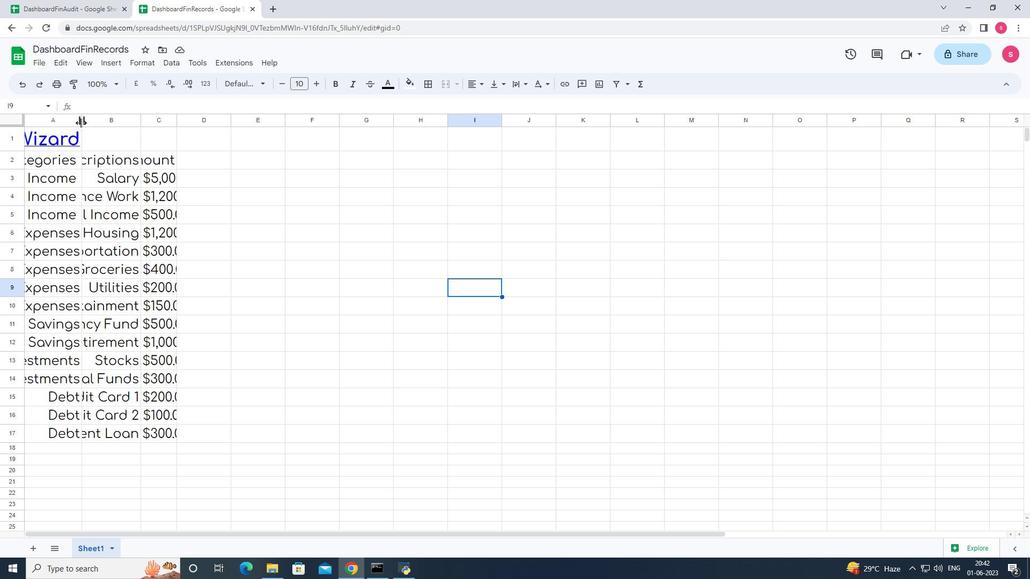
Action: Mouse pressed left at (81, 122)
Screenshot: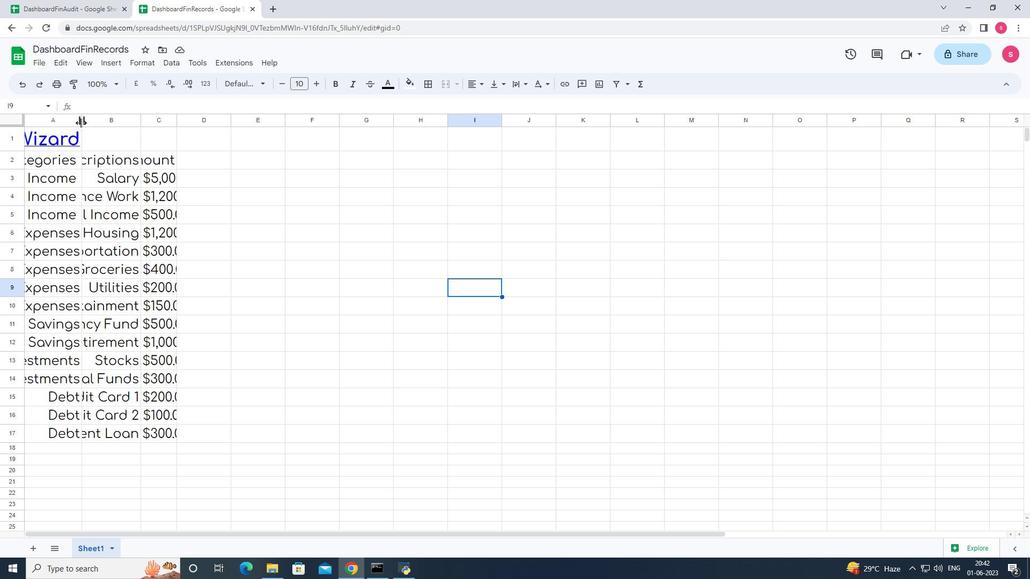 
Action: Mouse moved to (241, 119)
Screenshot: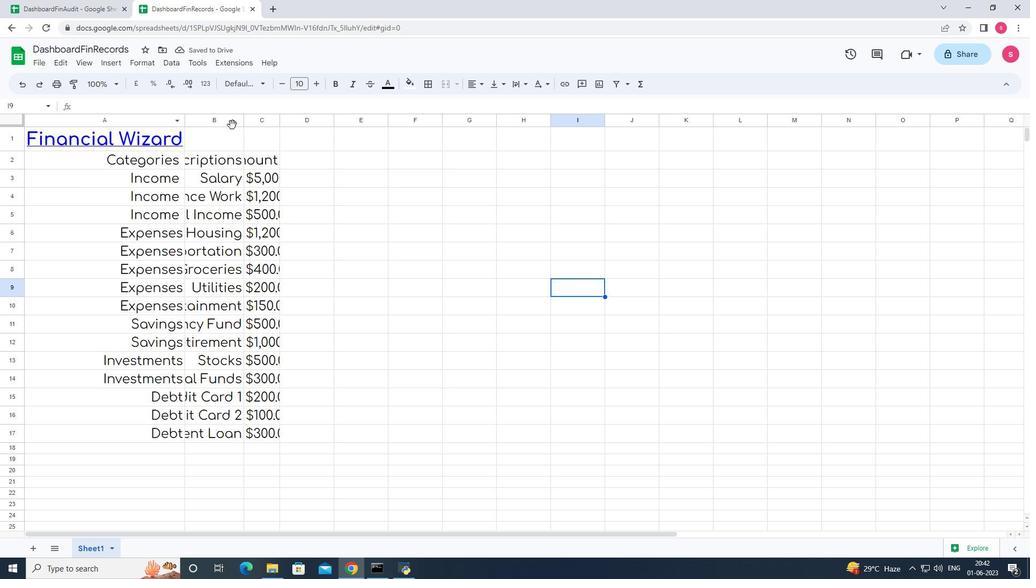 
Action: Mouse pressed left at (241, 119)
Screenshot: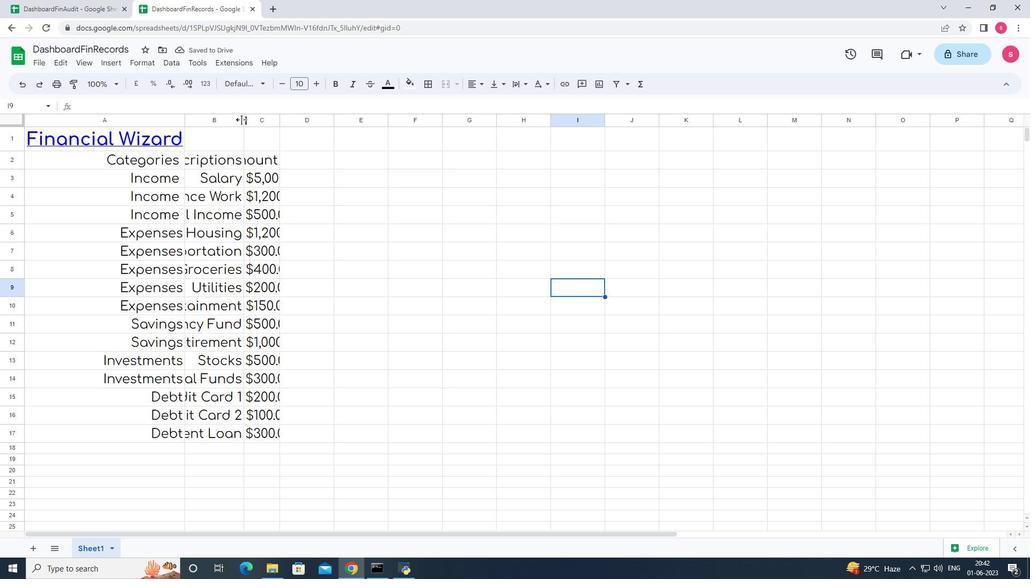 
Action: Mouse pressed left at (241, 119)
Screenshot: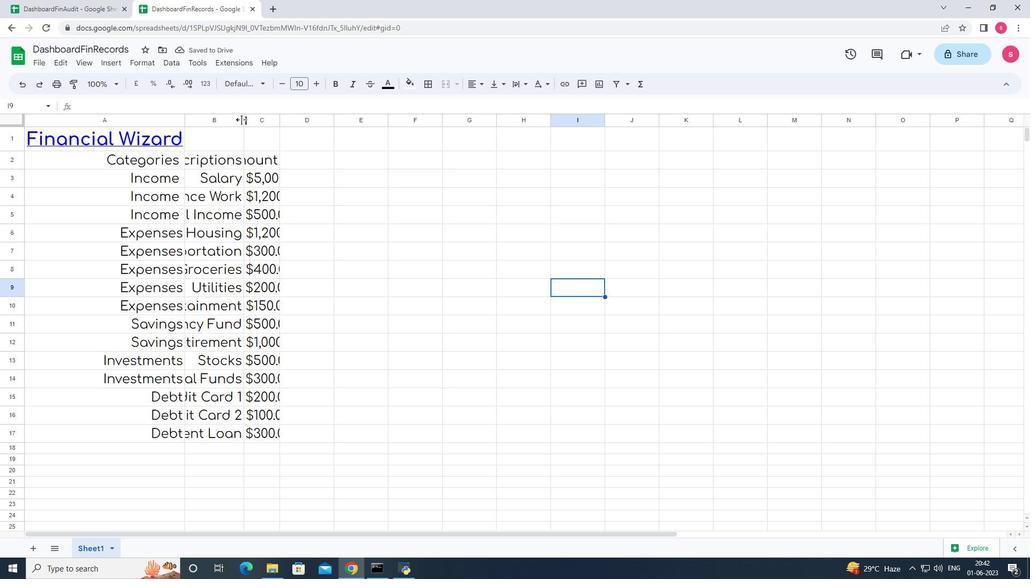 
Action: Mouse moved to (335, 120)
Screenshot: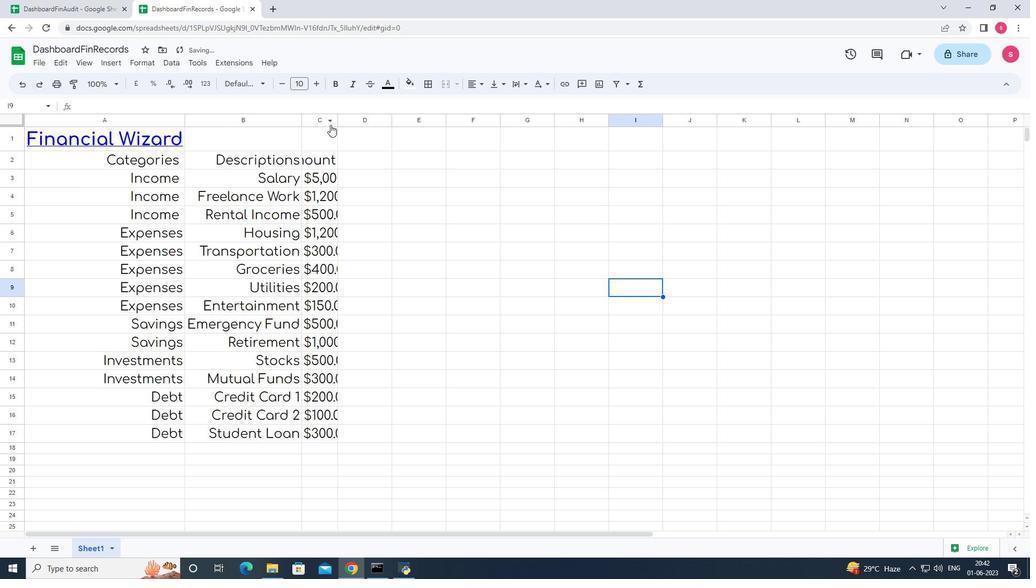 
Action: Mouse pressed left at (335, 120)
Screenshot: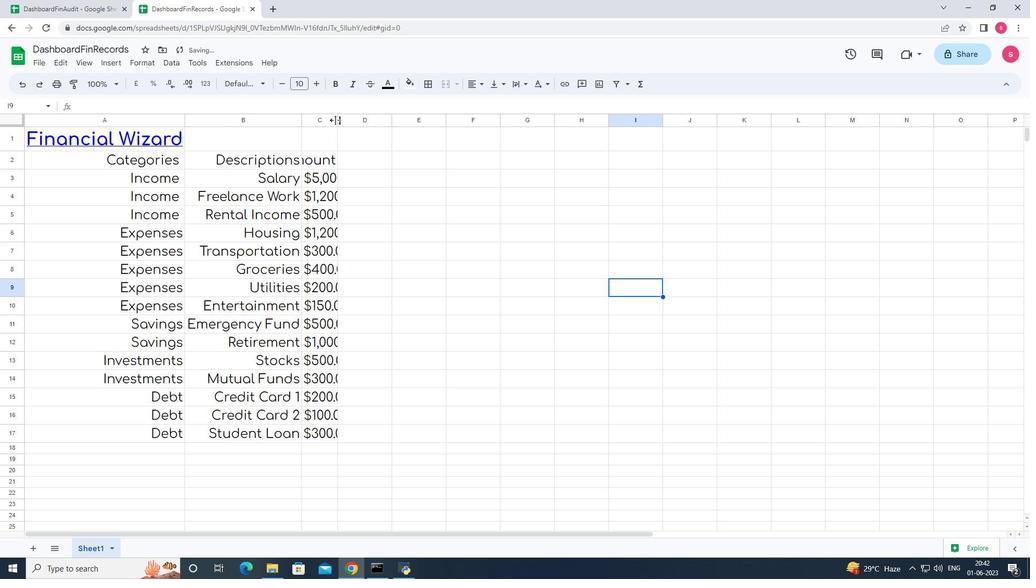
Action: Mouse pressed left at (335, 120)
Screenshot: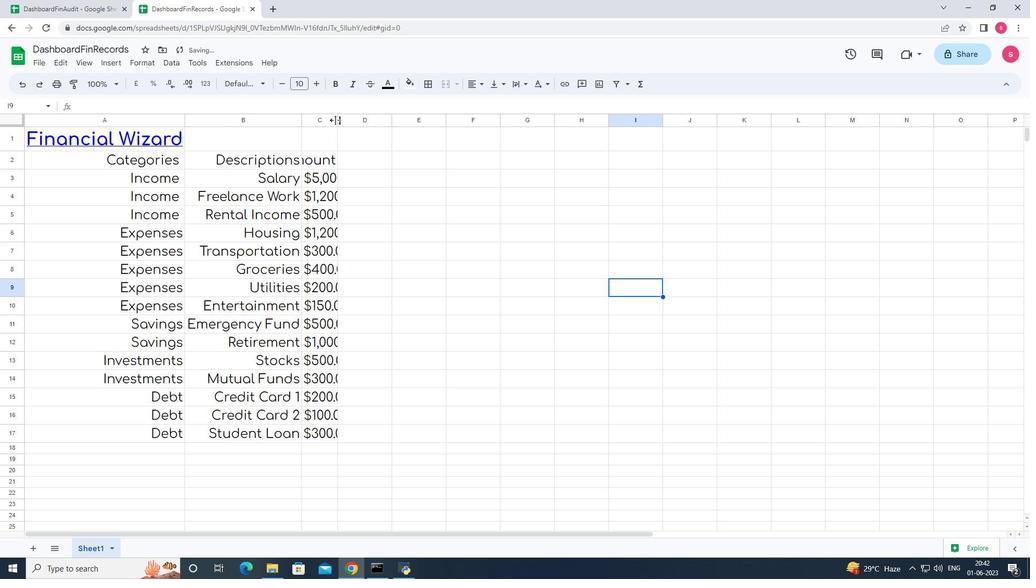 
Action: Mouse moved to (481, 205)
Screenshot: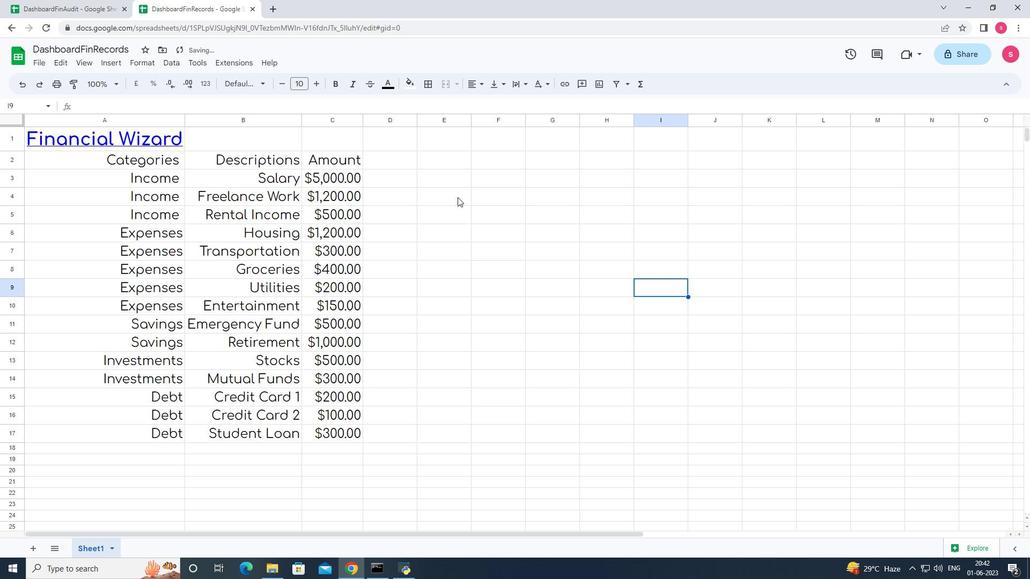 
Action: Key pressed ctrl+S
Screenshot: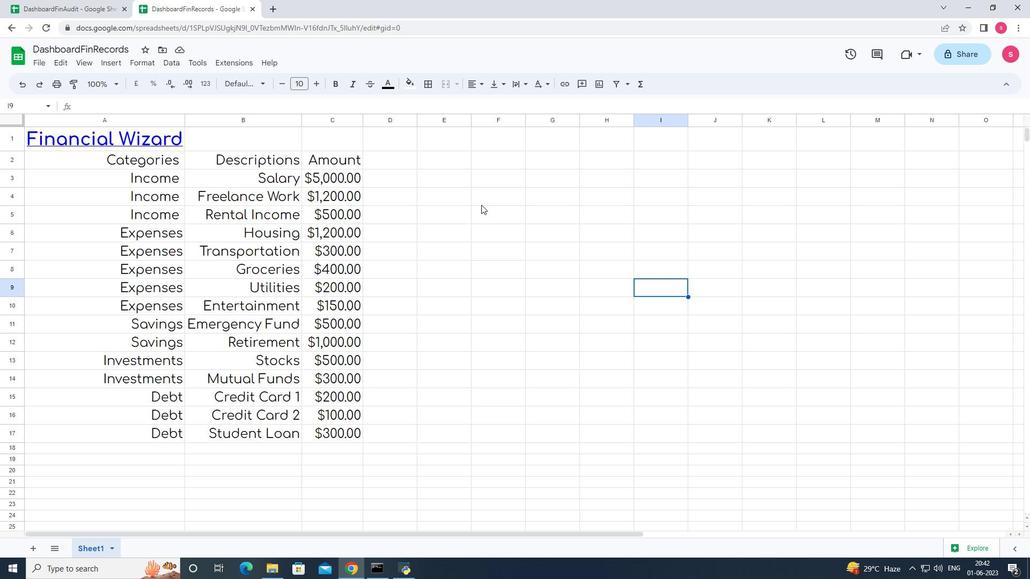 
